 Task: Look for space in Adelanto, United States from 26th August, 2023 to 10th September, 2023 for 6 adults, 2 children in price range Rs.10000 to Rs.15000. Place can be entire place or shared room with 6 bedrooms having 6 beds and 6 bathrooms. Property type can be house, flat, guest house. Amenities needed are: wifi, TV, free parkinig on premises, gym, breakfast. Booking option can be shelf check-in. Required host language is English.
Action: Mouse moved to (500, 93)
Screenshot: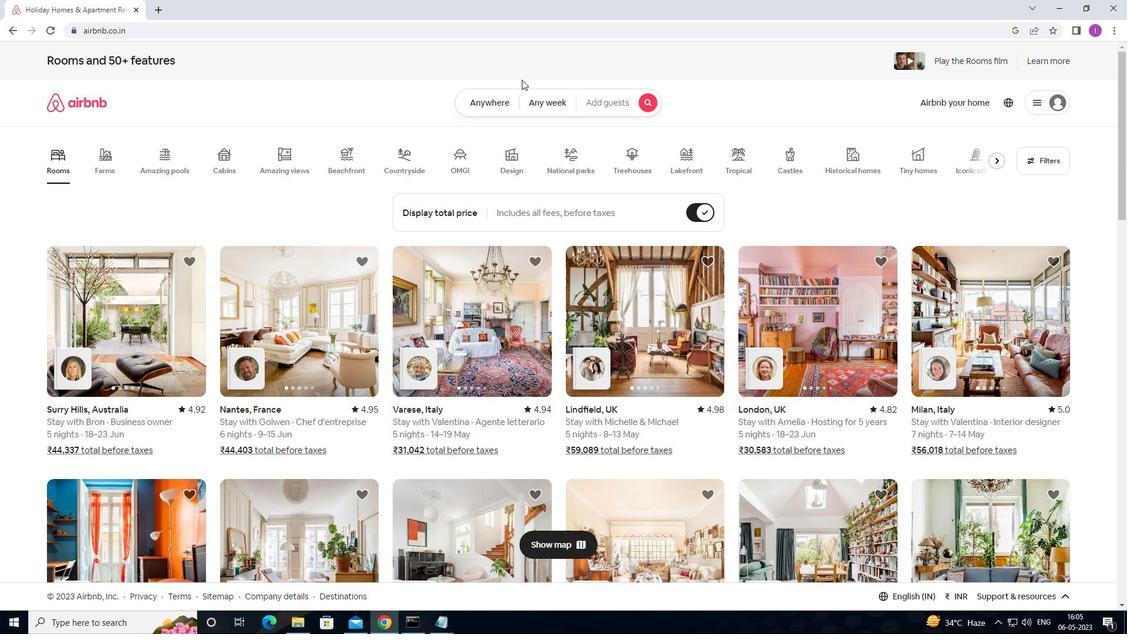 
Action: Mouse pressed left at (500, 93)
Screenshot: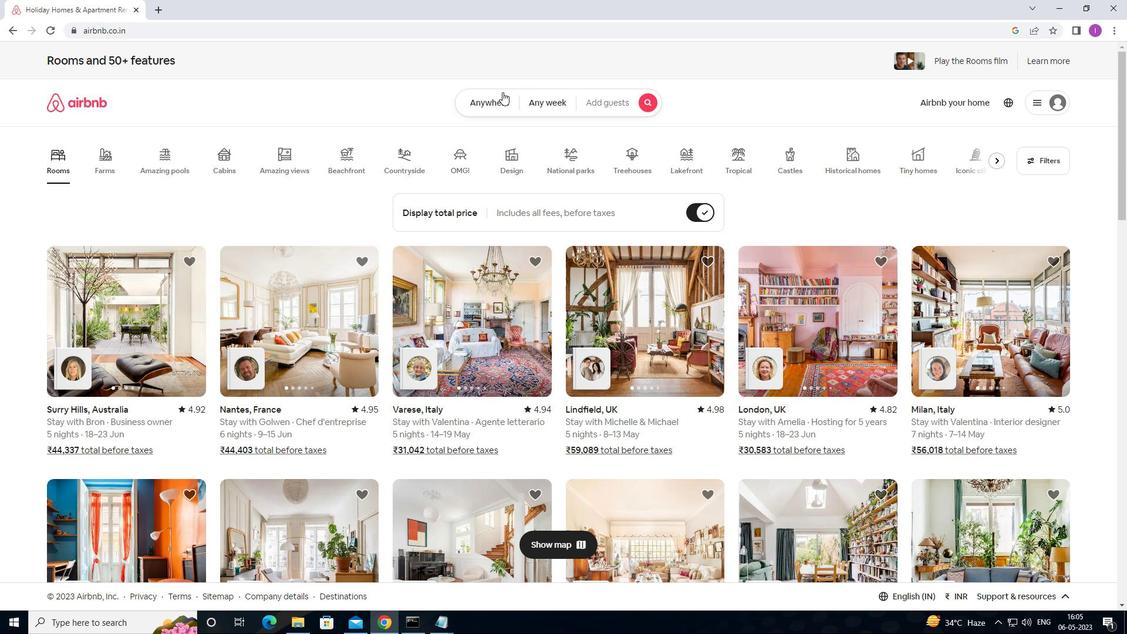 
Action: Mouse moved to (389, 153)
Screenshot: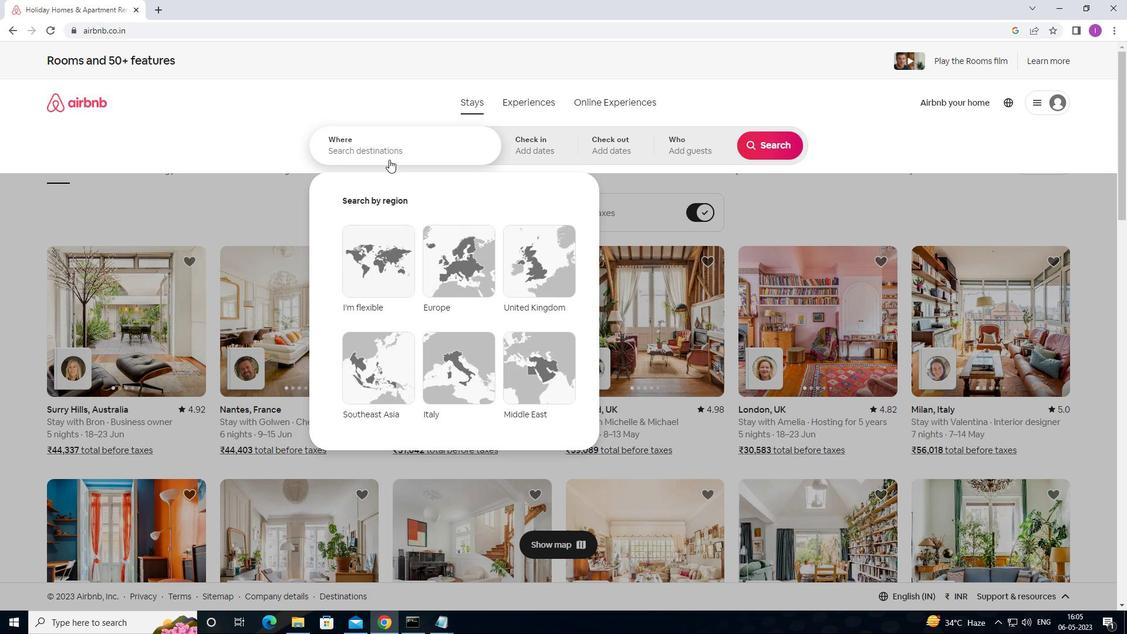 
Action: Mouse pressed left at (389, 153)
Screenshot: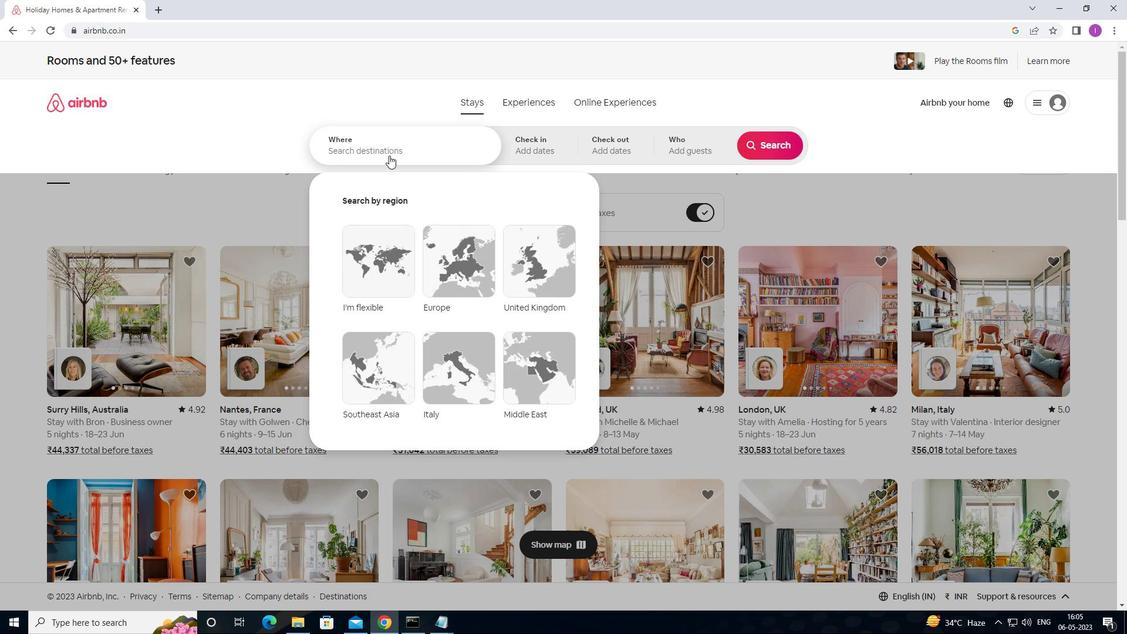 
Action: Mouse moved to (485, 143)
Screenshot: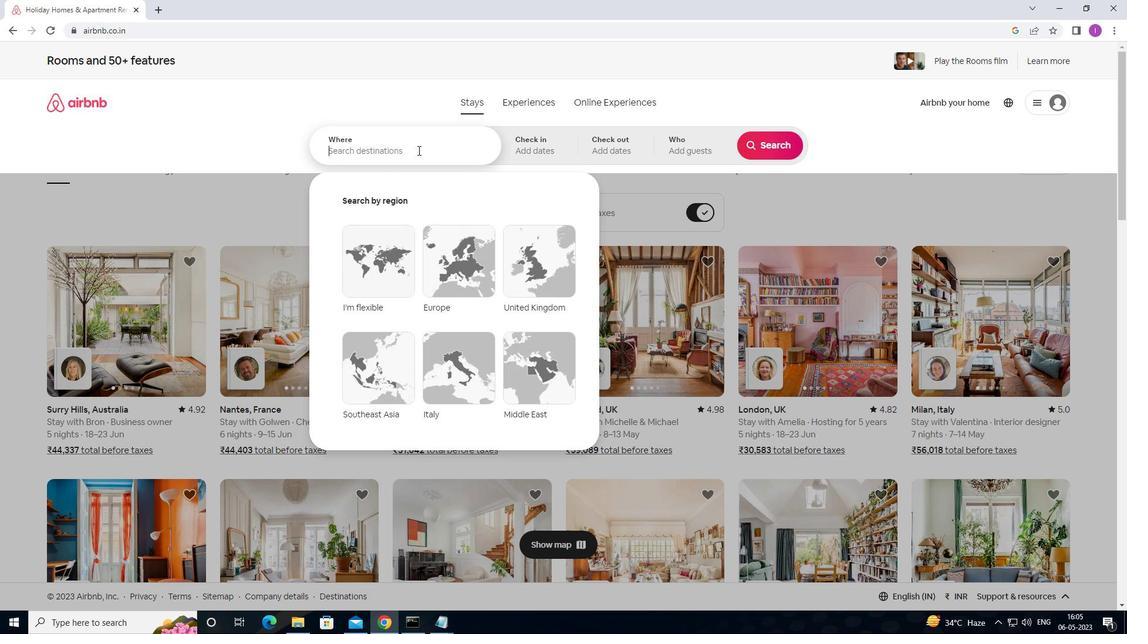 
Action: Key pressed <Key.shift>A
Screenshot: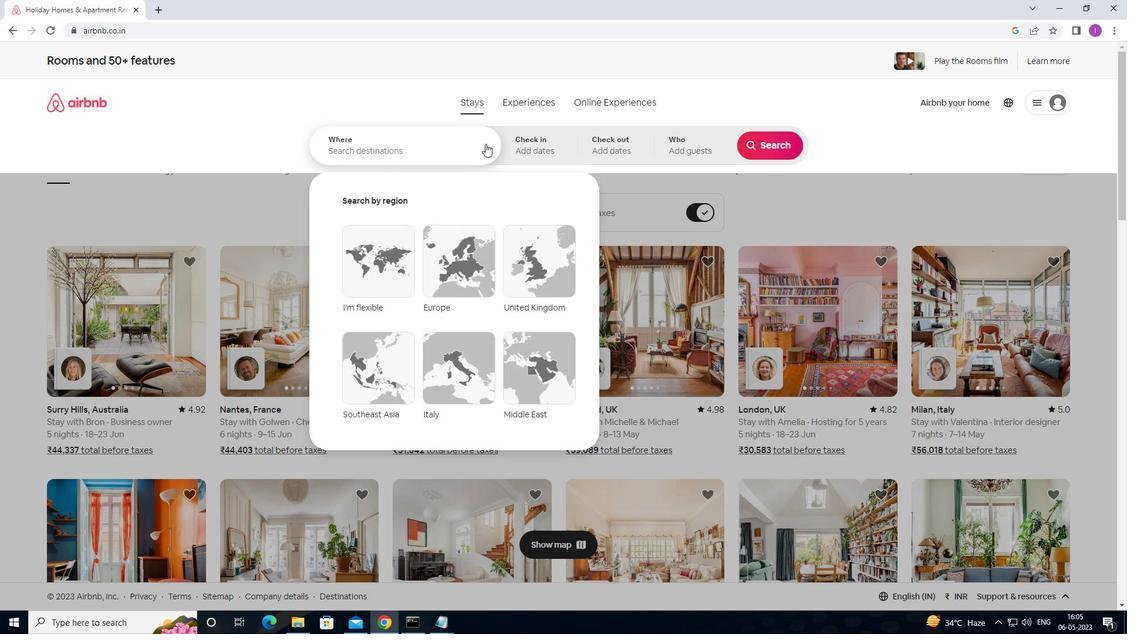 
Action: Mouse moved to (491, 145)
Screenshot: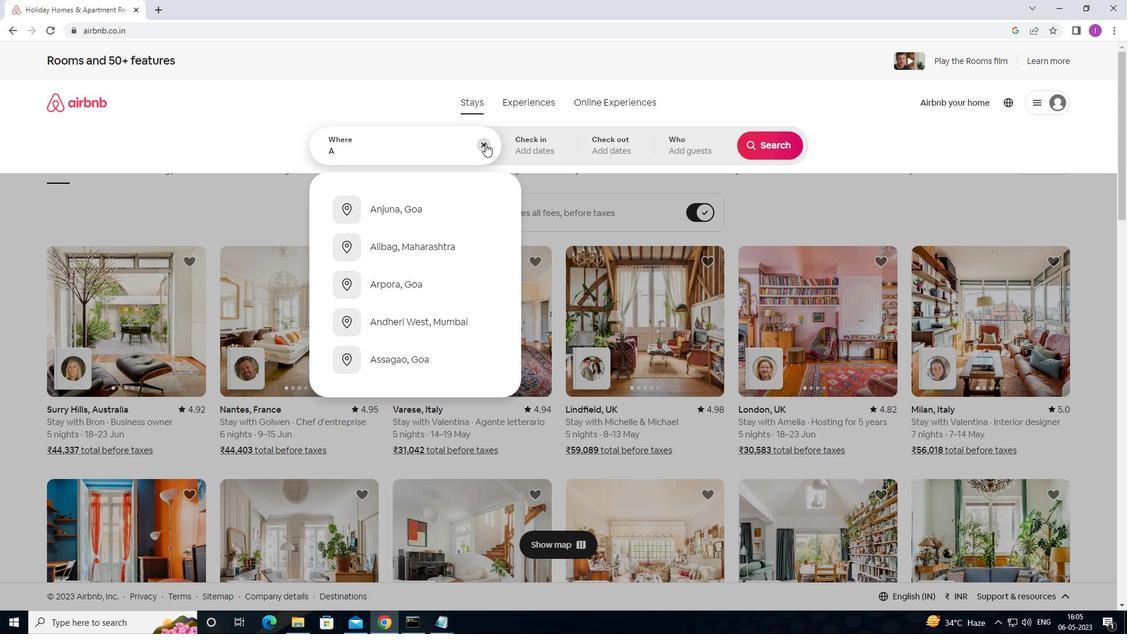 
Action: Key pressed DE
Screenshot: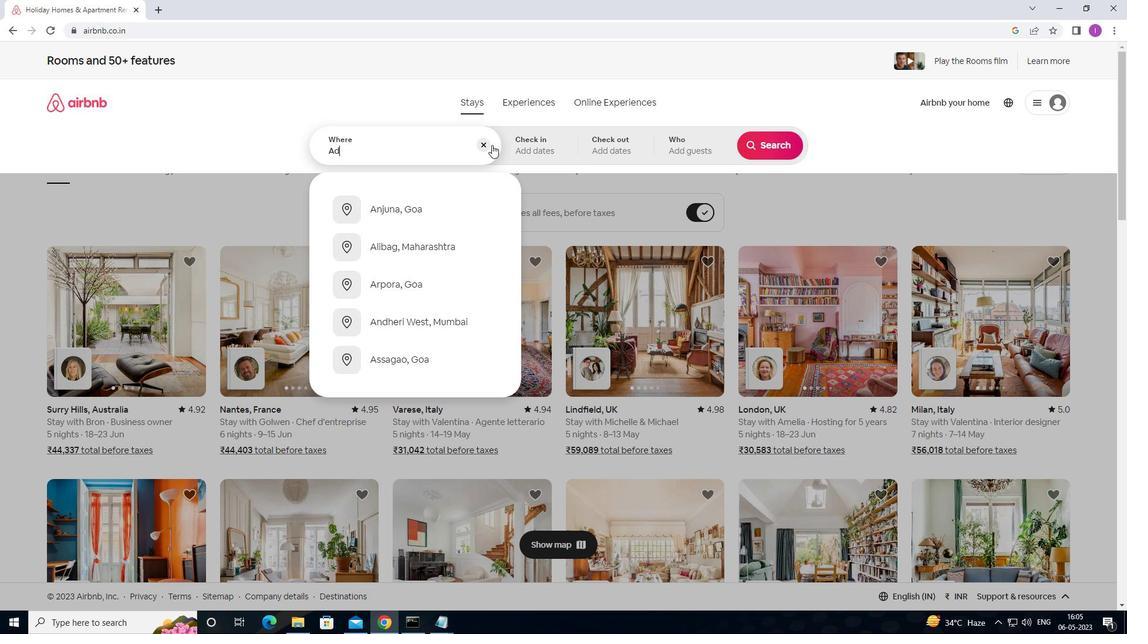 
Action: Mouse moved to (494, 145)
Screenshot: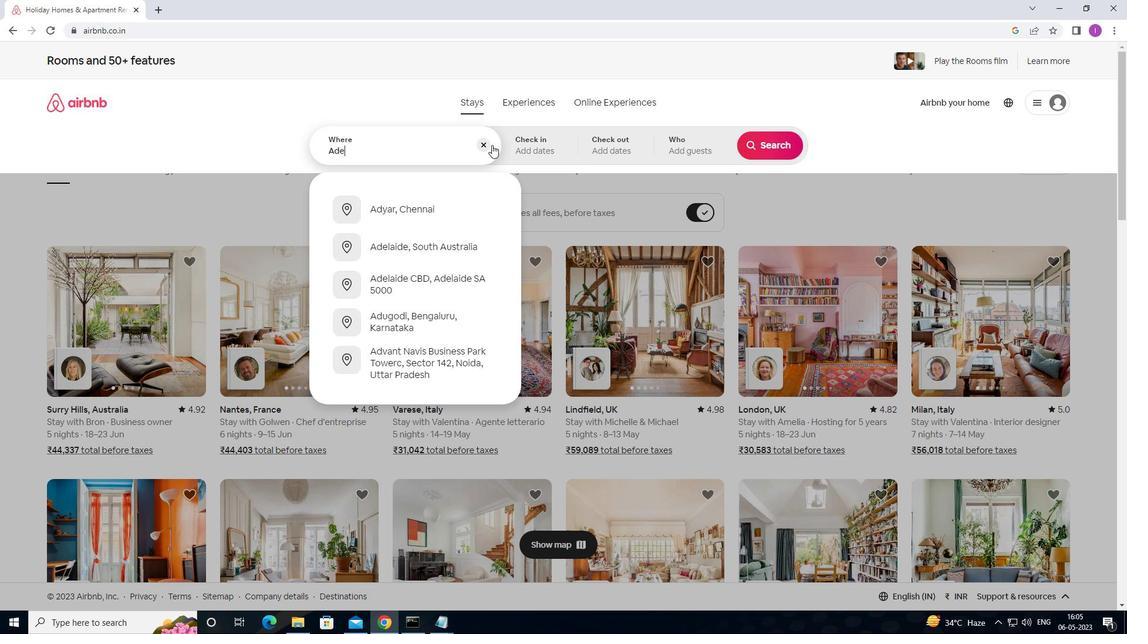 
Action: Key pressed LANTO,<Key.shift><Key.shift><Key.shift><Key.shift><Key.shift><Key.shift><Key.shift><Key.shift><Key.shift><Key.shift><Key.shift><Key.shift><Key.shift><Key.shift><Key.shift><Key.shift><Key.shift><Key.shift><Key.shift><Key.shift><Key.shift><Key.shift><Key.shift><Key.shift><Key.shift><Key.shift><Key.shift><Key.shift><Key.shift><Key.shift><Key.shift><Key.shift><Key.shift><Key.shift><Key.shift><Key.shift><Key.shift><Key.shift>UNITED<Key.space>STATES
Screenshot: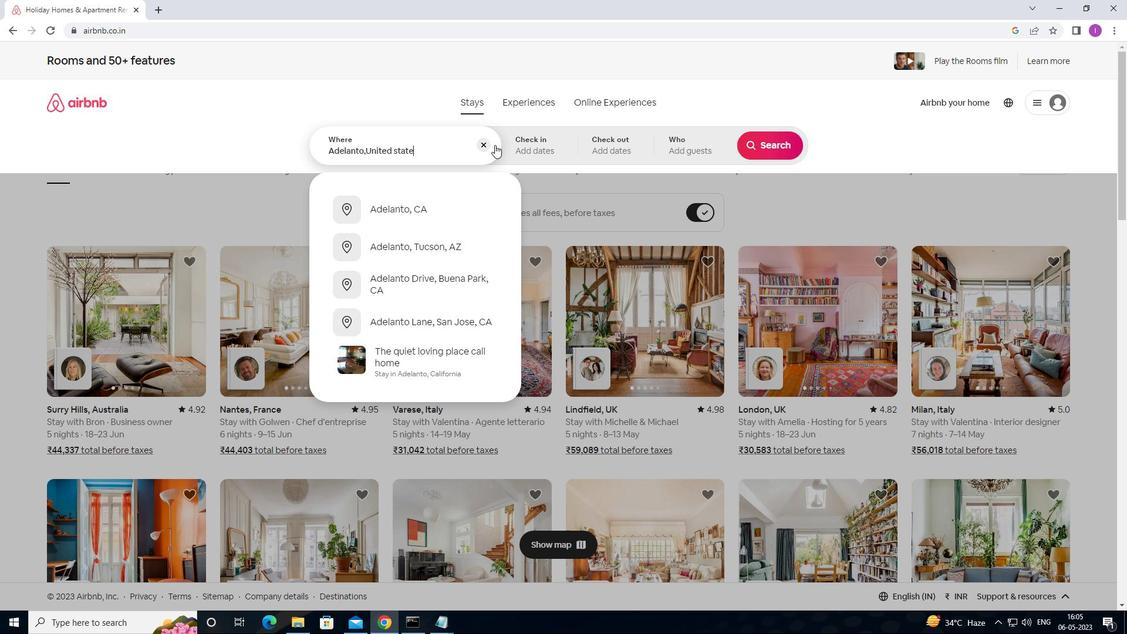 
Action: Mouse moved to (547, 152)
Screenshot: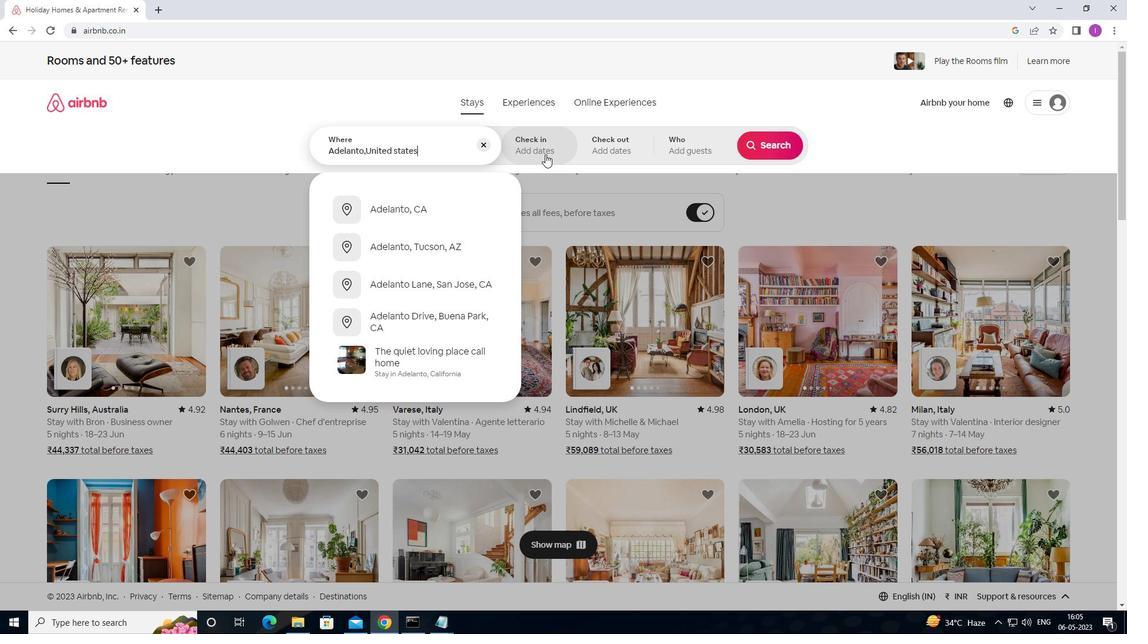 
Action: Mouse pressed left at (547, 152)
Screenshot: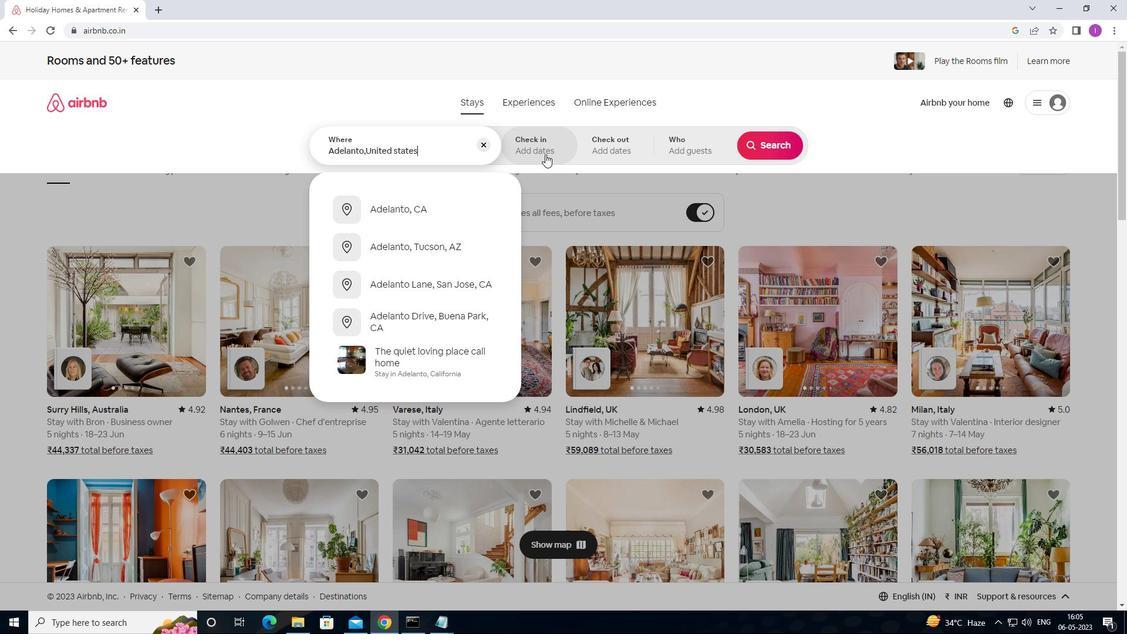 
Action: Mouse moved to (767, 236)
Screenshot: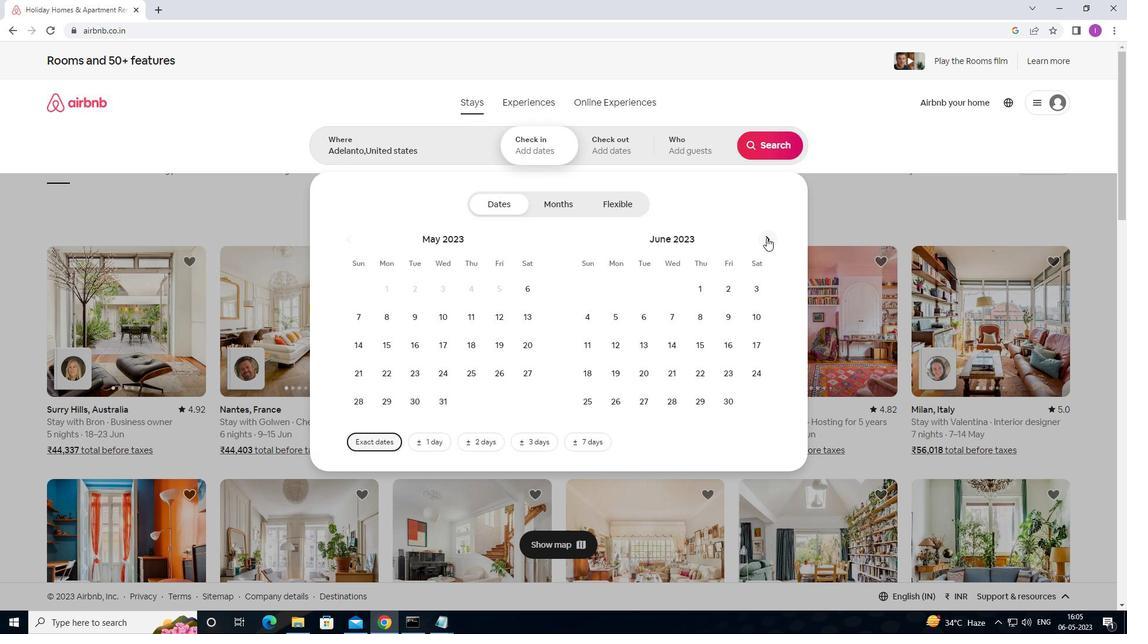 
Action: Mouse pressed left at (767, 236)
Screenshot: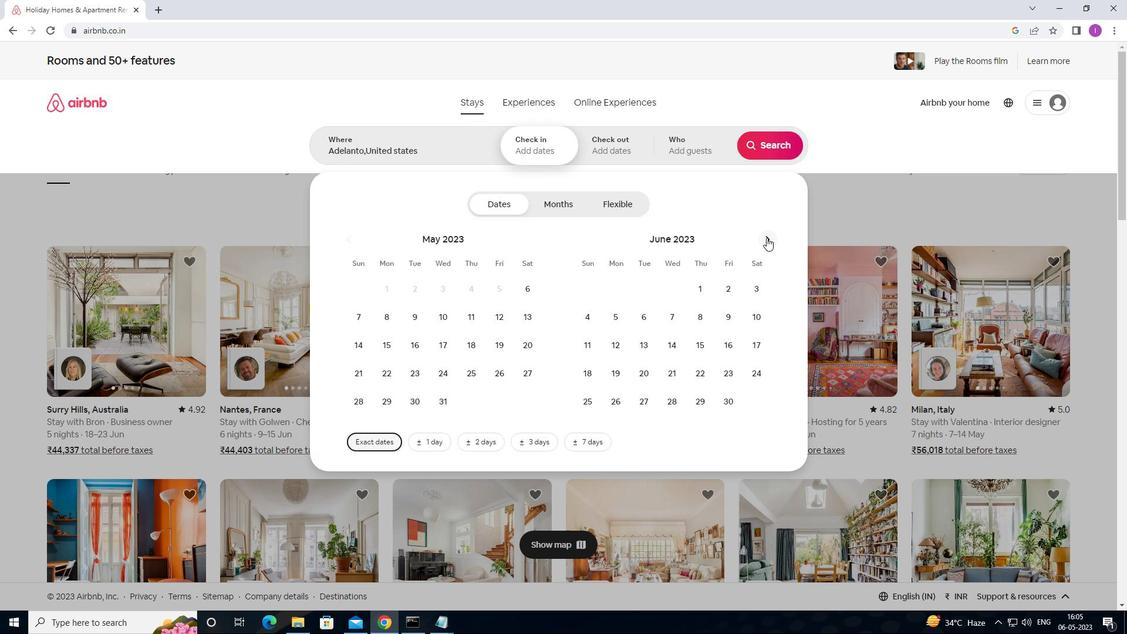
Action: Mouse moved to (760, 243)
Screenshot: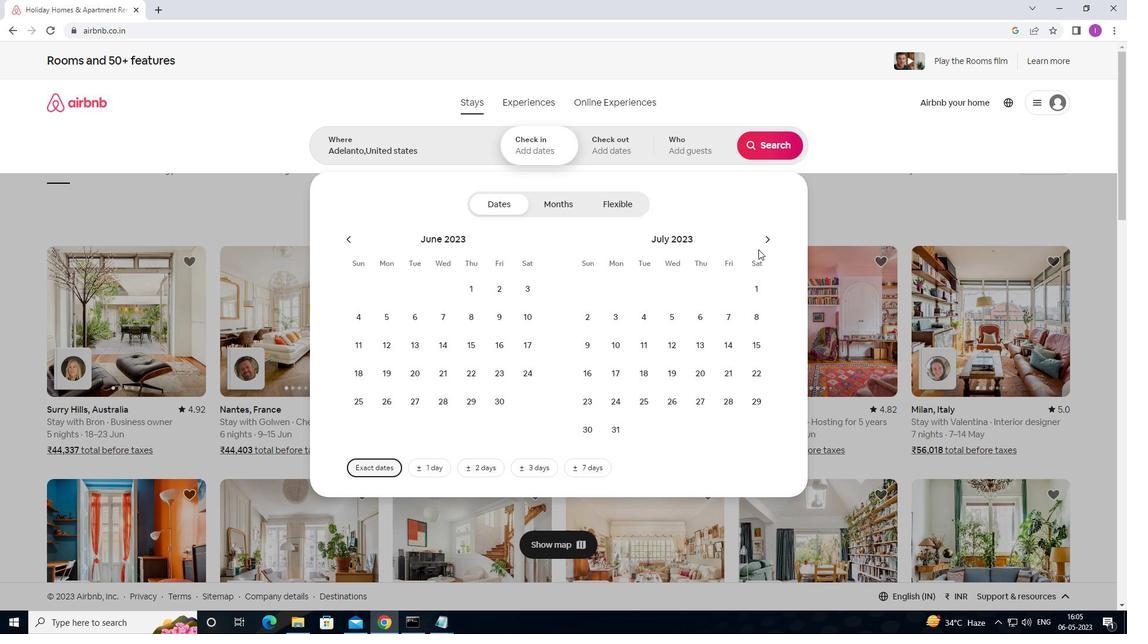 
Action: Mouse pressed left at (760, 243)
Screenshot: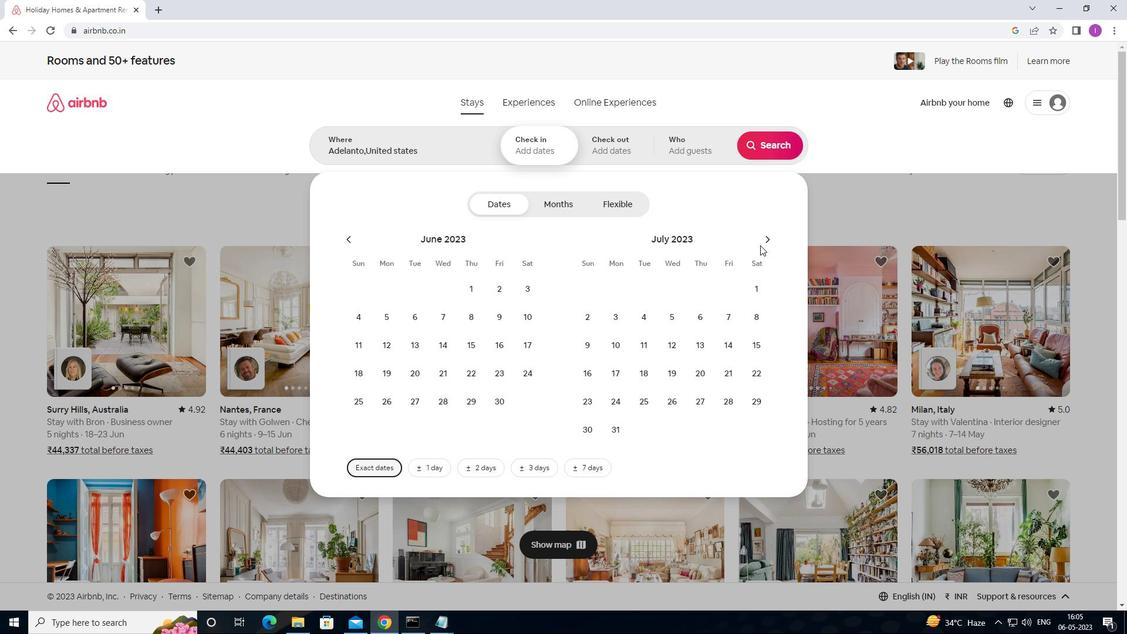 
Action: Mouse pressed left at (760, 243)
Screenshot: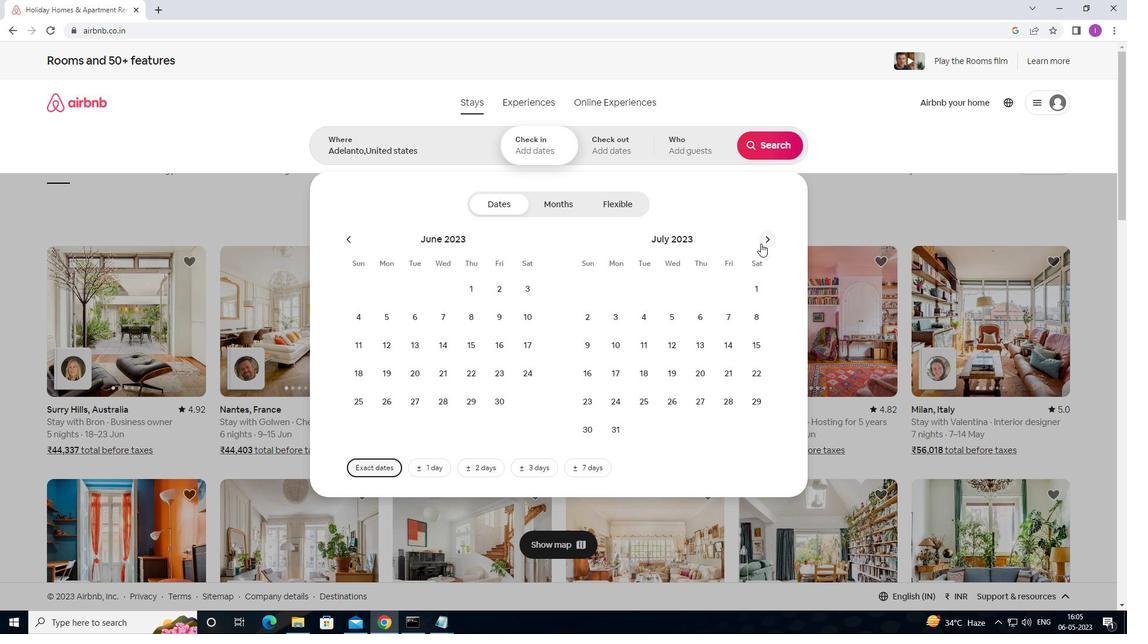 
Action: Mouse moved to (536, 370)
Screenshot: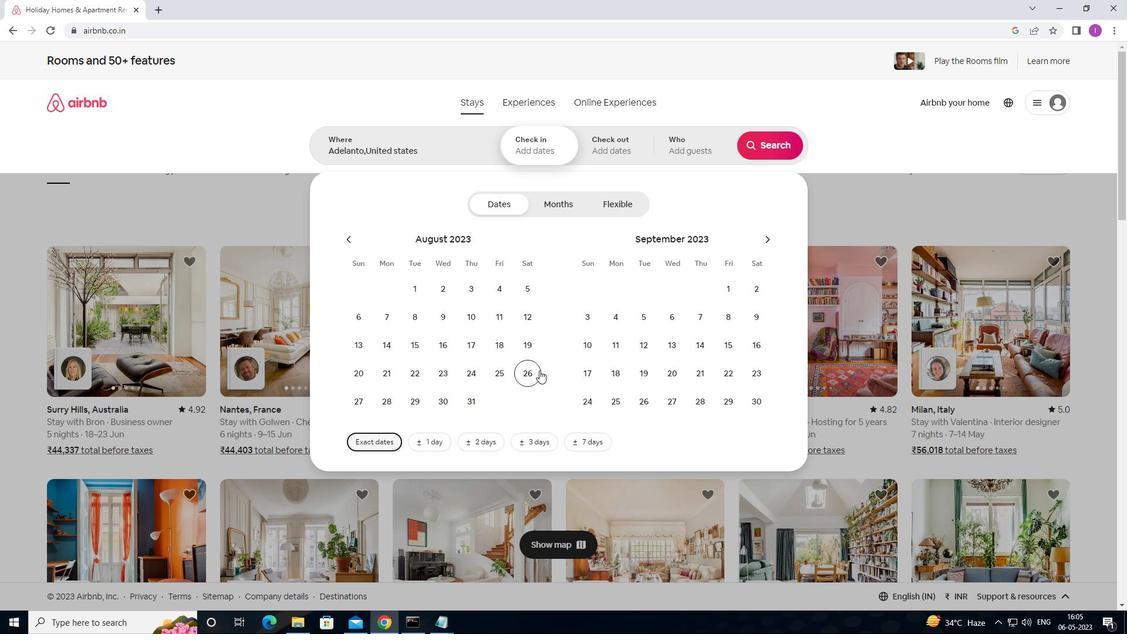 
Action: Mouse pressed left at (536, 370)
Screenshot: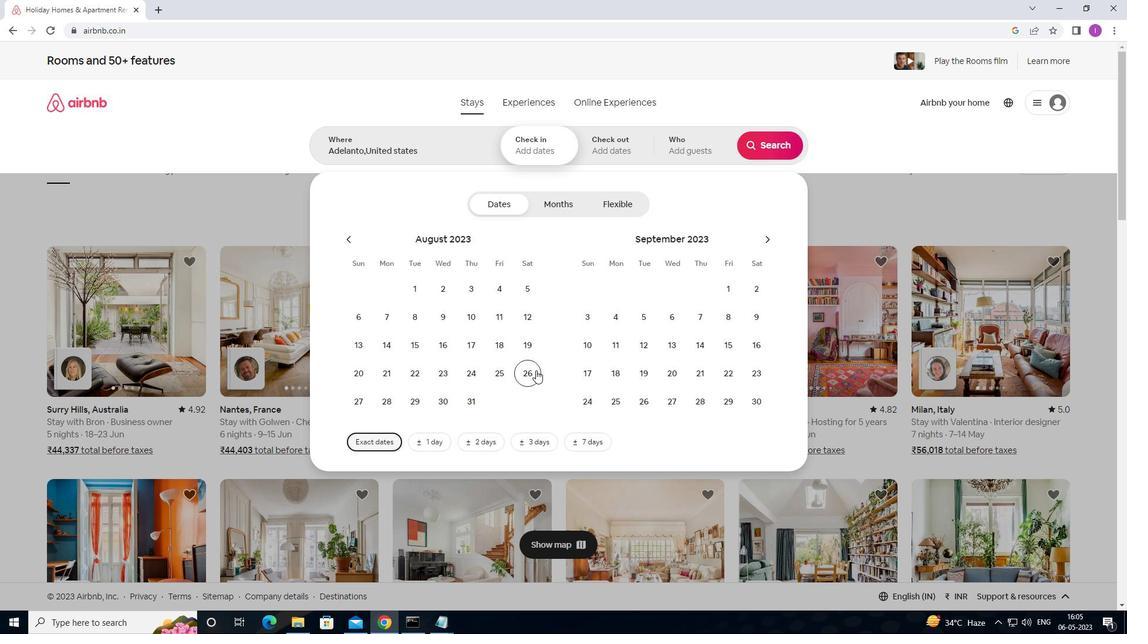
Action: Mouse moved to (585, 344)
Screenshot: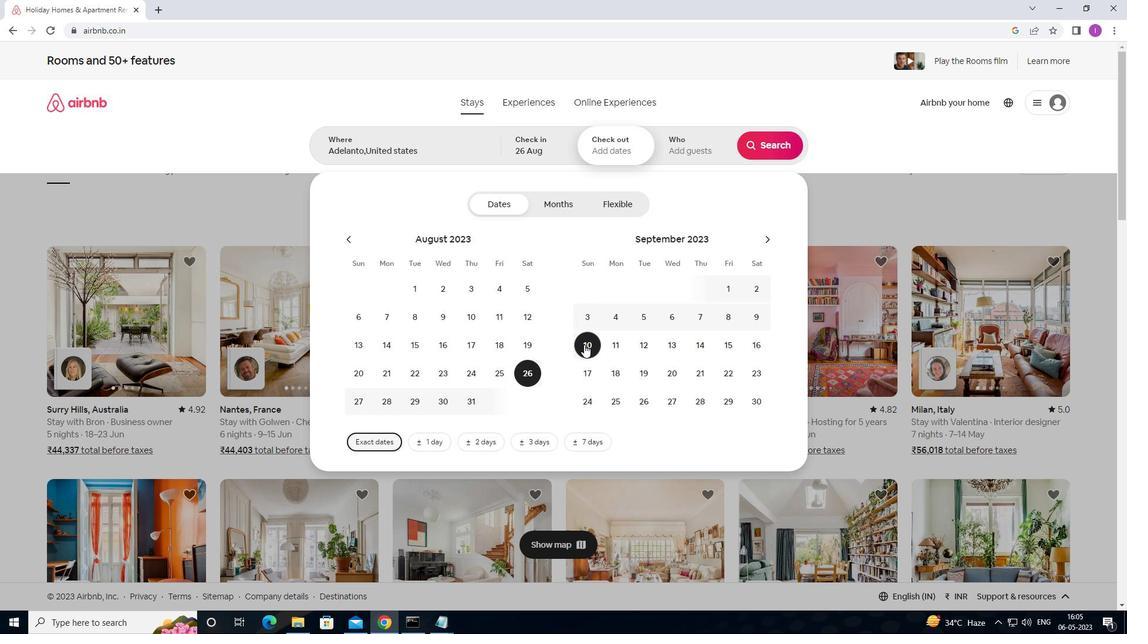 
Action: Mouse pressed left at (585, 344)
Screenshot: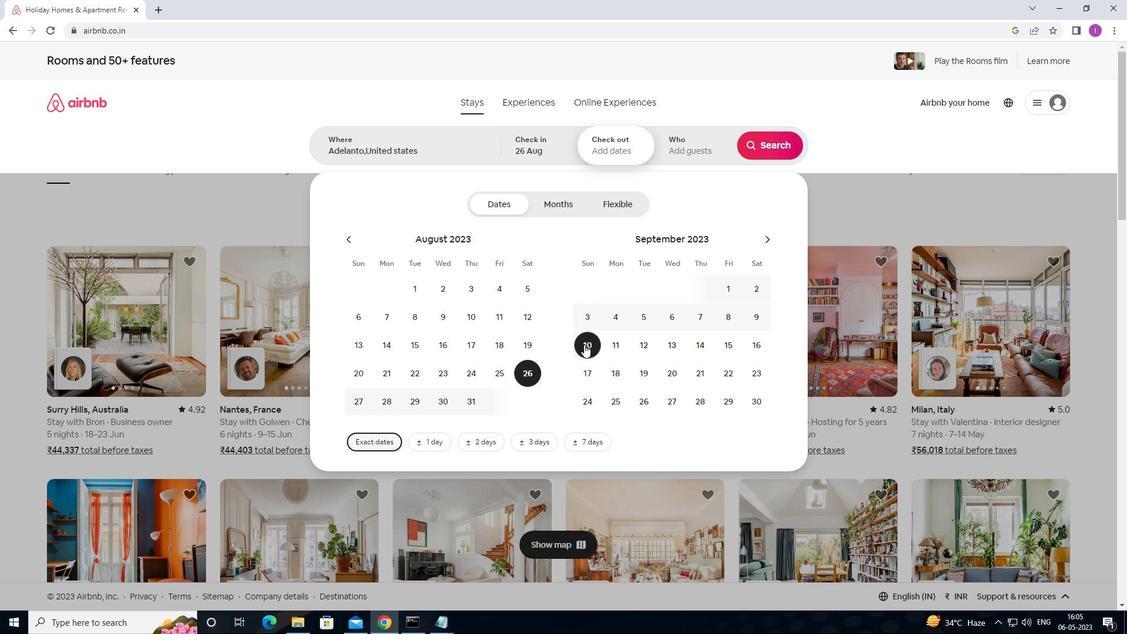 
Action: Mouse moved to (695, 146)
Screenshot: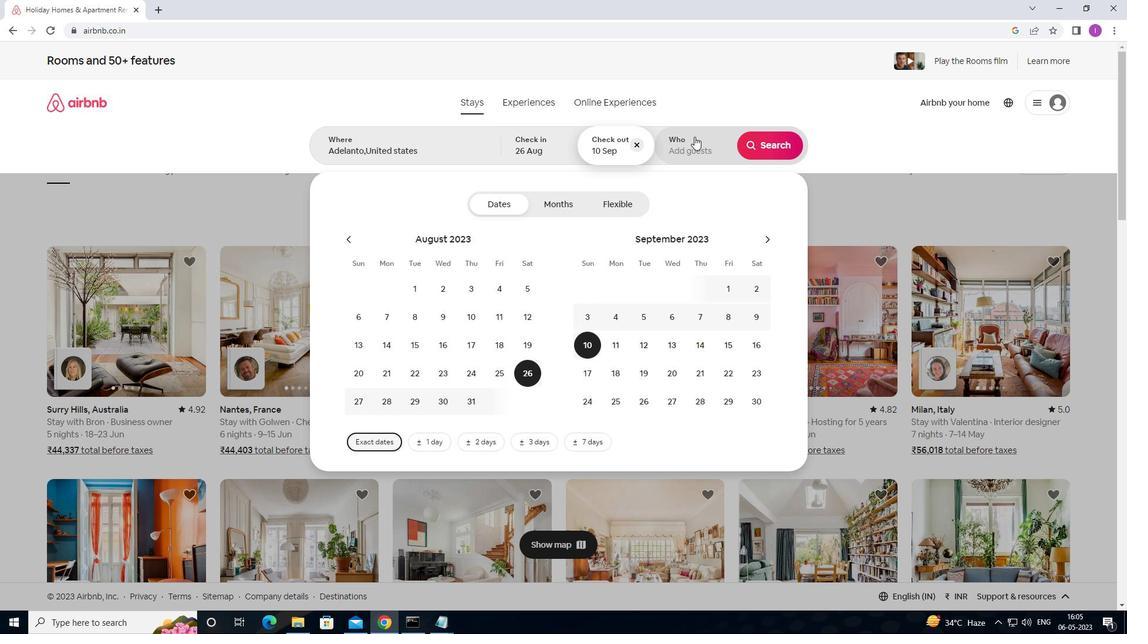 
Action: Mouse pressed left at (695, 146)
Screenshot: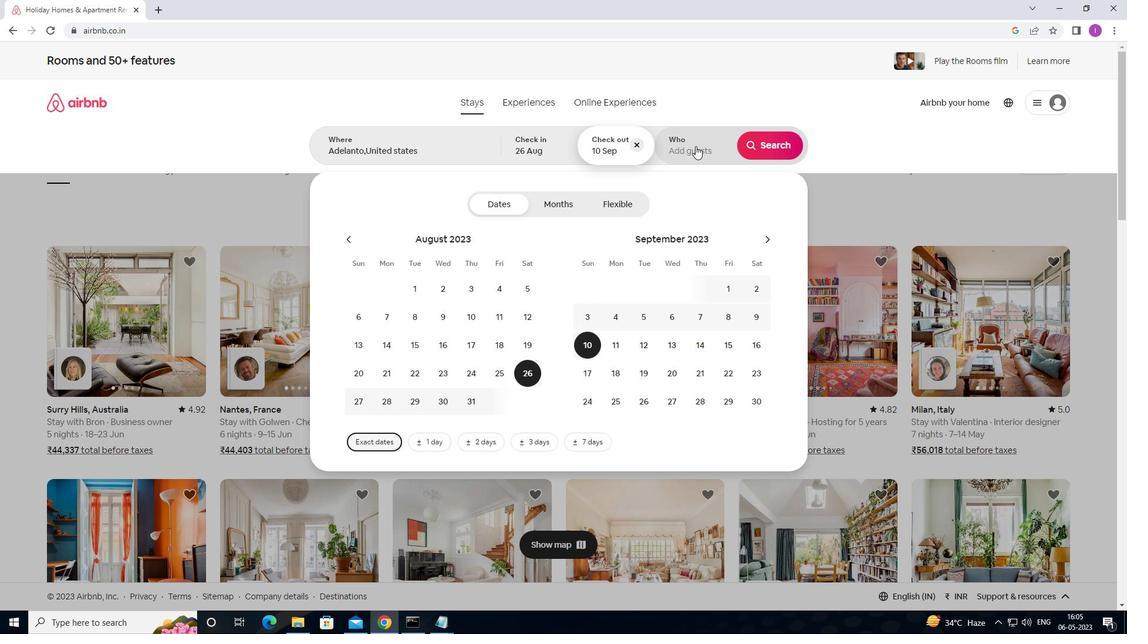 
Action: Mouse moved to (769, 206)
Screenshot: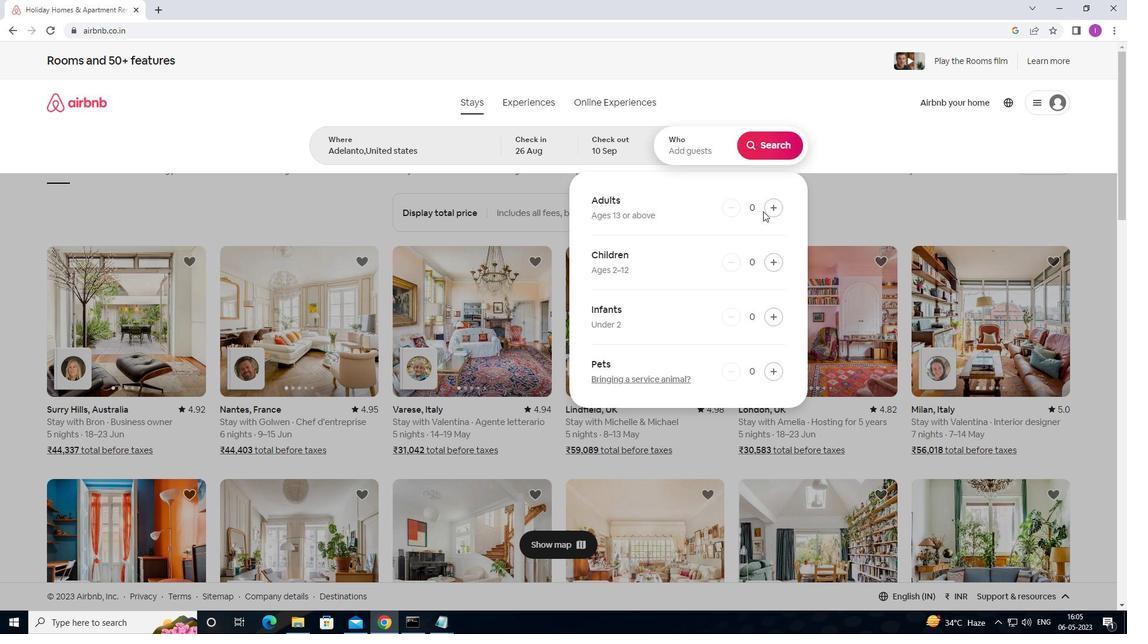 
Action: Mouse pressed left at (769, 206)
Screenshot: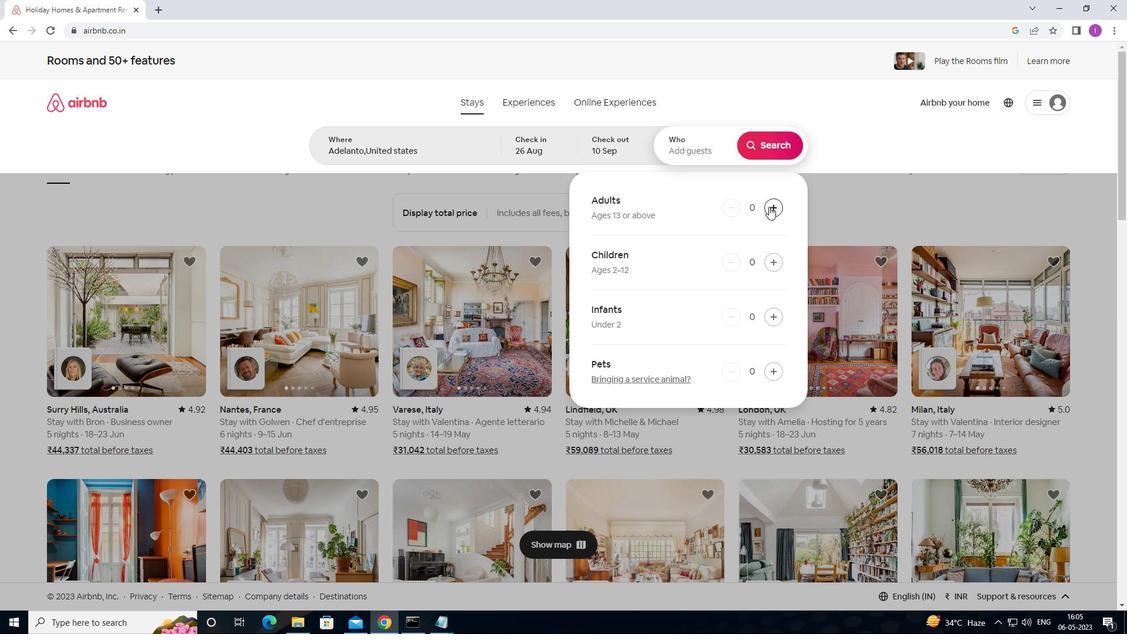
Action: Mouse moved to (769, 206)
Screenshot: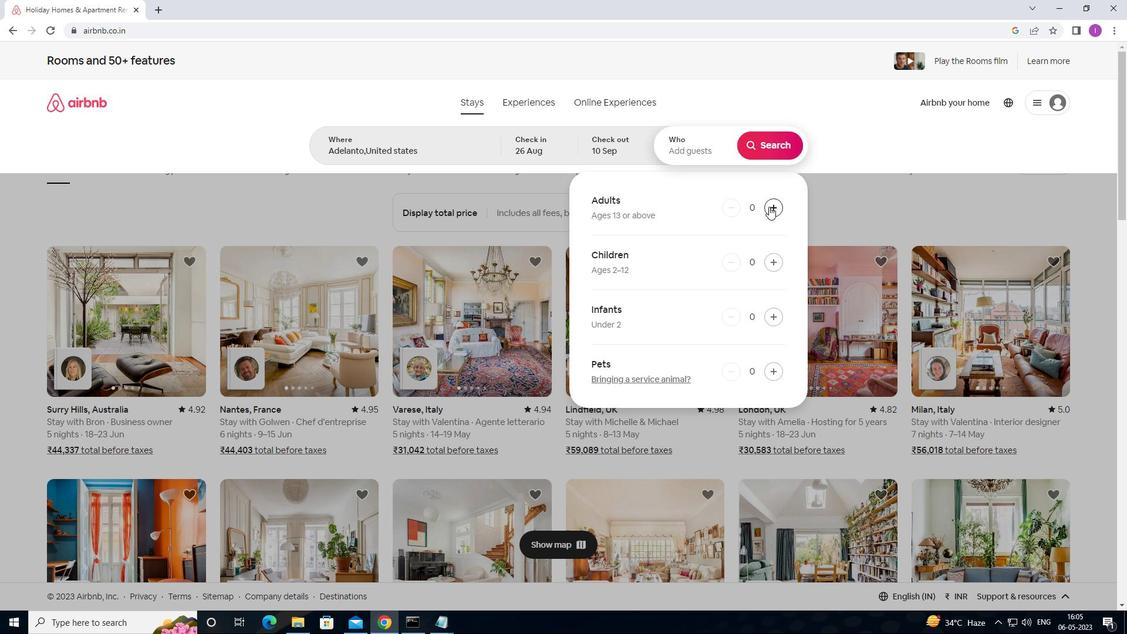 
Action: Mouse pressed left at (769, 206)
Screenshot: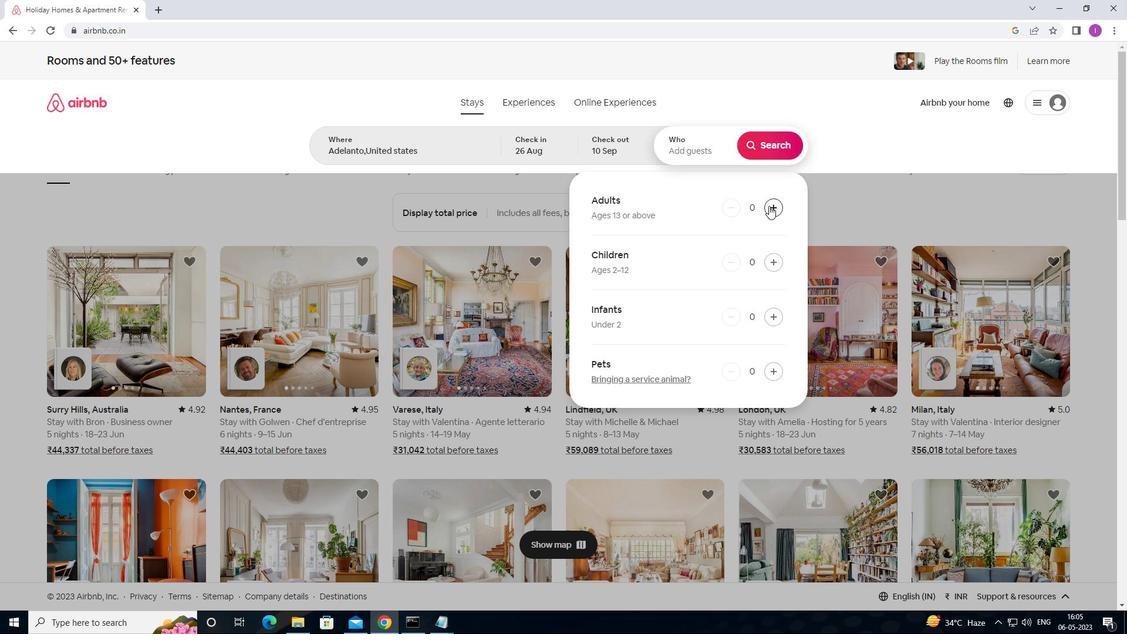 
Action: Mouse pressed left at (769, 206)
Screenshot: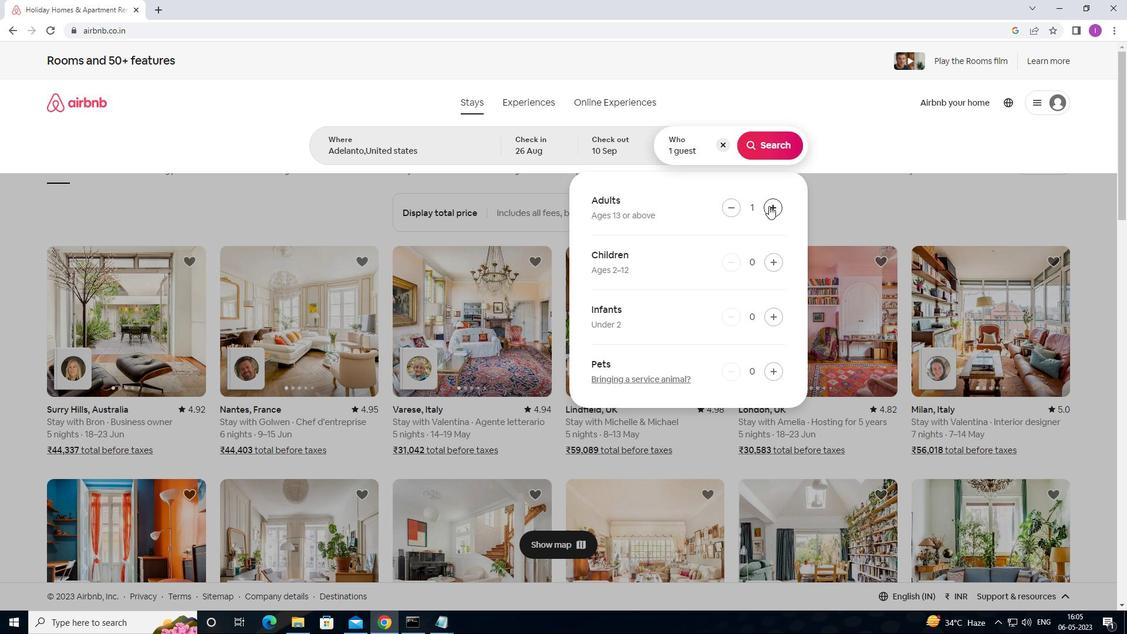 
Action: Mouse pressed left at (769, 206)
Screenshot: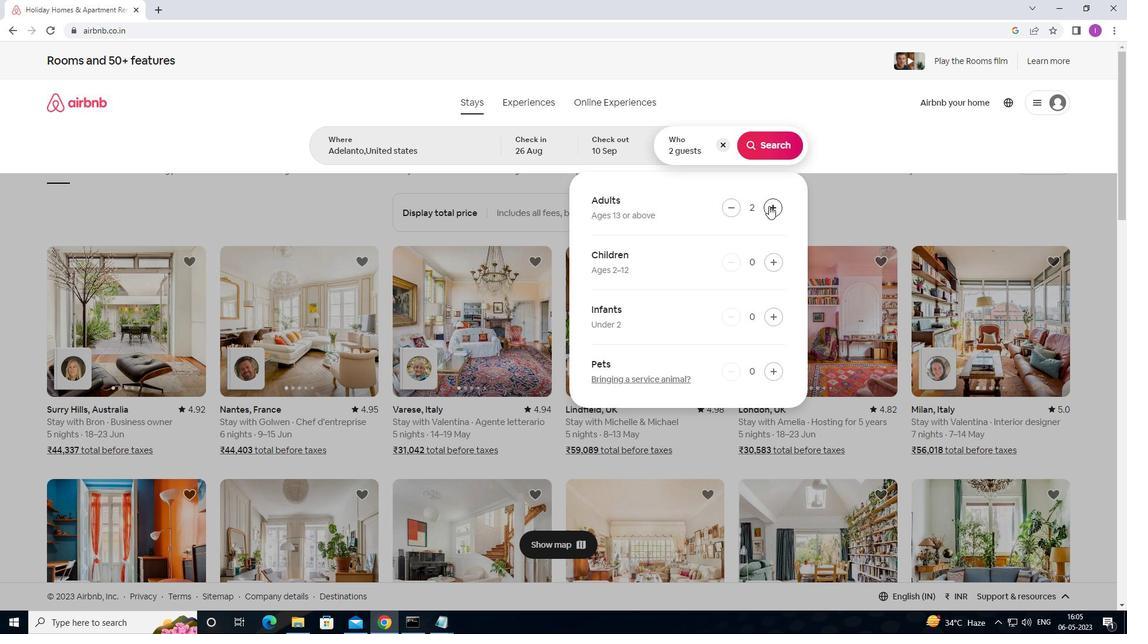 
Action: Mouse moved to (772, 207)
Screenshot: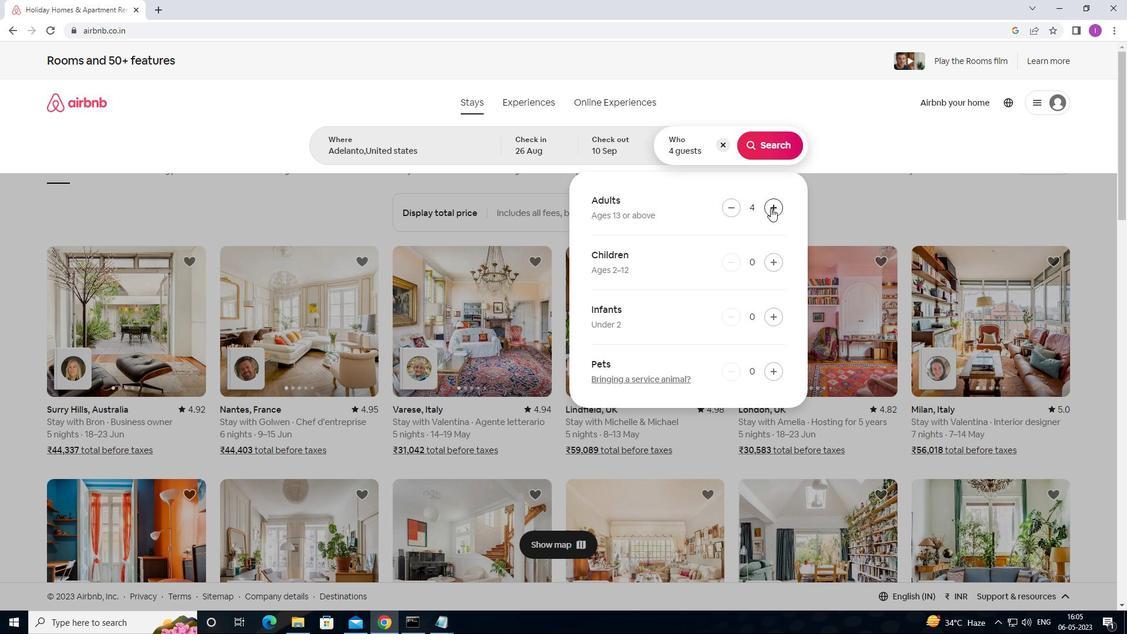 
Action: Mouse pressed left at (772, 207)
Screenshot: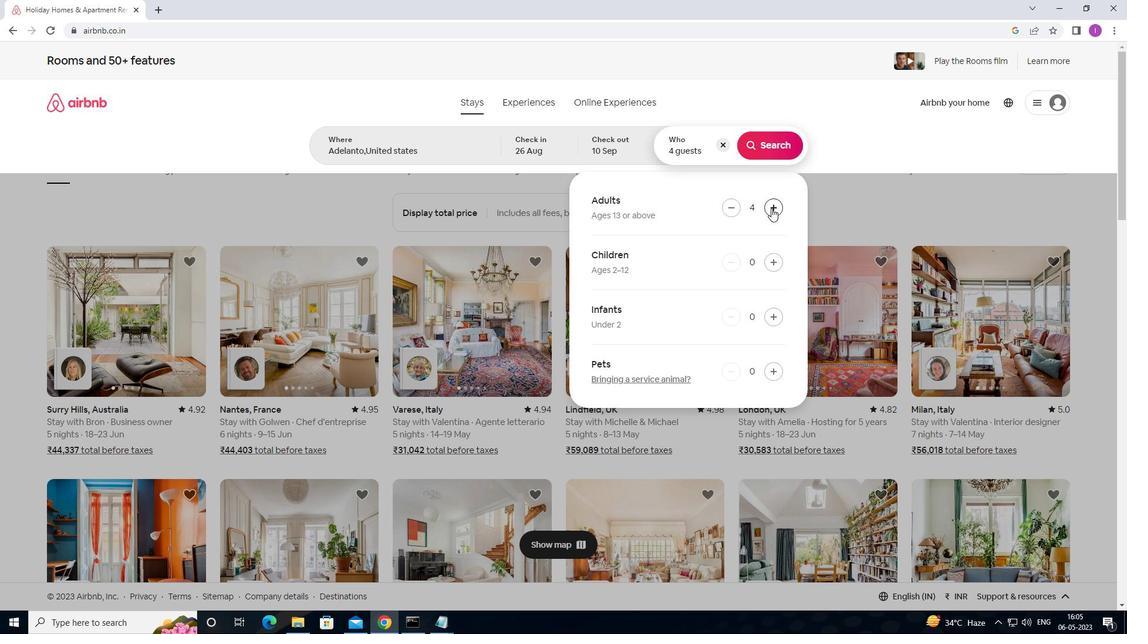 
Action: Mouse moved to (772, 207)
Screenshot: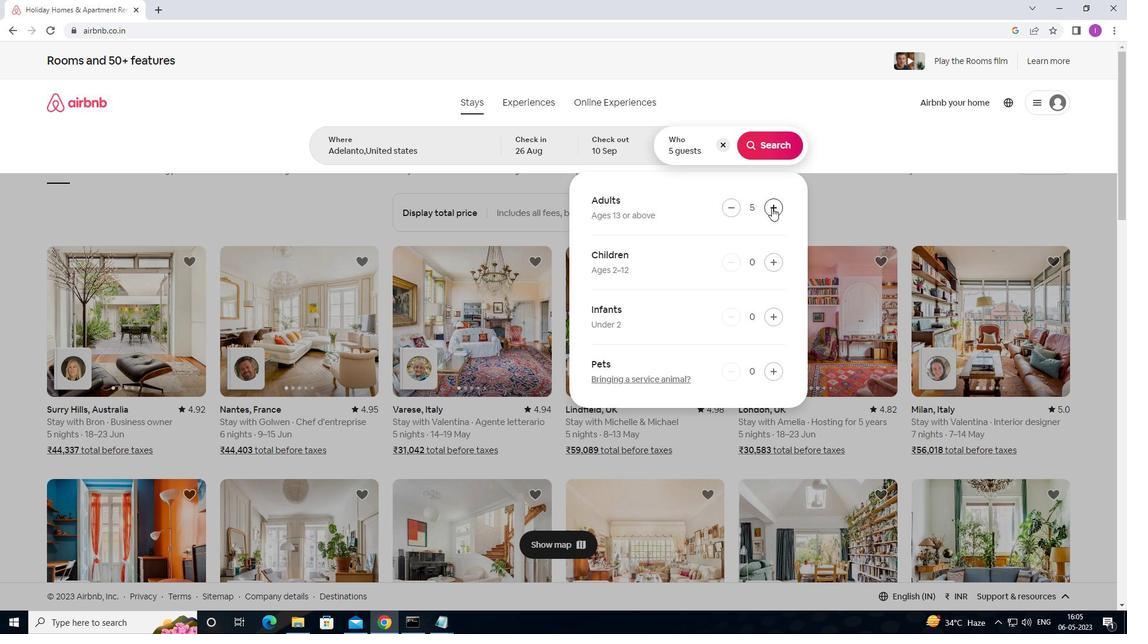 
Action: Mouse pressed left at (772, 207)
Screenshot: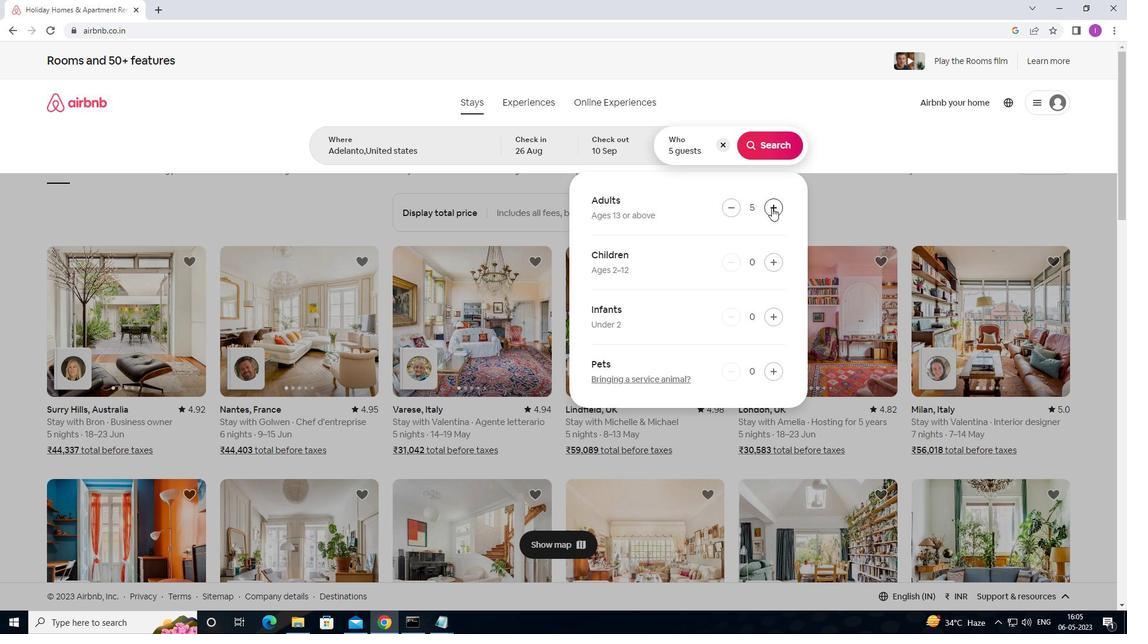 
Action: Mouse moved to (776, 257)
Screenshot: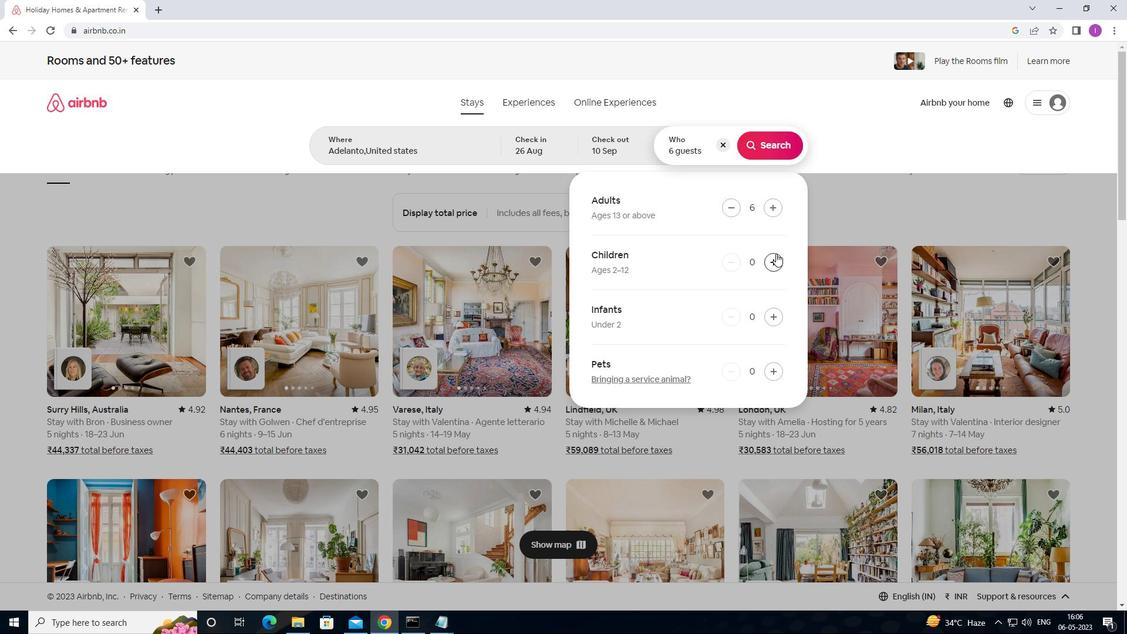 
Action: Mouse pressed left at (776, 257)
Screenshot: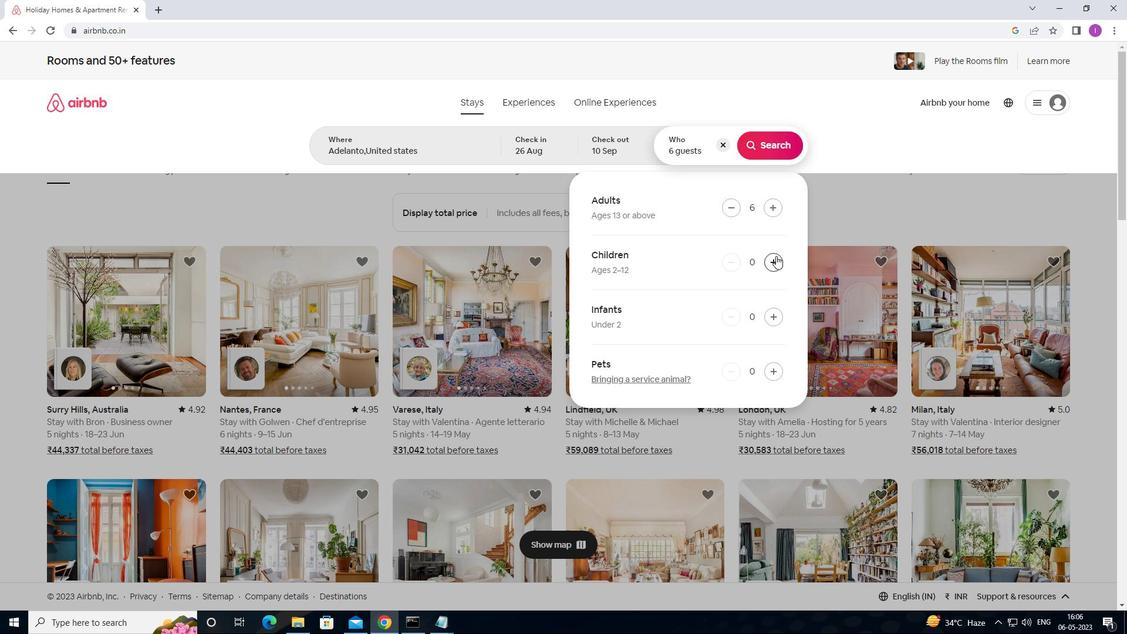 
Action: Mouse moved to (774, 256)
Screenshot: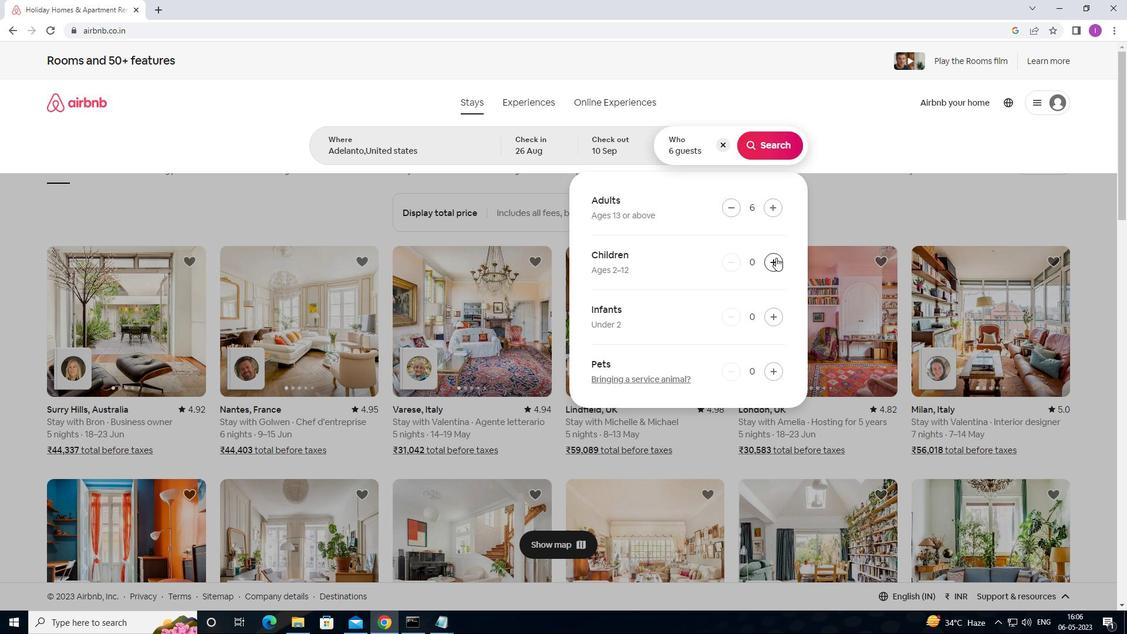 
Action: Mouse pressed left at (774, 256)
Screenshot: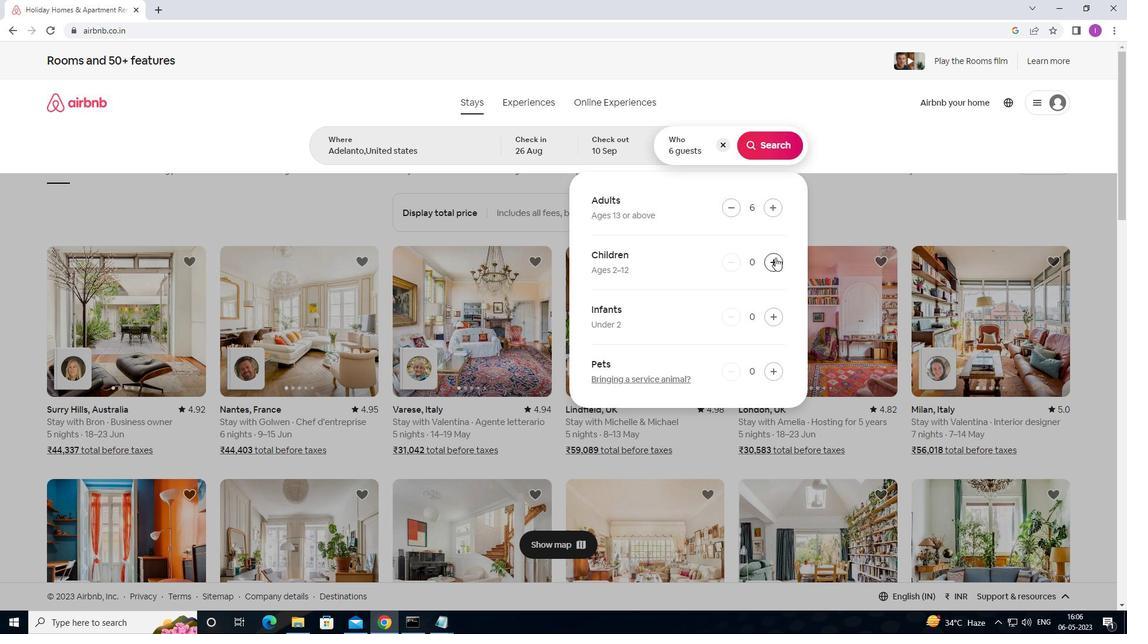 
Action: Mouse moved to (771, 152)
Screenshot: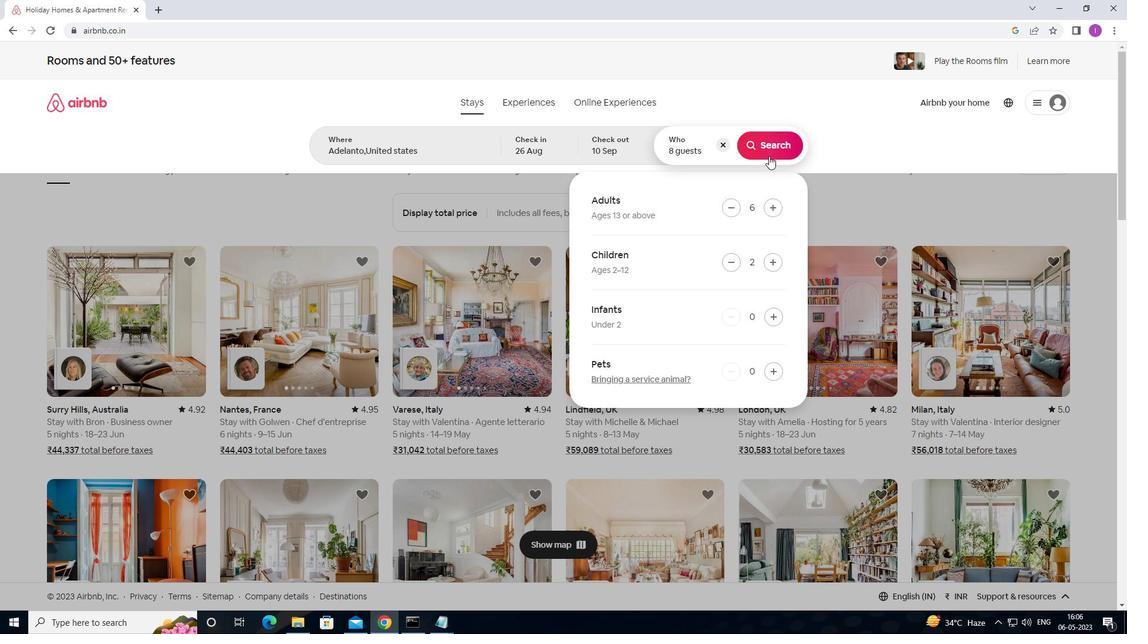
Action: Mouse pressed left at (771, 152)
Screenshot: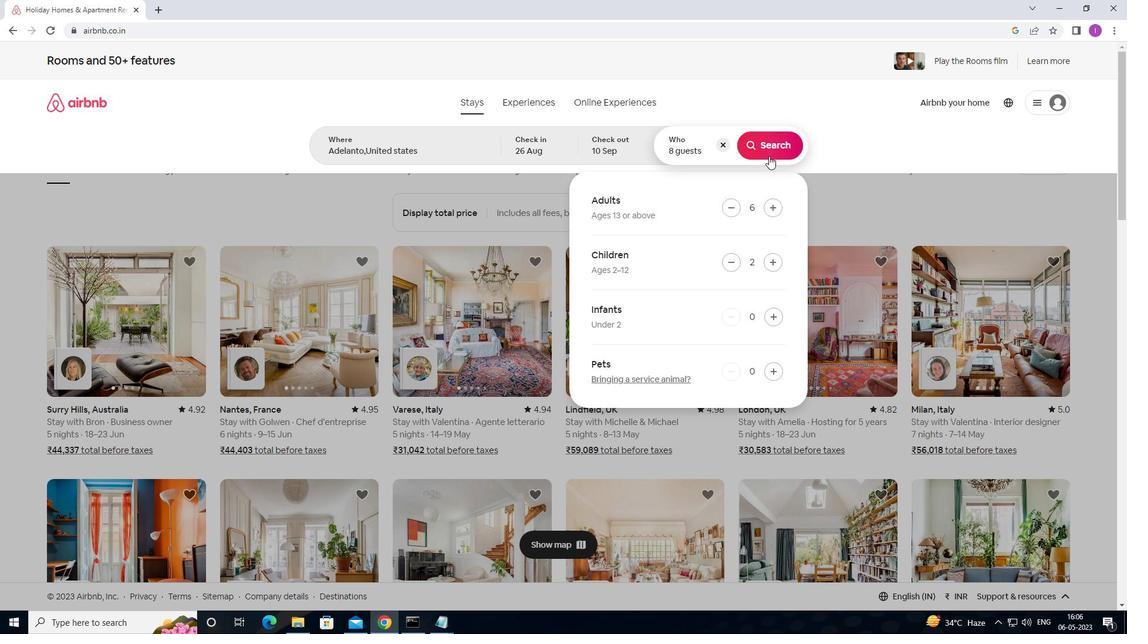 
Action: Mouse moved to (1073, 114)
Screenshot: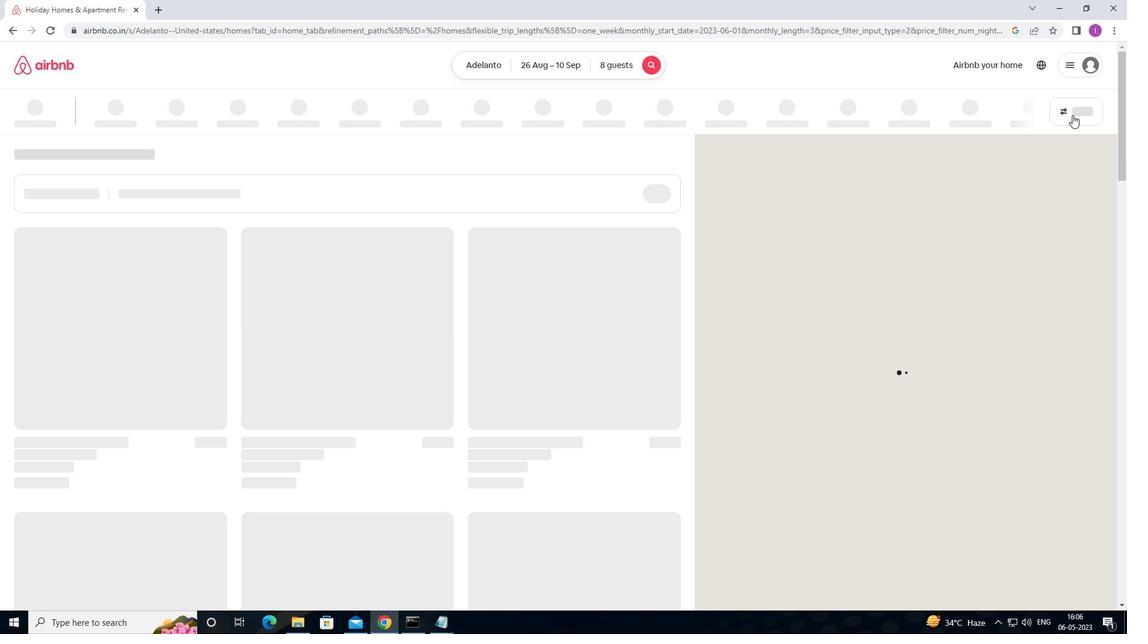 
Action: Mouse pressed left at (1073, 114)
Screenshot: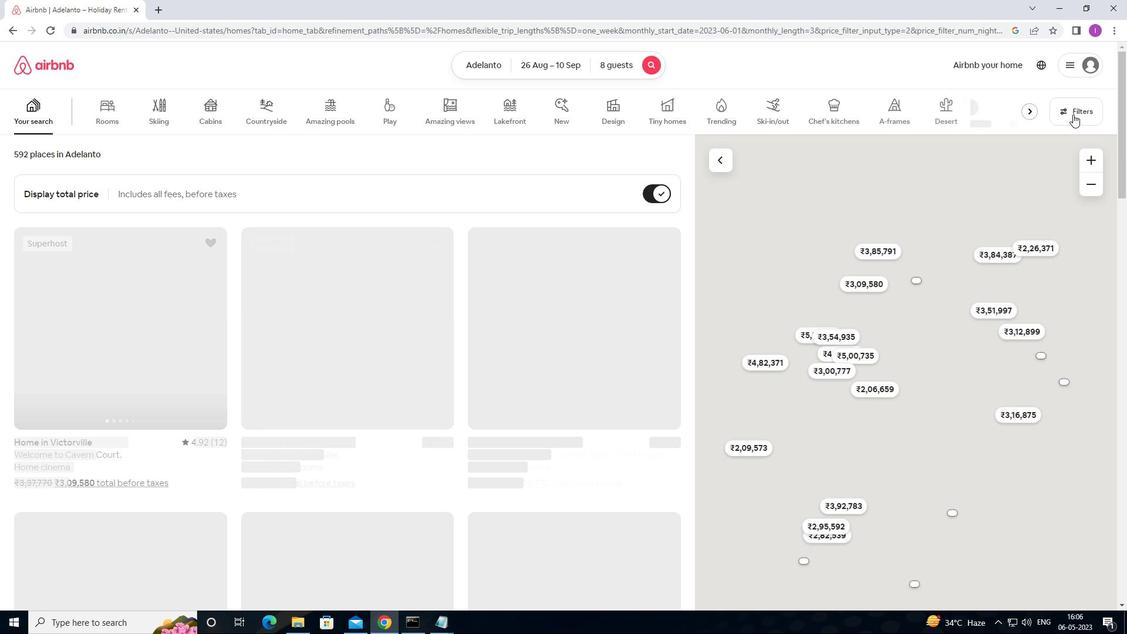 
Action: Mouse moved to (436, 398)
Screenshot: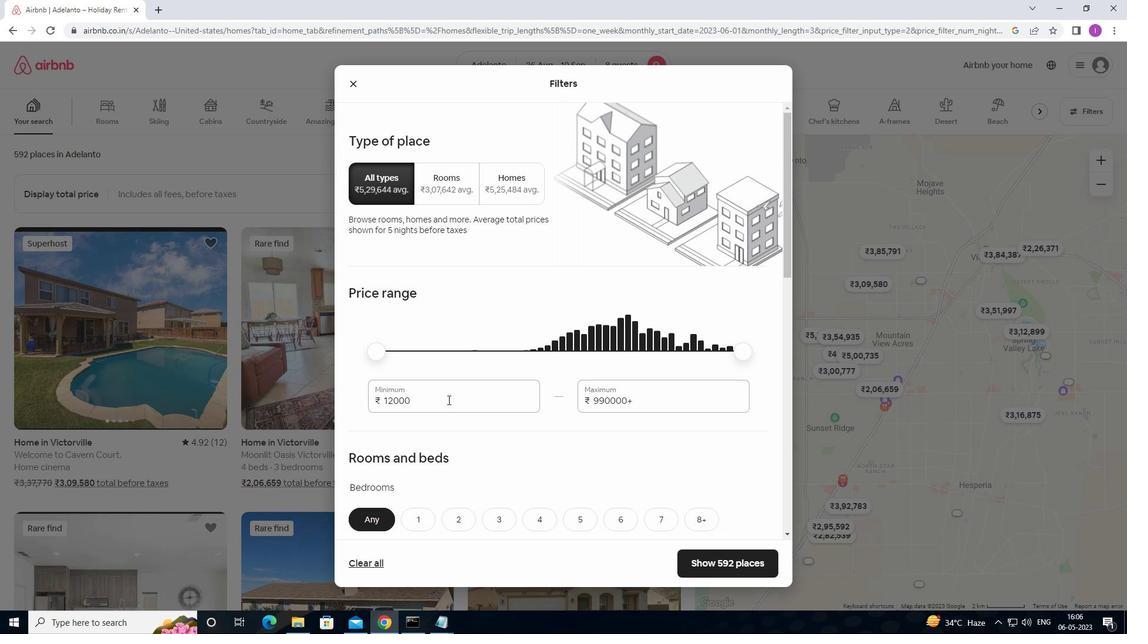 
Action: Mouse pressed left at (436, 398)
Screenshot: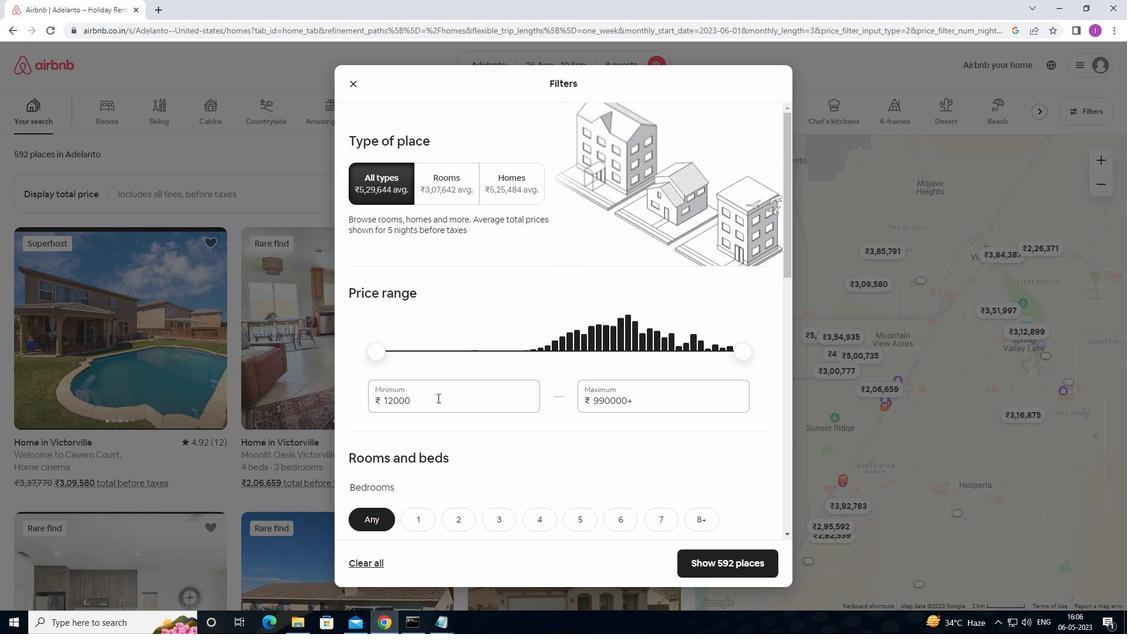 
Action: Mouse moved to (519, 389)
Screenshot: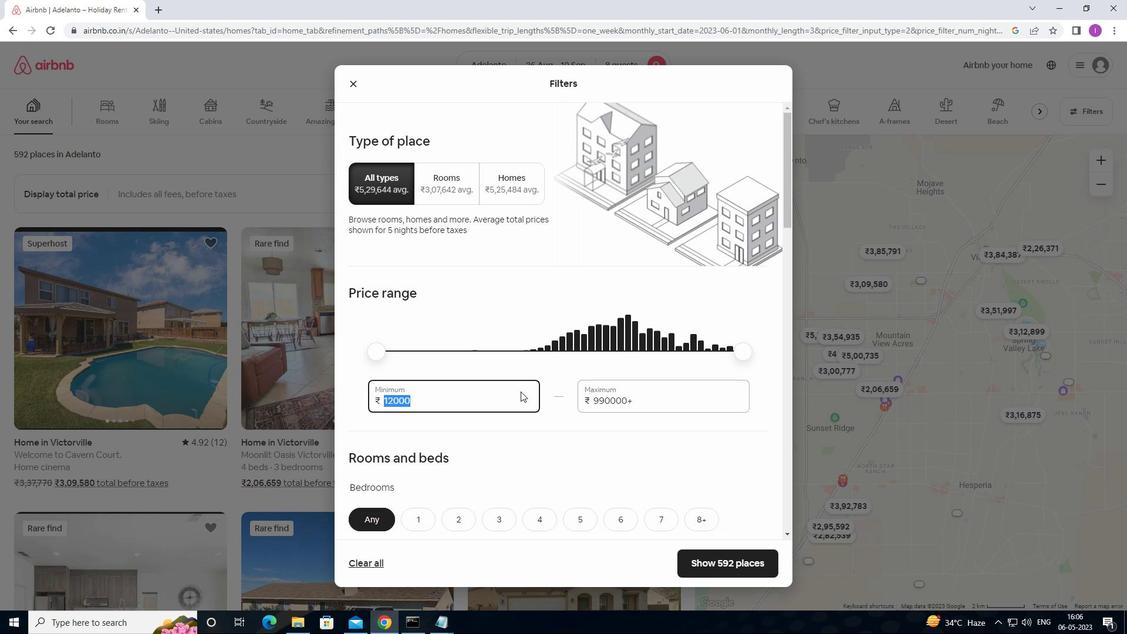 
Action: Key pressed 1
Screenshot: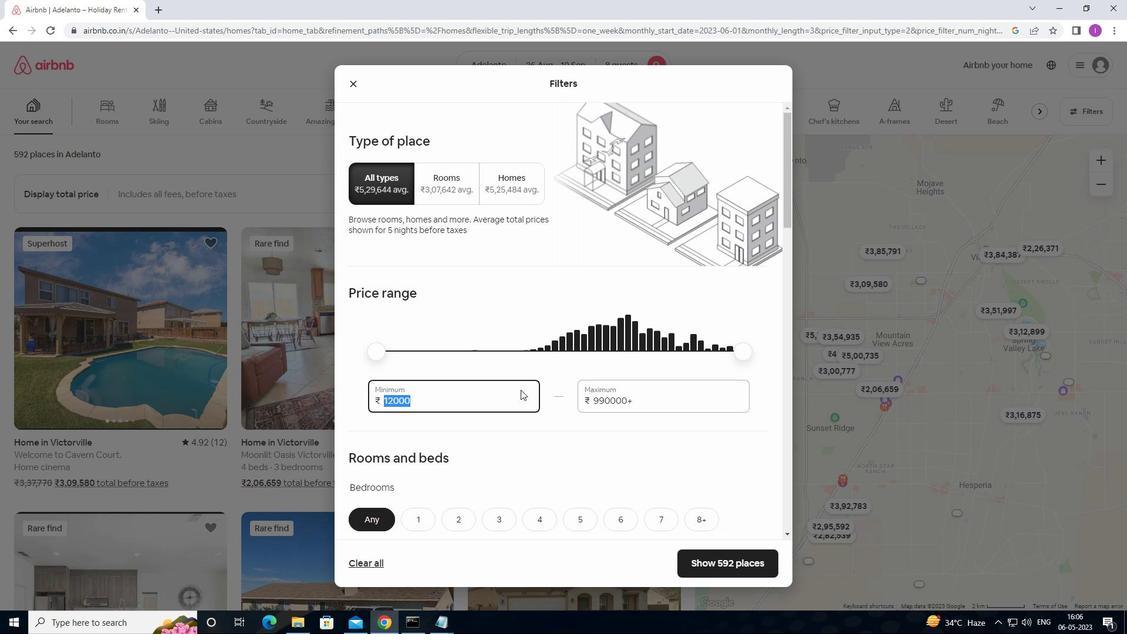 
Action: Mouse moved to (520, 387)
Screenshot: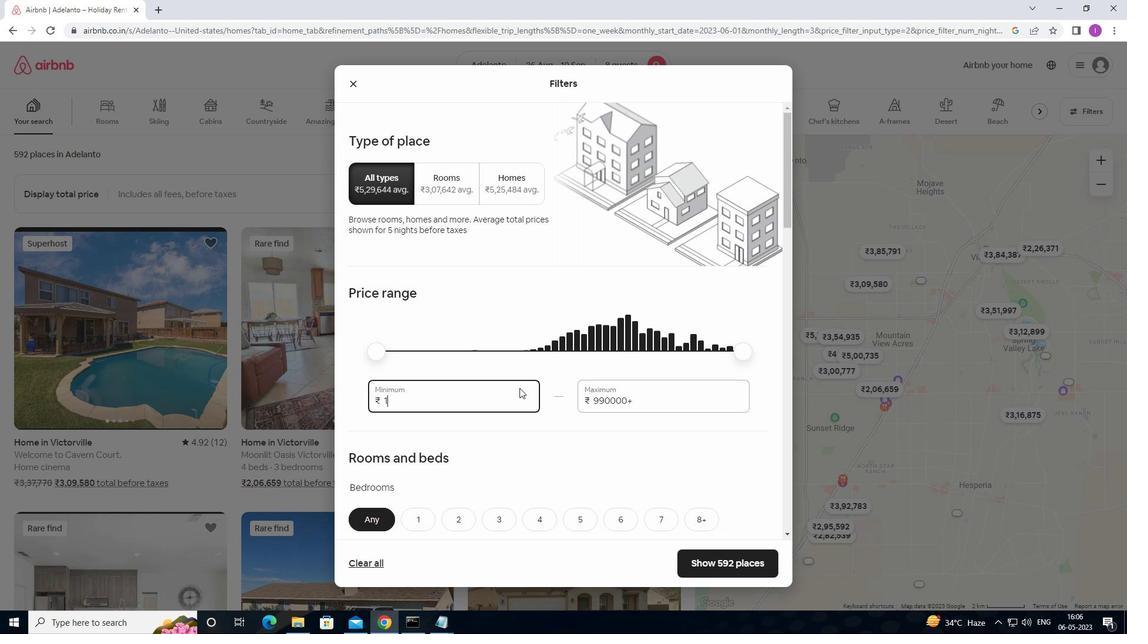 
Action: Key pressed 0
Screenshot: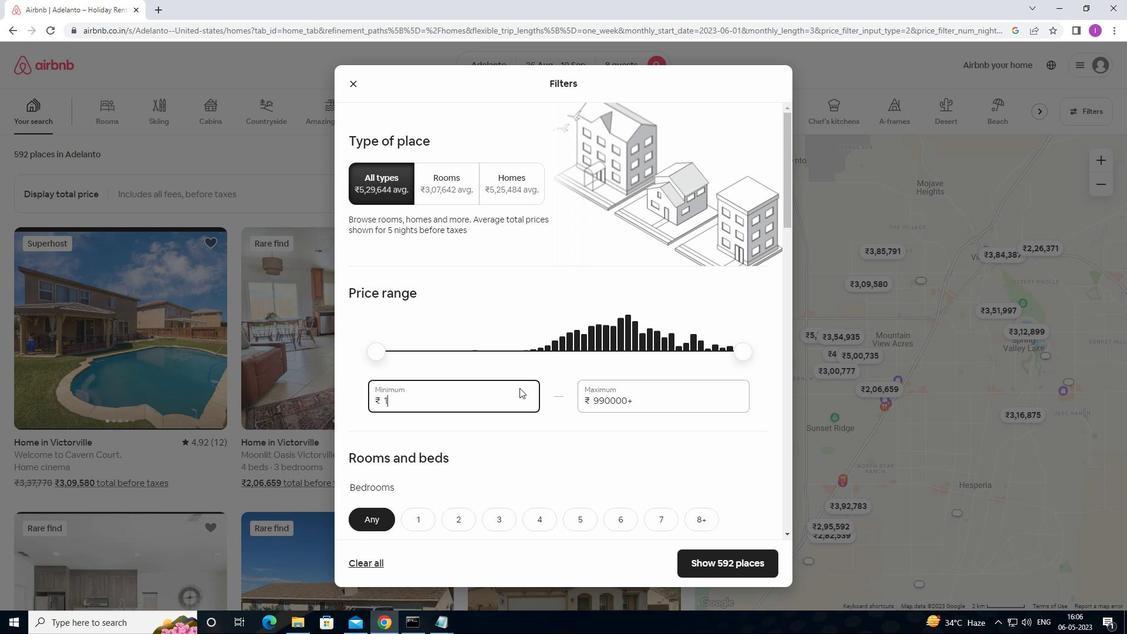 
Action: Mouse moved to (520, 385)
Screenshot: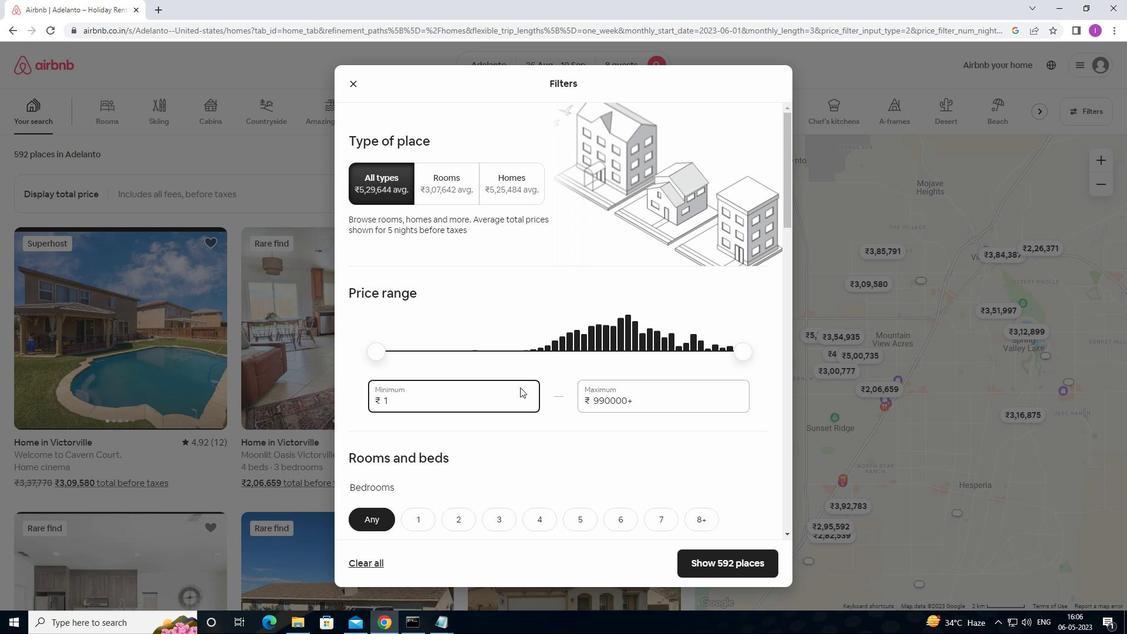 
Action: Key pressed 00
Screenshot: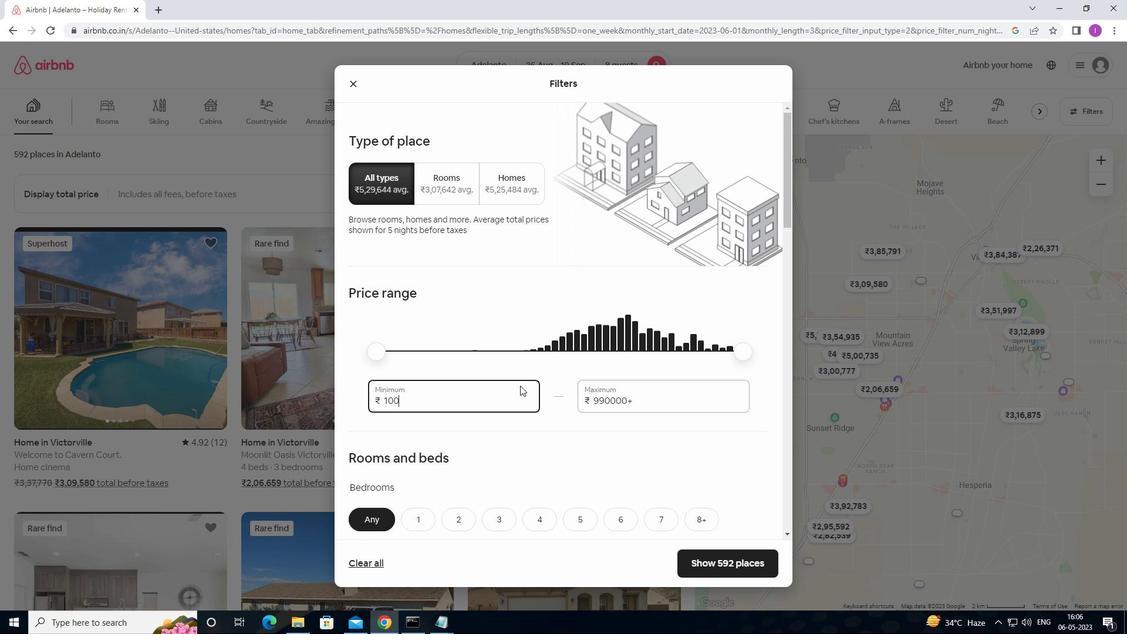 
Action: Mouse moved to (521, 384)
Screenshot: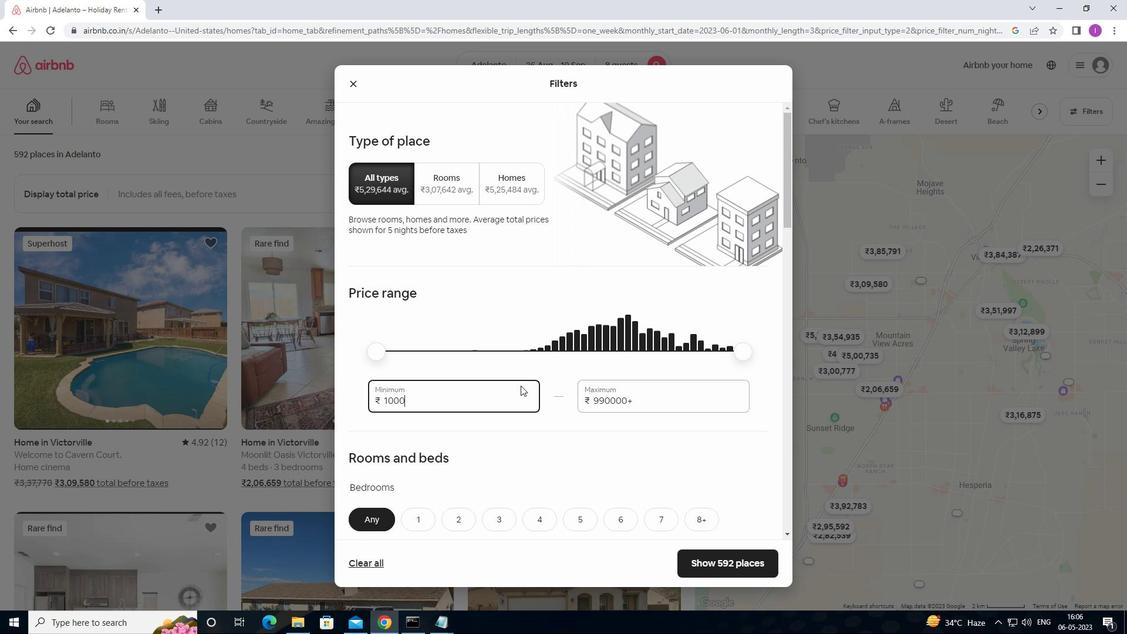 
Action: Key pressed 0
Screenshot: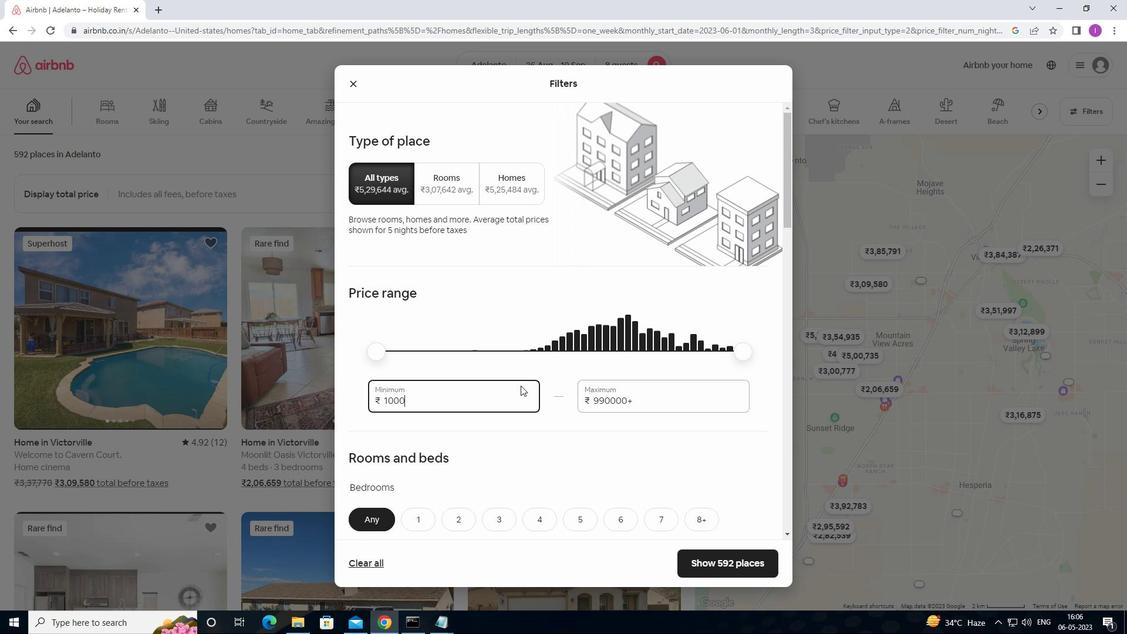 
Action: Mouse moved to (652, 398)
Screenshot: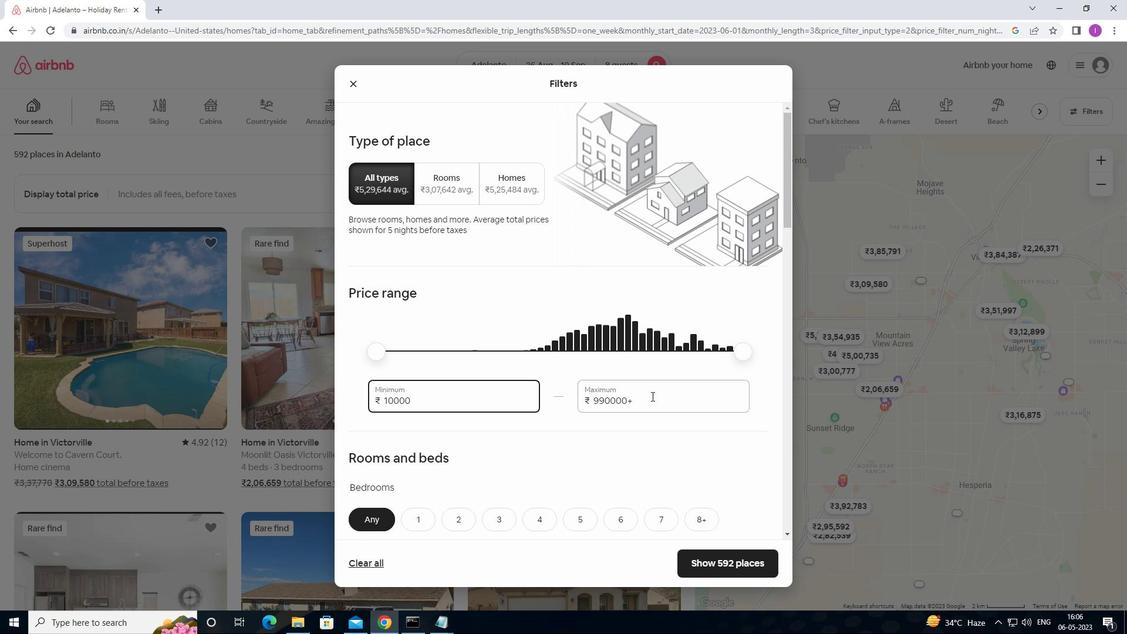 
Action: Mouse pressed left at (652, 398)
Screenshot: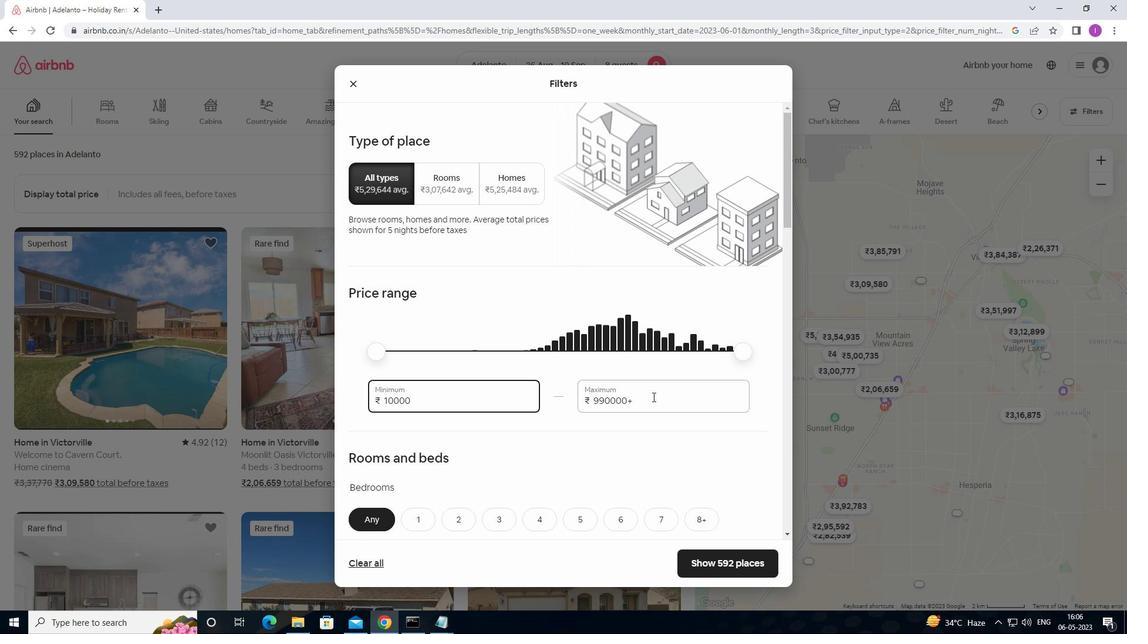 
Action: Mouse moved to (663, 389)
Screenshot: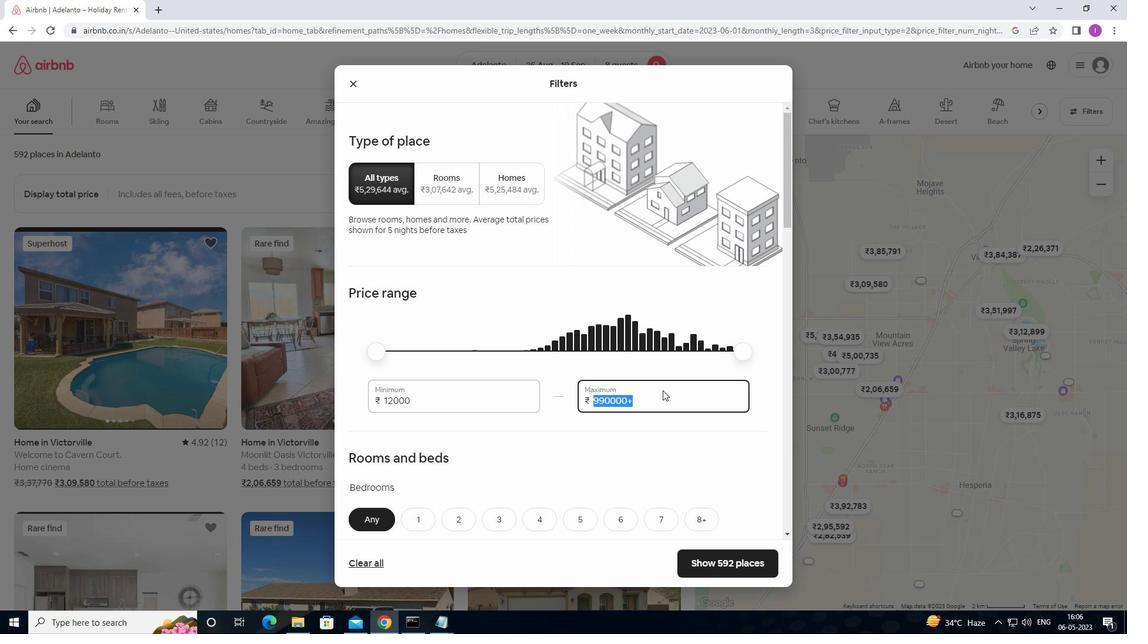 
Action: Key pressed 1
Screenshot: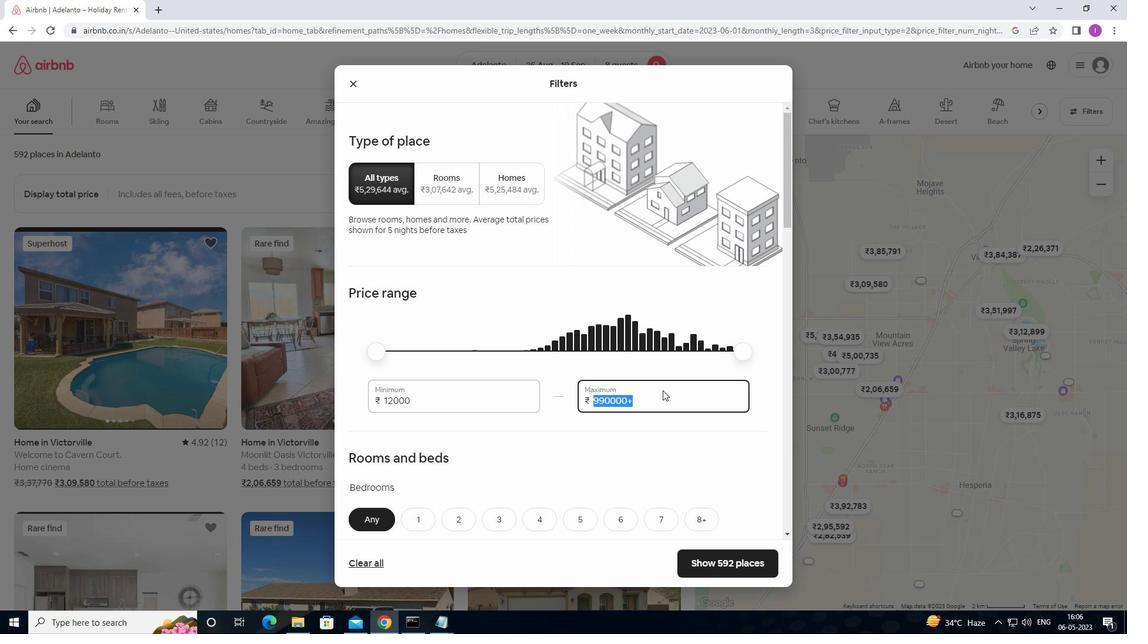 
Action: Mouse moved to (663, 388)
Screenshot: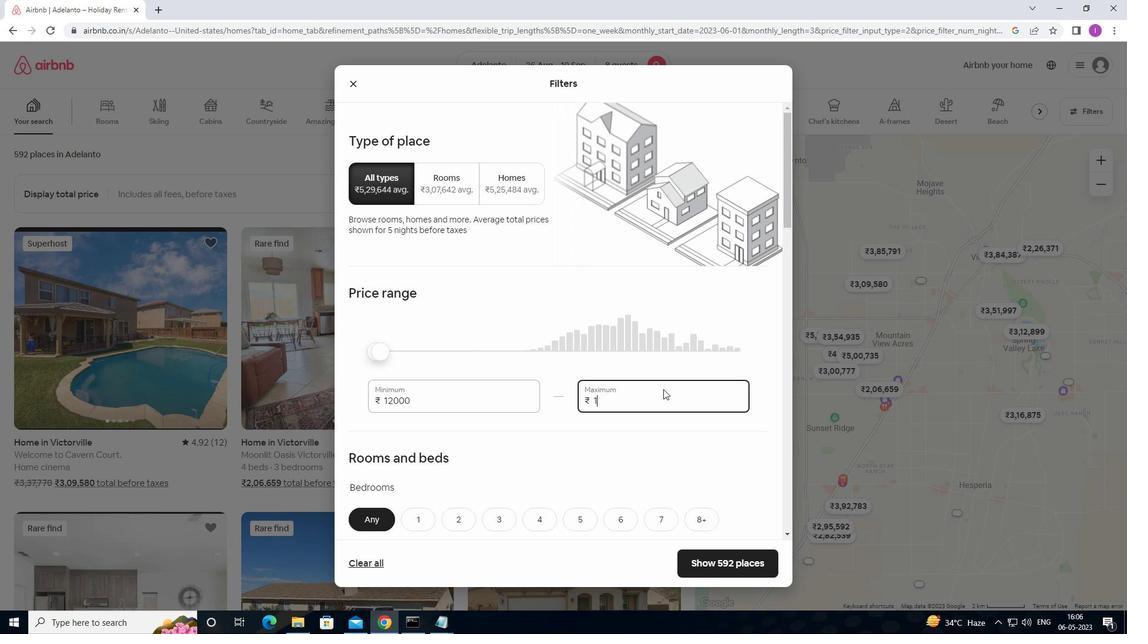 
Action: Key pressed 5
Screenshot: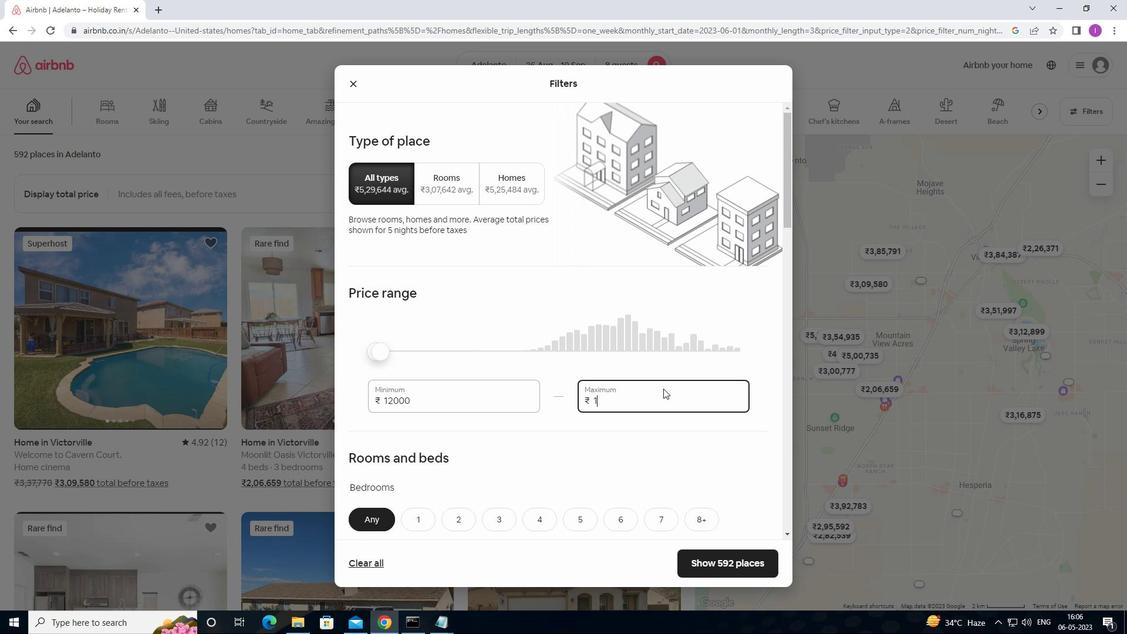 
Action: Mouse moved to (663, 388)
Screenshot: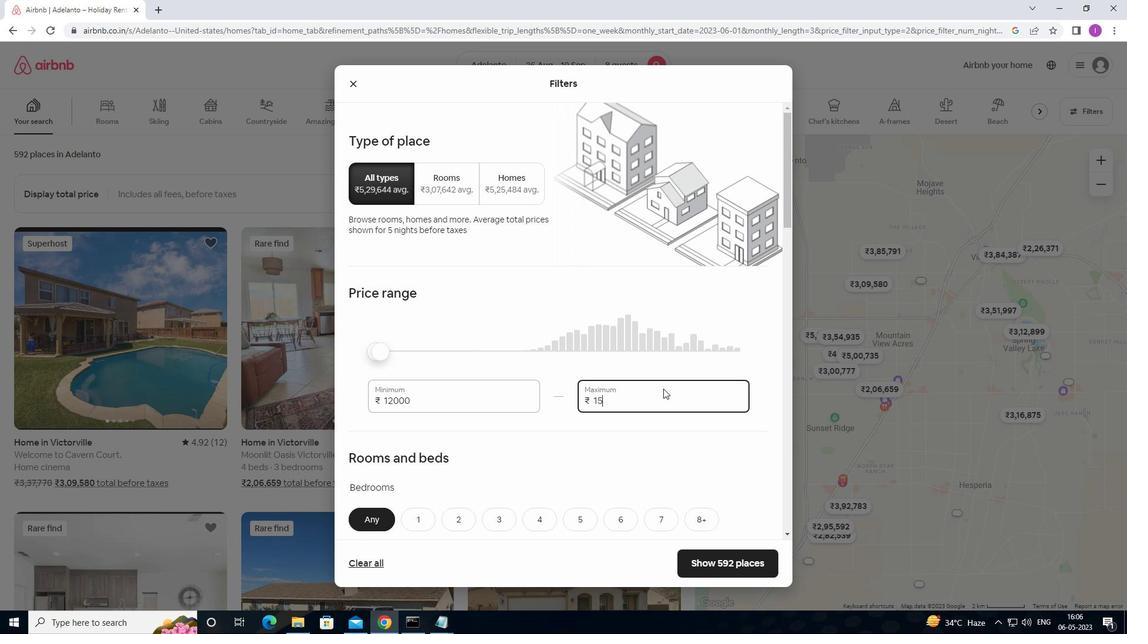 
Action: Key pressed 0
Screenshot: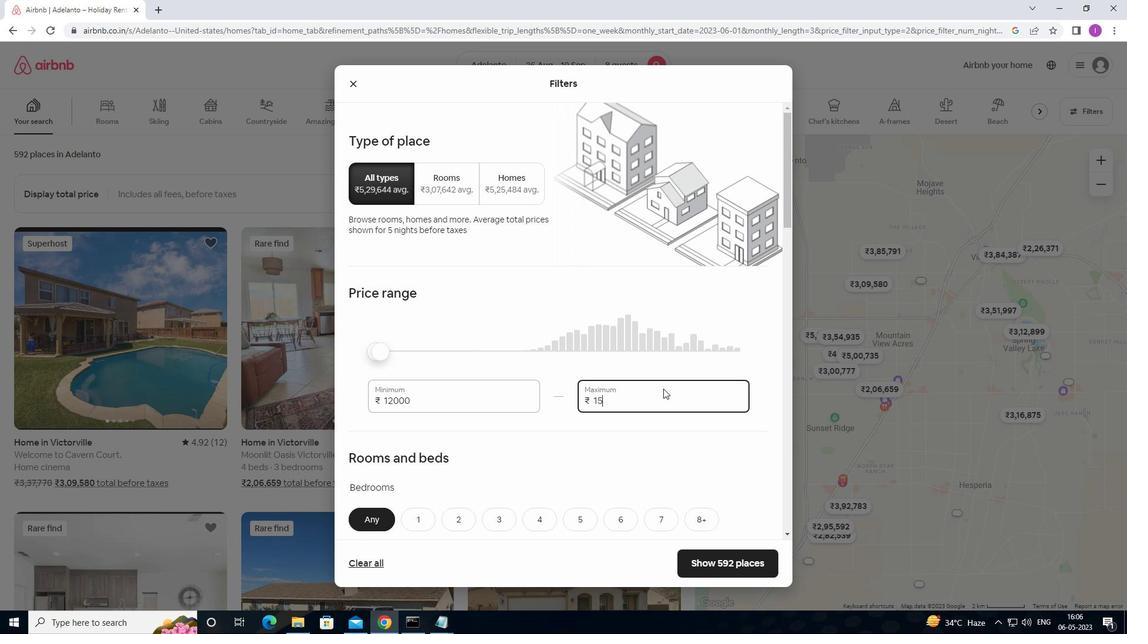 
Action: Mouse moved to (661, 388)
Screenshot: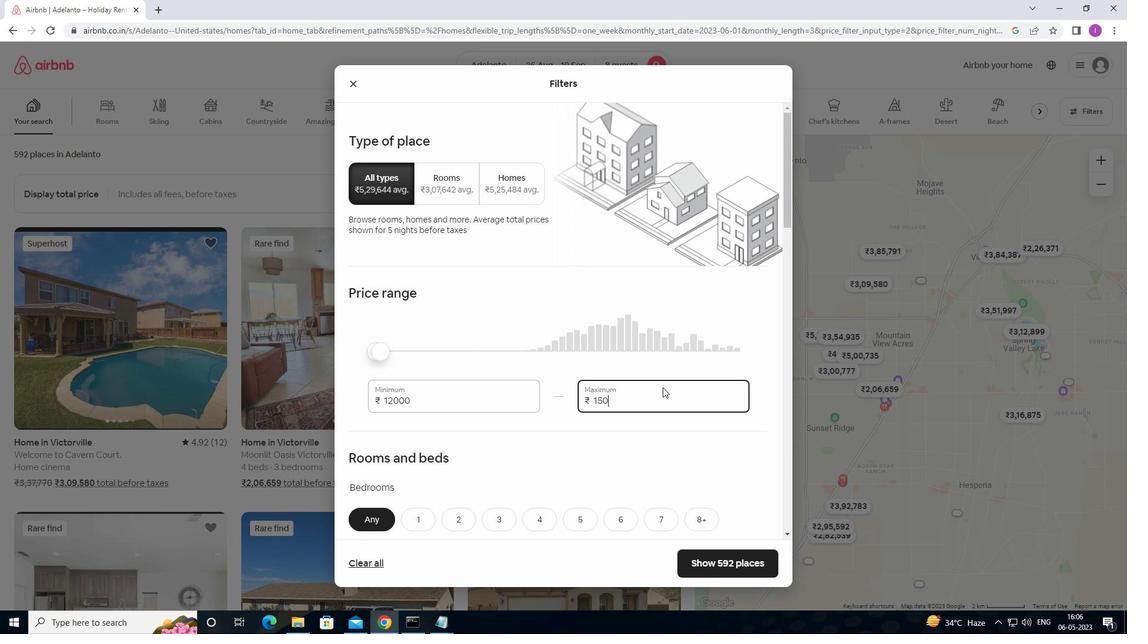 
Action: Key pressed 0
Screenshot: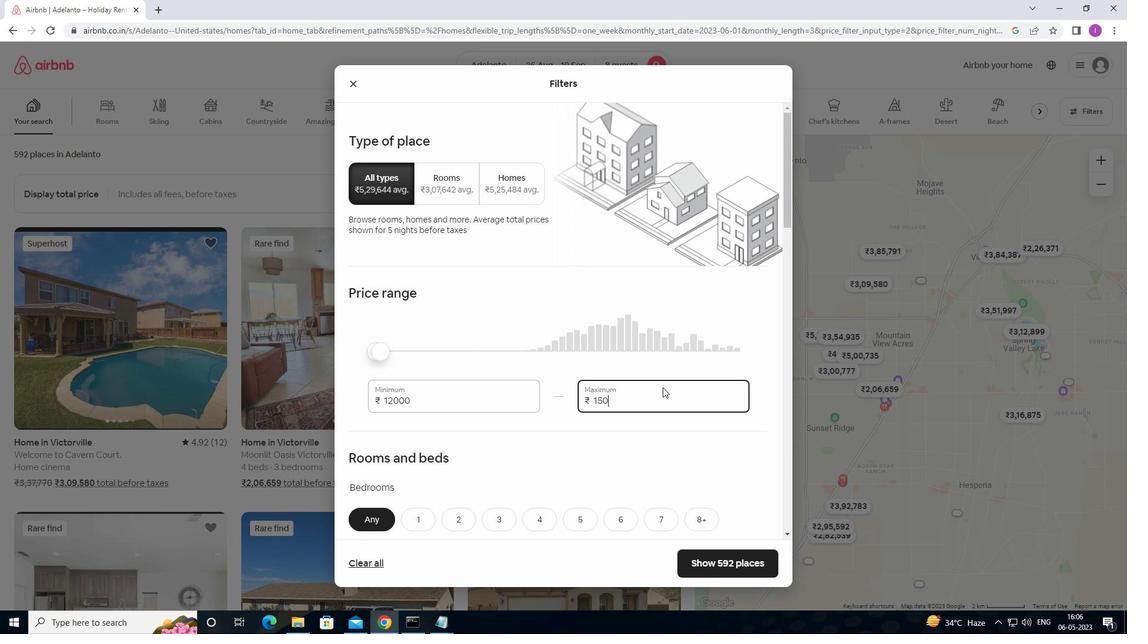 
Action: Mouse moved to (661, 388)
Screenshot: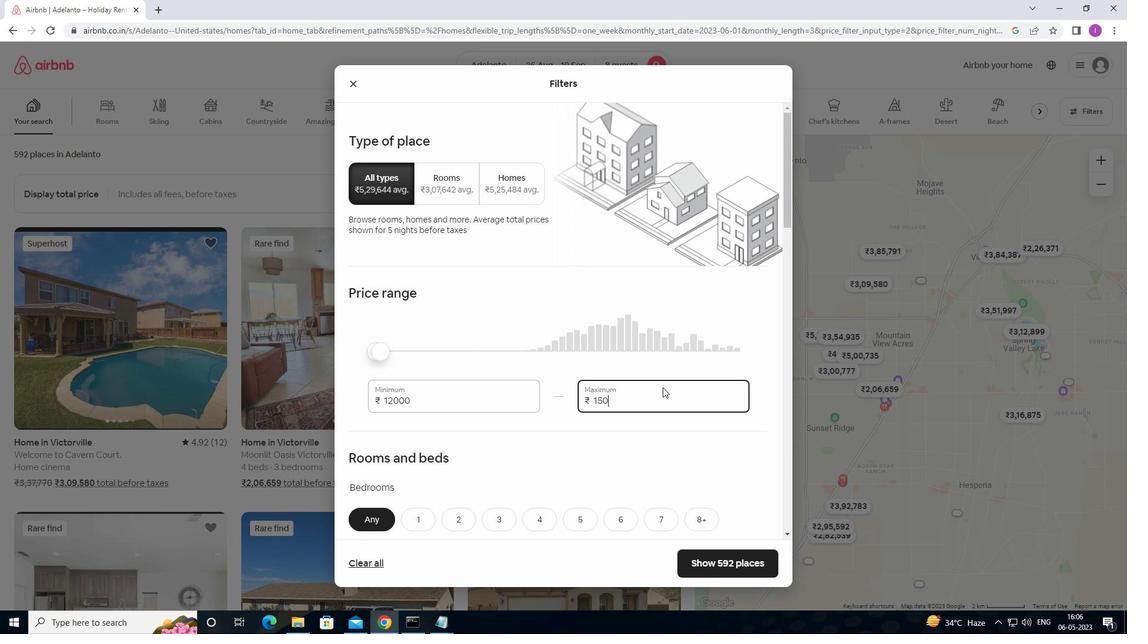 
Action: Key pressed 00
Screenshot: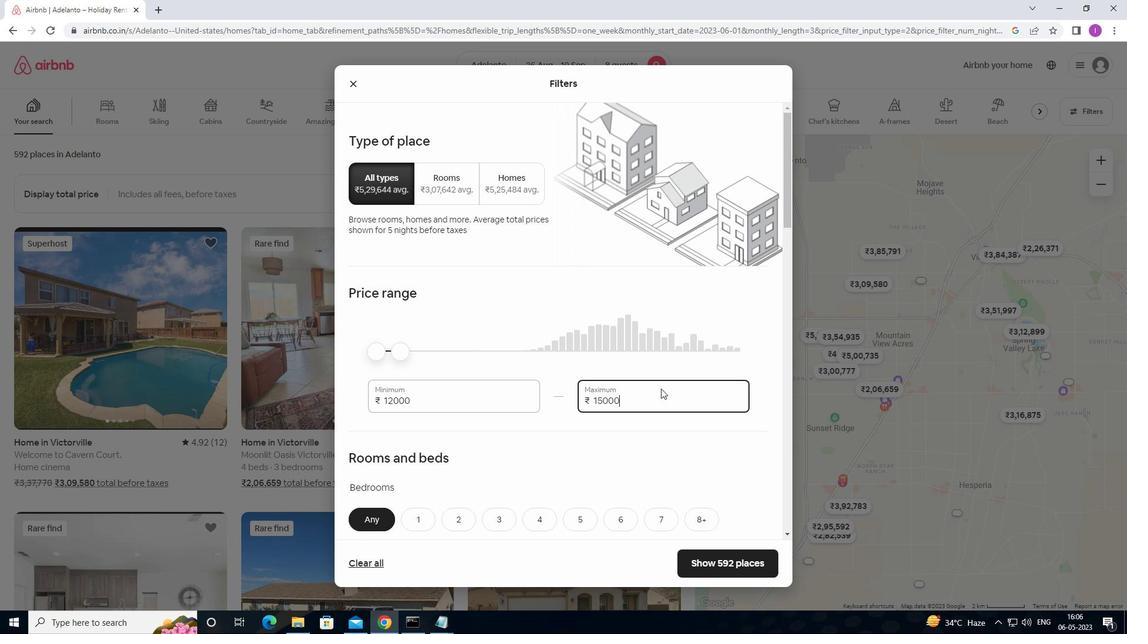 
Action: Mouse moved to (653, 401)
Screenshot: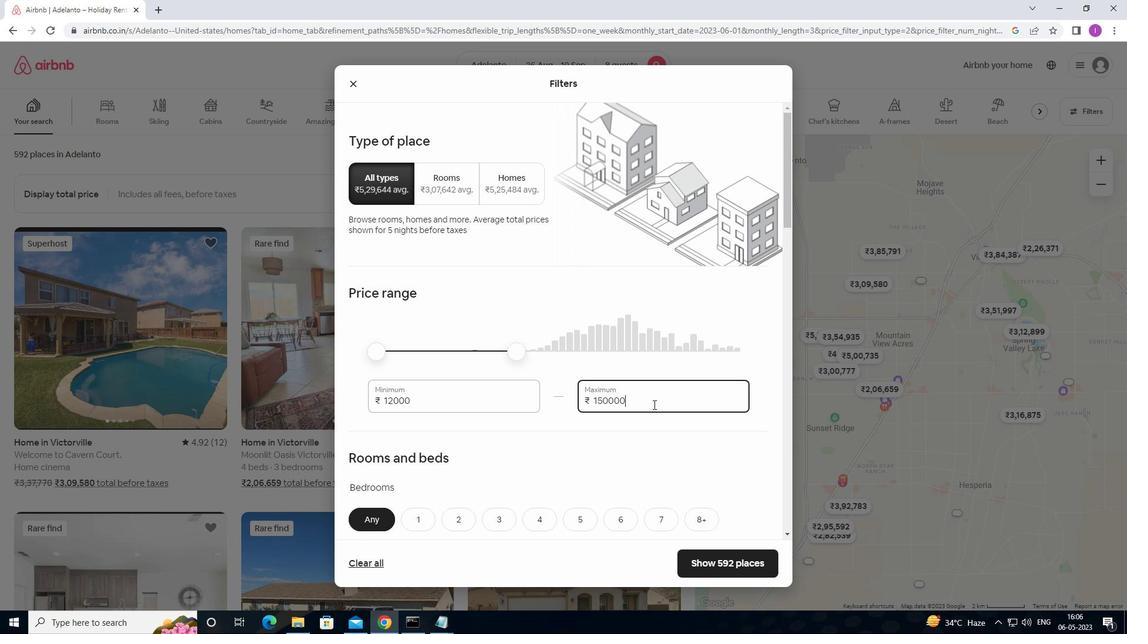 
Action: Key pressed <Key.backspace>
Screenshot: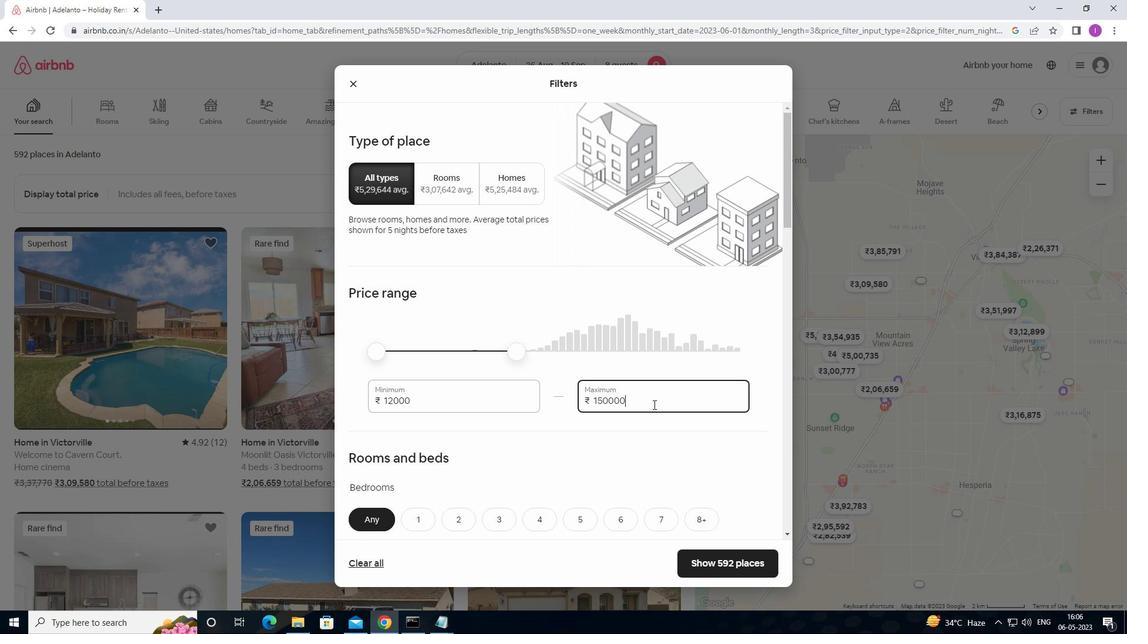 
Action: Mouse moved to (565, 474)
Screenshot: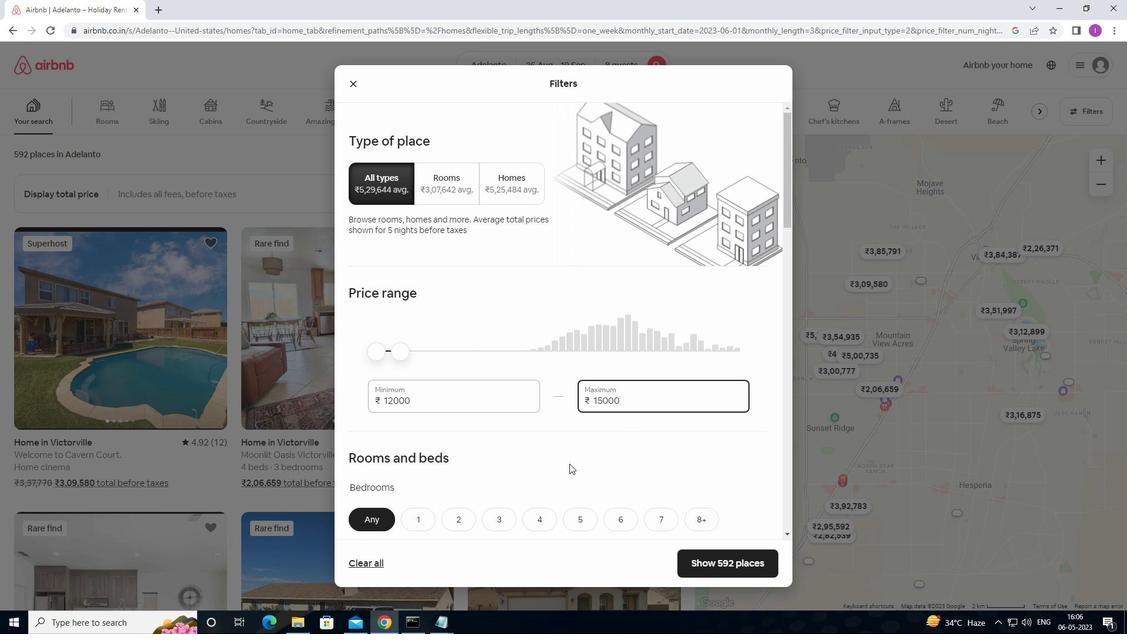 
Action: Mouse scrolled (565, 474) with delta (0, 0)
Screenshot: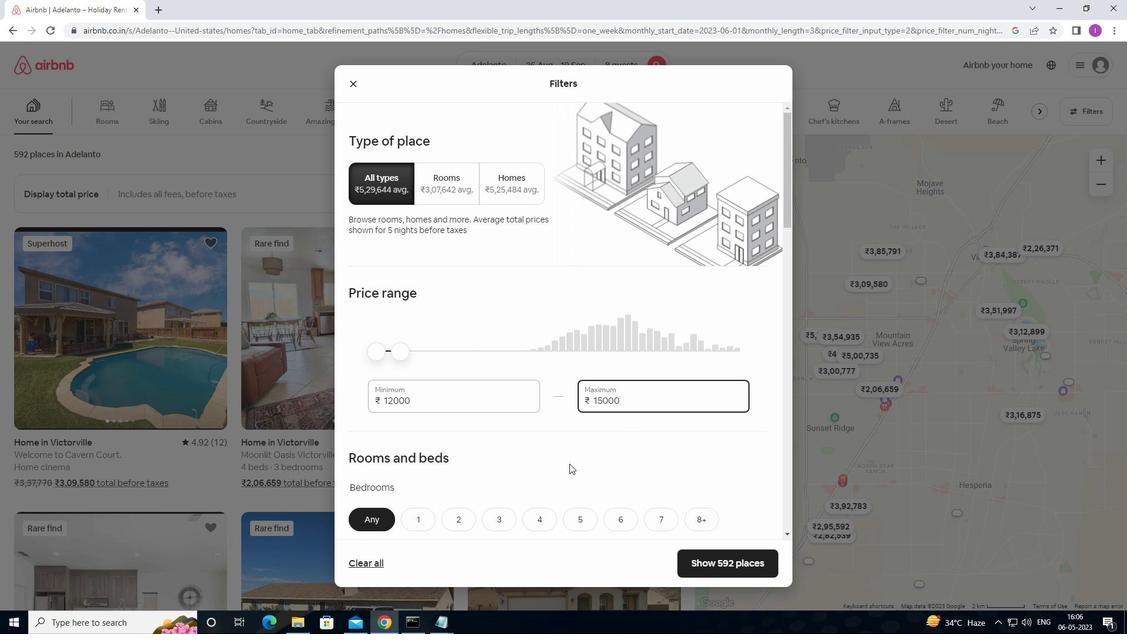 
Action: Mouse moved to (566, 476)
Screenshot: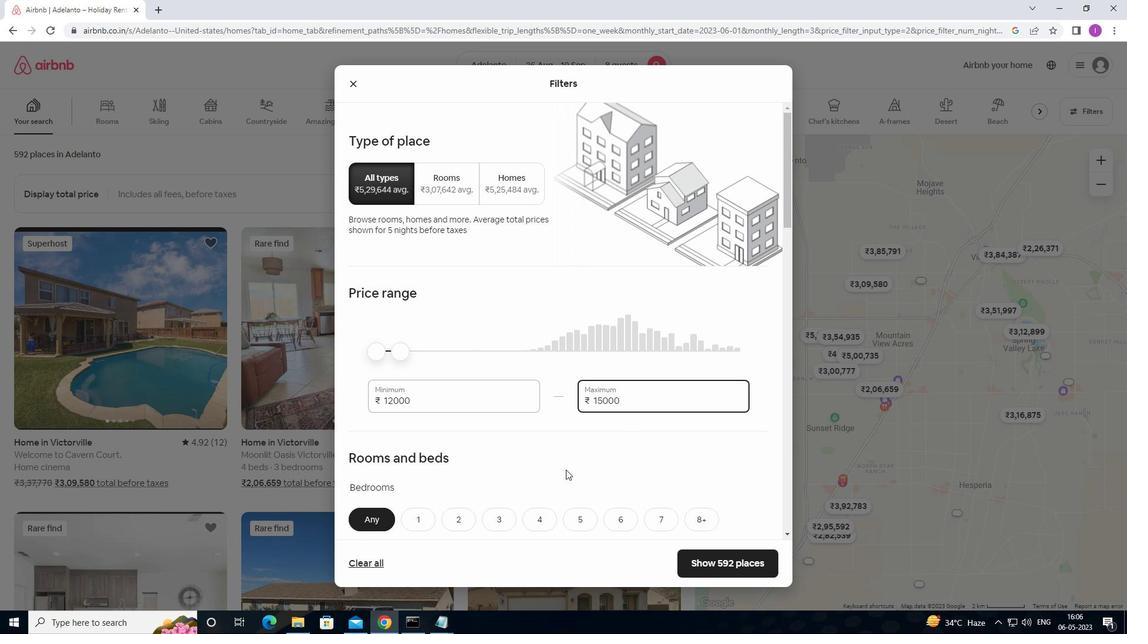 
Action: Mouse scrolled (566, 476) with delta (0, 0)
Screenshot: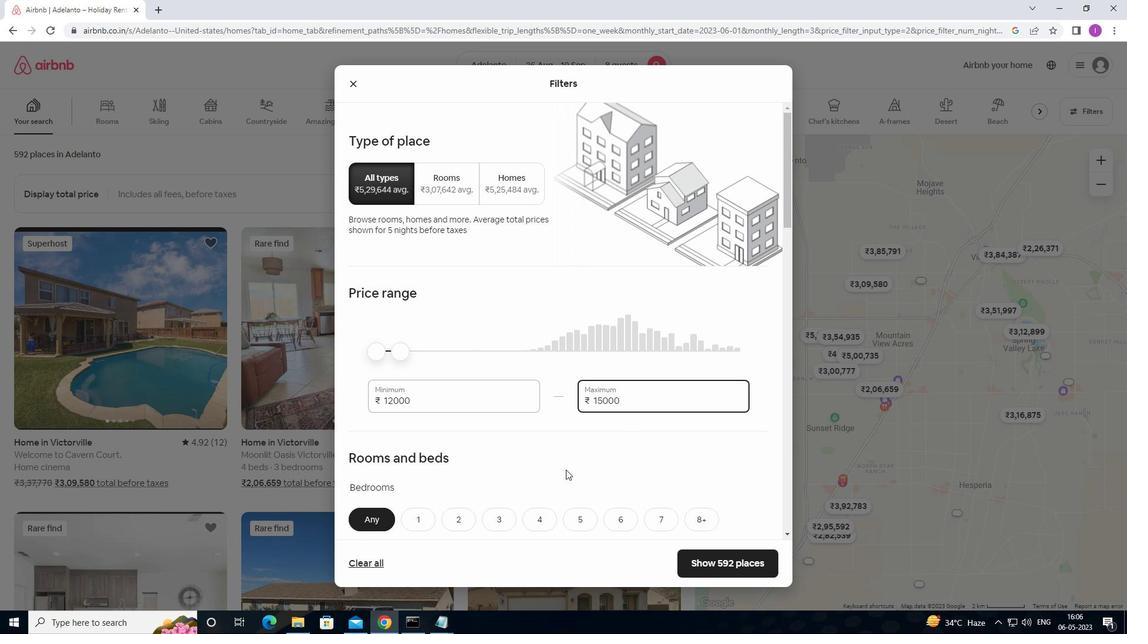 
Action: Mouse moved to (566, 477)
Screenshot: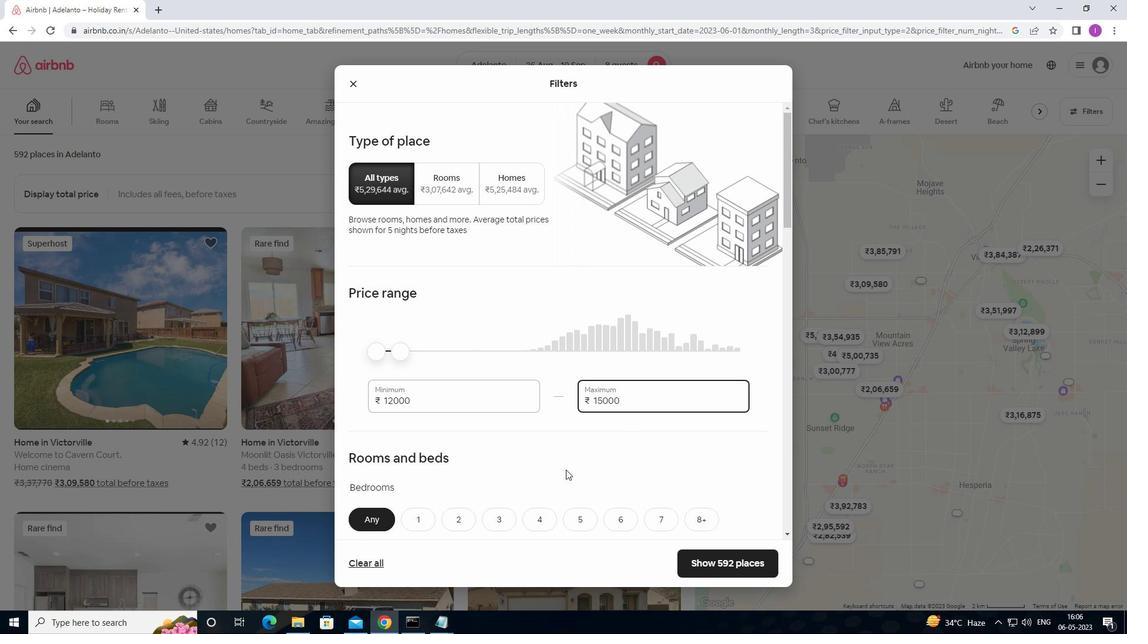 
Action: Mouse scrolled (566, 476) with delta (0, 0)
Screenshot: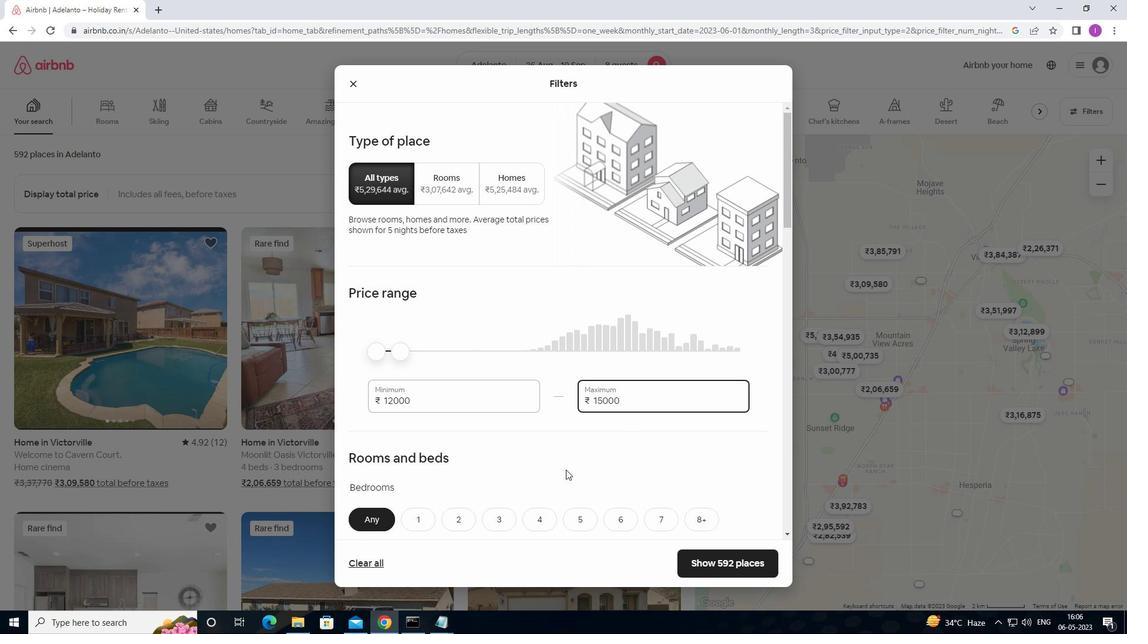 
Action: Mouse moved to (567, 473)
Screenshot: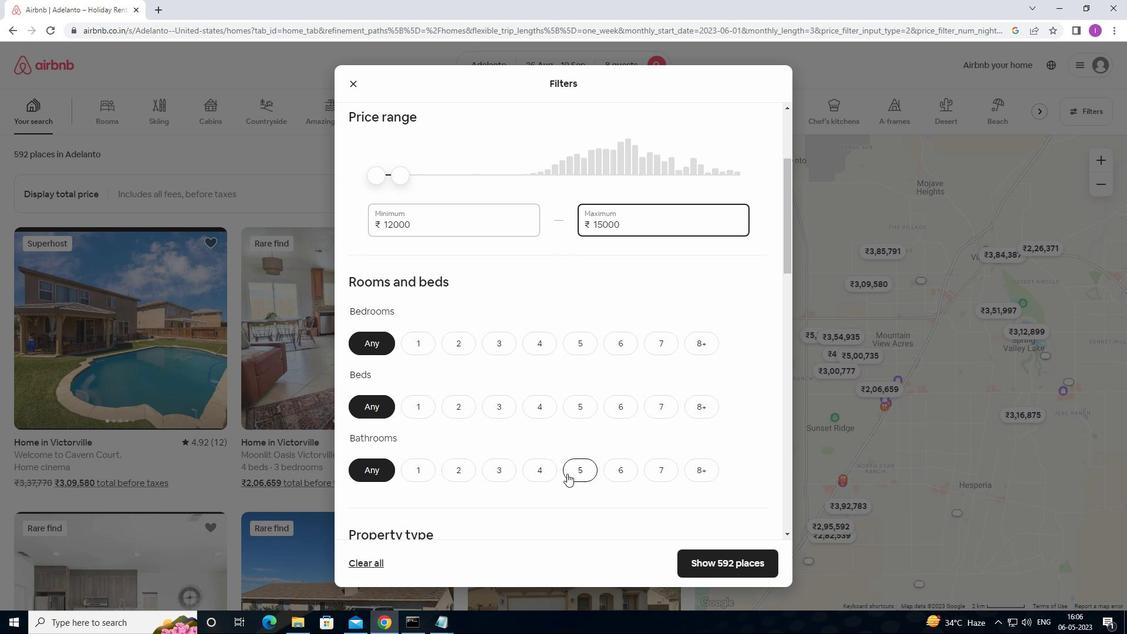 
Action: Mouse scrolled (567, 472) with delta (0, 0)
Screenshot: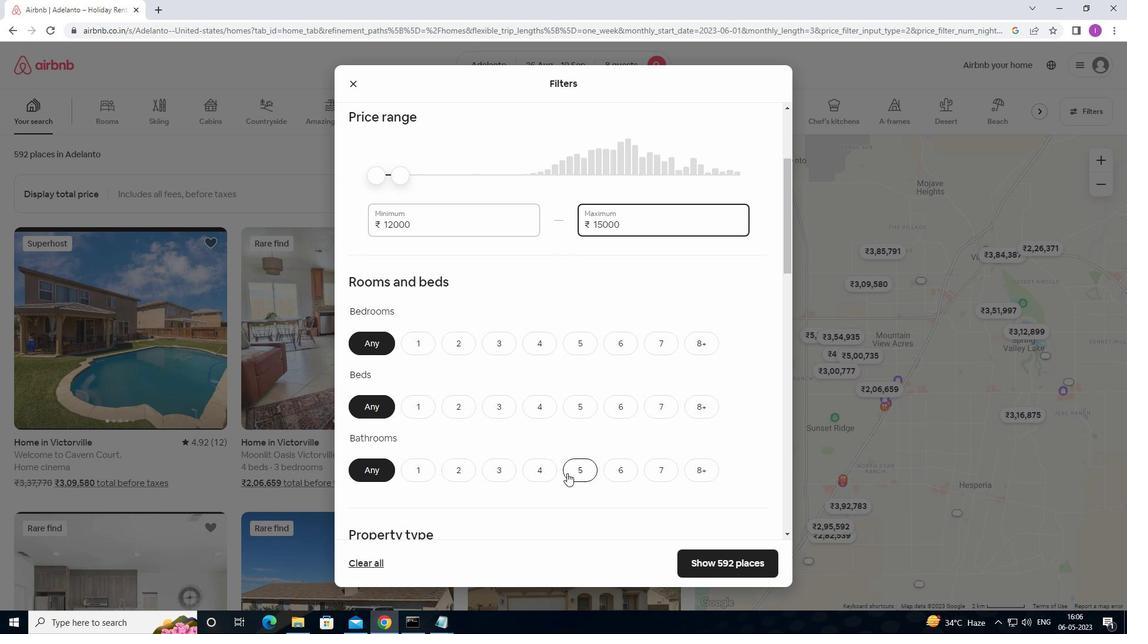 
Action: Mouse moved to (567, 471)
Screenshot: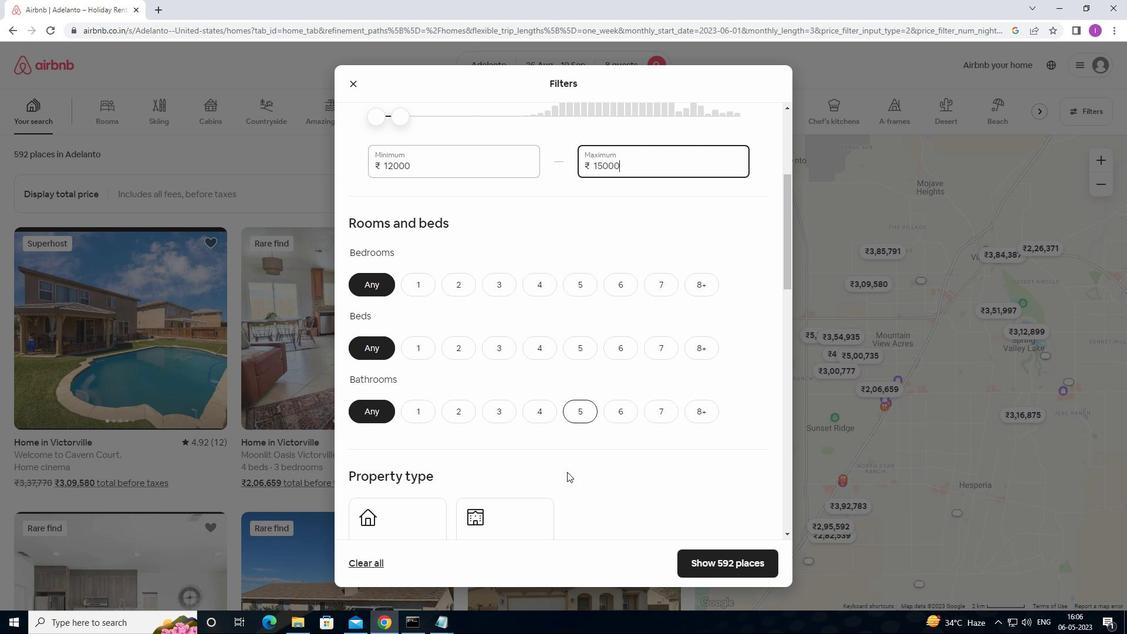 
Action: Mouse scrolled (567, 470) with delta (0, 0)
Screenshot: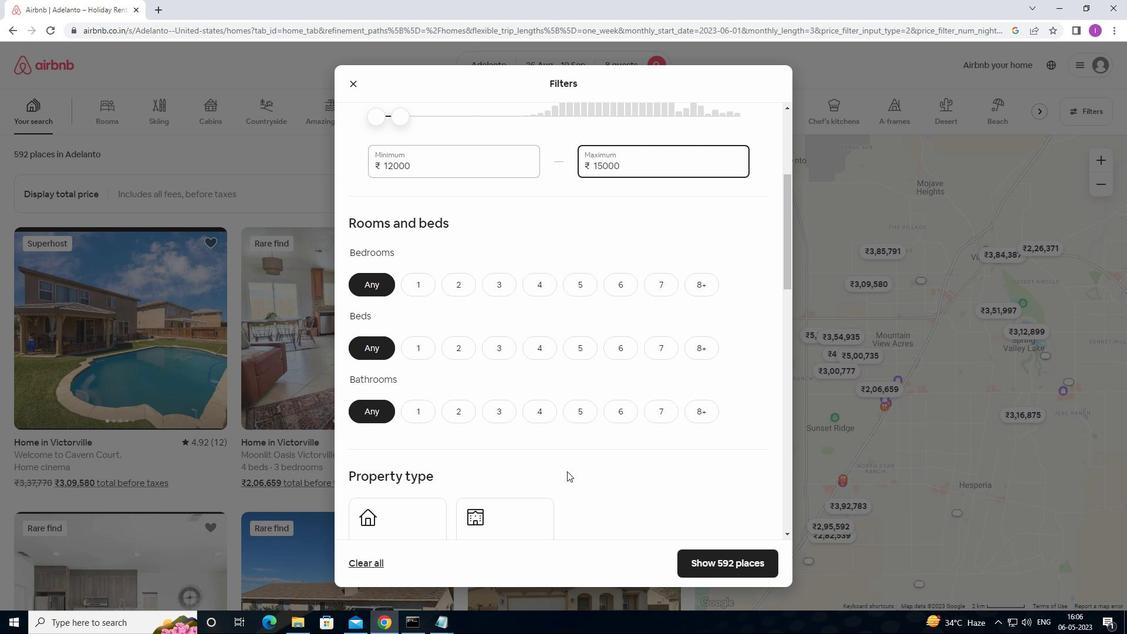 
Action: Mouse moved to (627, 224)
Screenshot: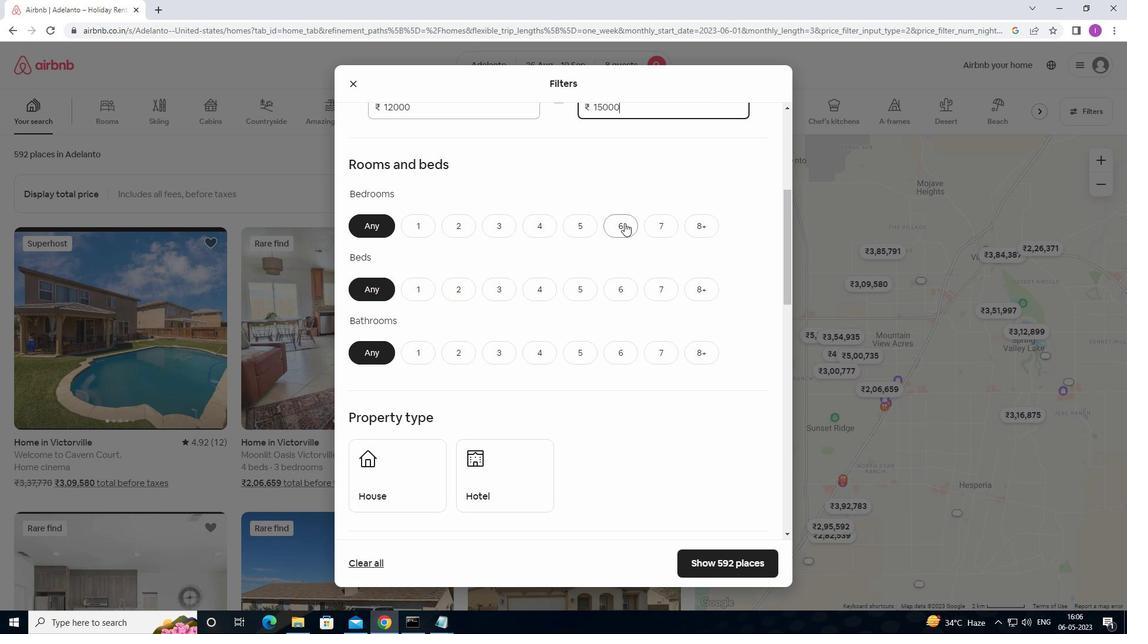 
Action: Mouse pressed left at (627, 224)
Screenshot: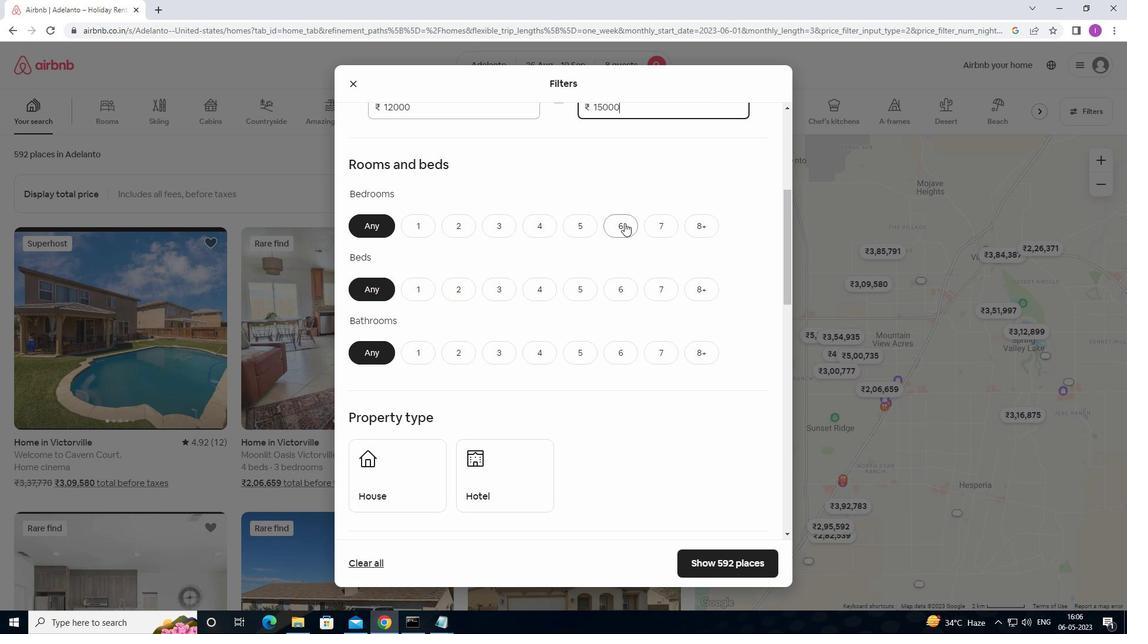 
Action: Mouse moved to (627, 288)
Screenshot: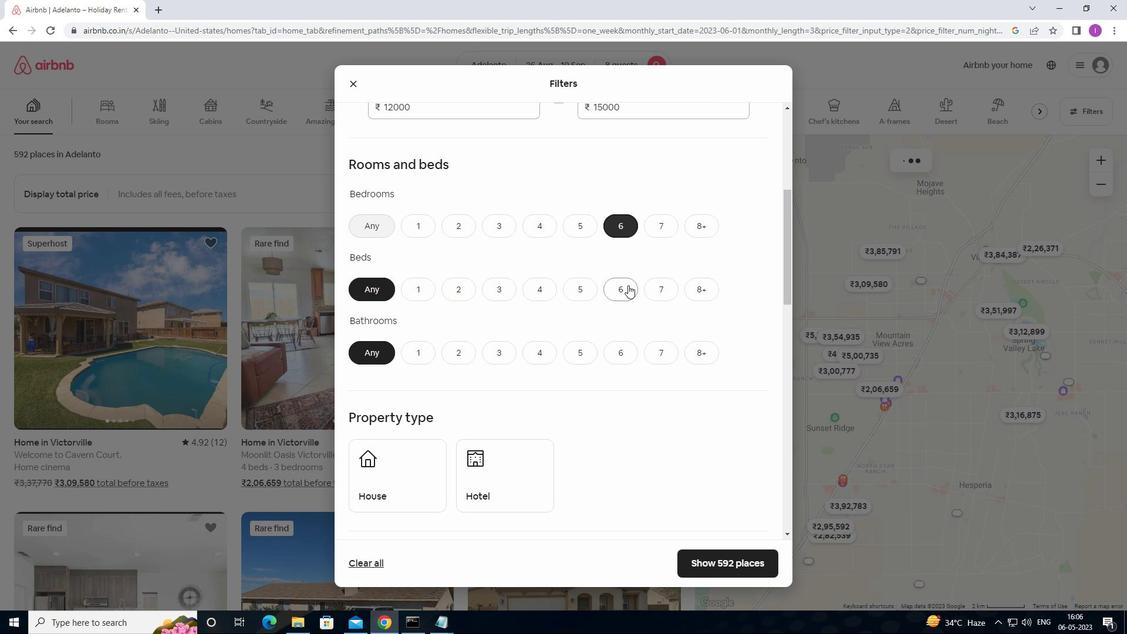
Action: Mouse pressed left at (627, 288)
Screenshot: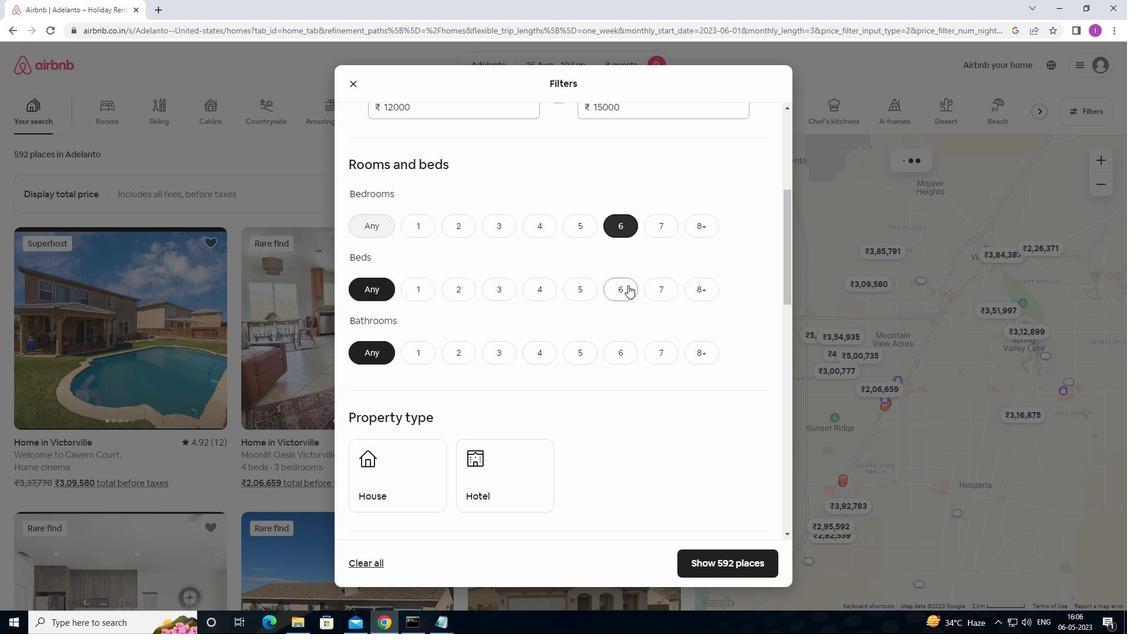 
Action: Mouse moved to (633, 349)
Screenshot: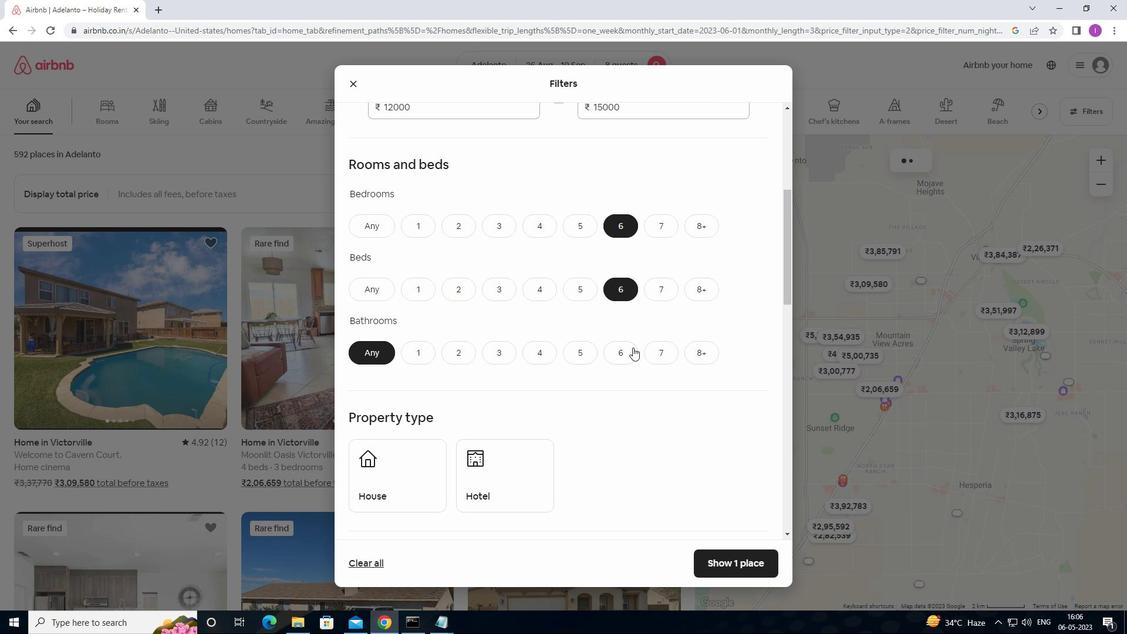
Action: Mouse pressed left at (633, 349)
Screenshot: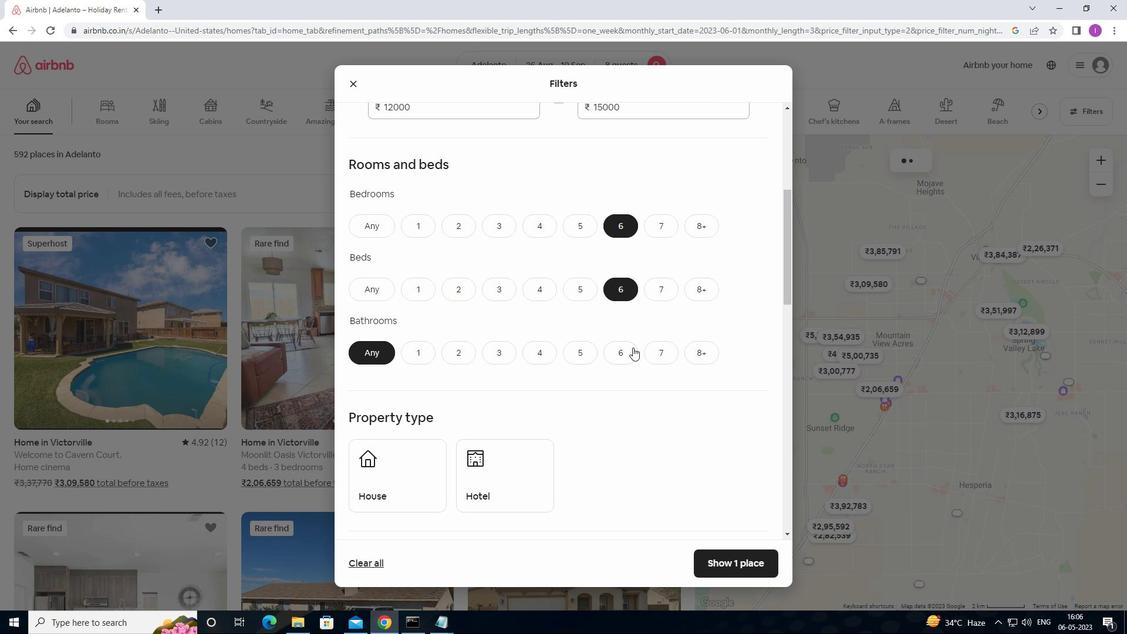 
Action: Mouse moved to (612, 372)
Screenshot: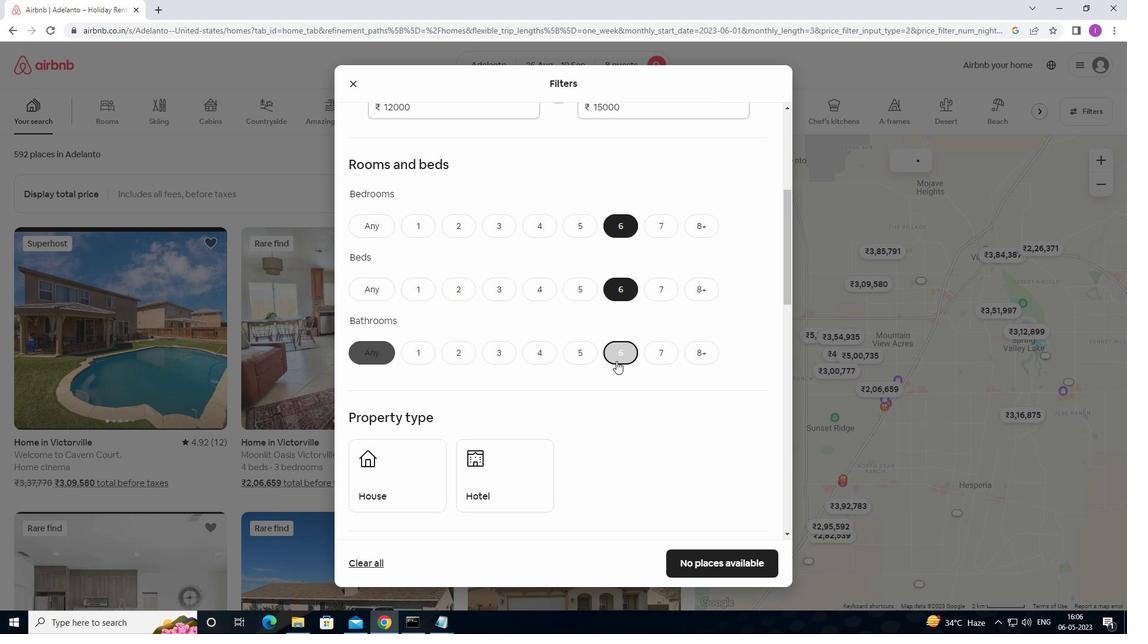 
Action: Mouse scrolled (612, 372) with delta (0, 0)
Screenshot: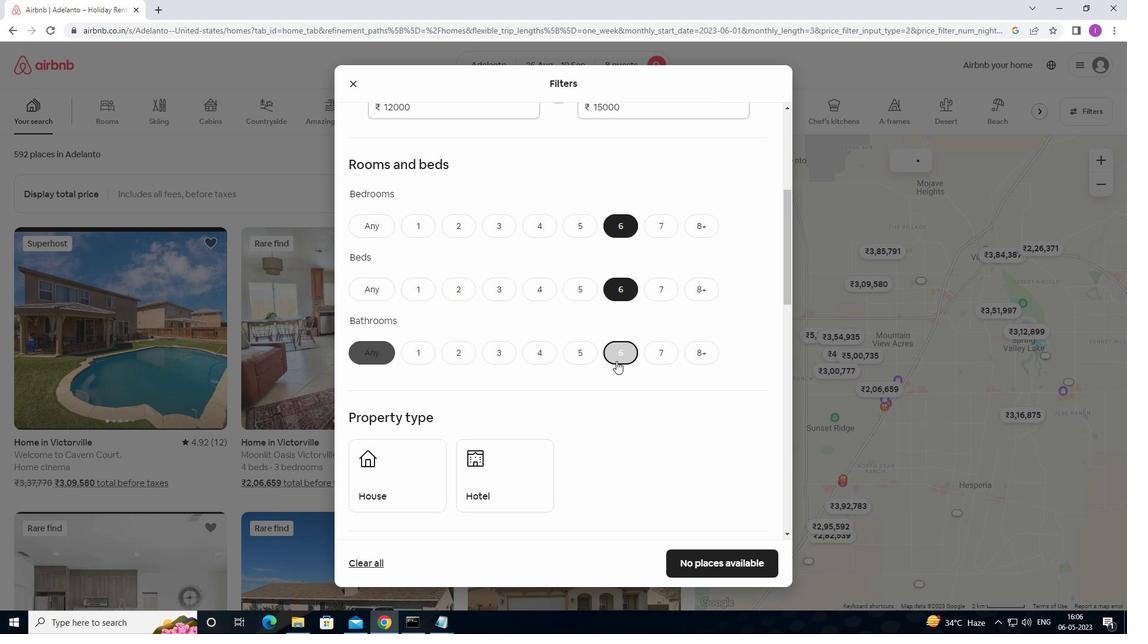 
Action: Mouse moved to (612, 374)
Screenshot: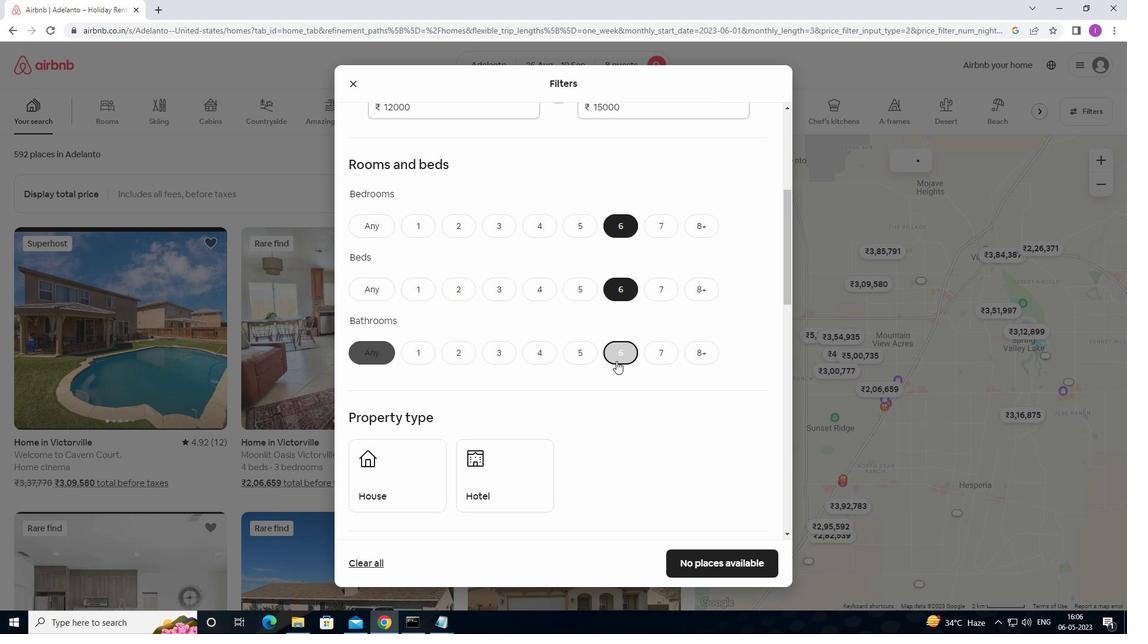 
Action: Mouse scrolled (612, 373) with delta (0, 0)
Screenshot: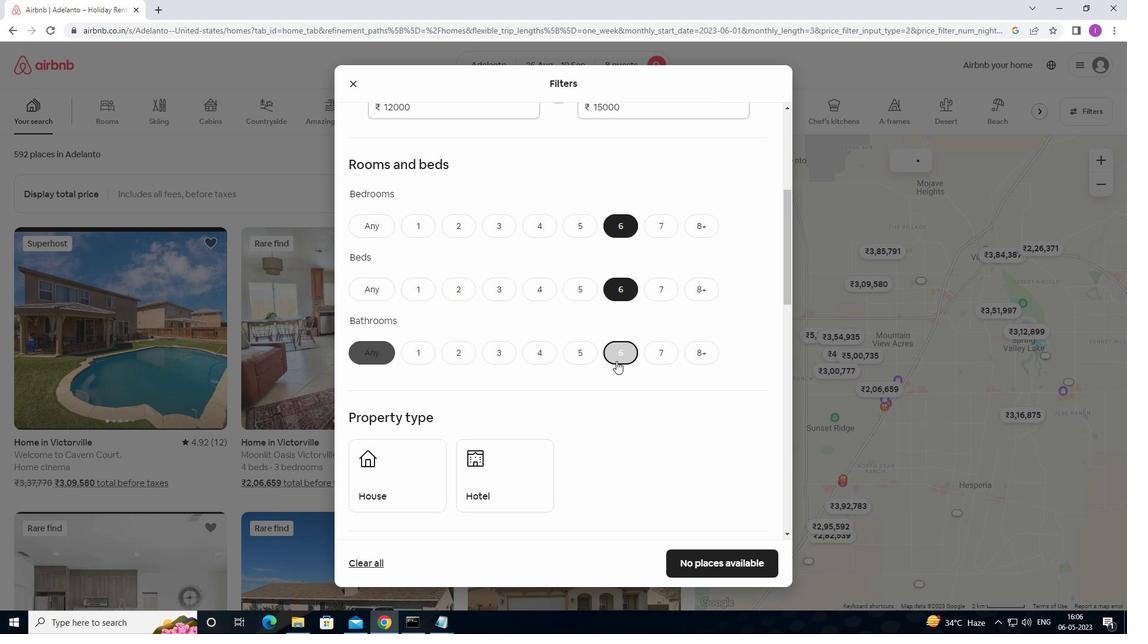 
Action: Mouse scrolled (612, 373) with delta (0, 0)
Screenshot: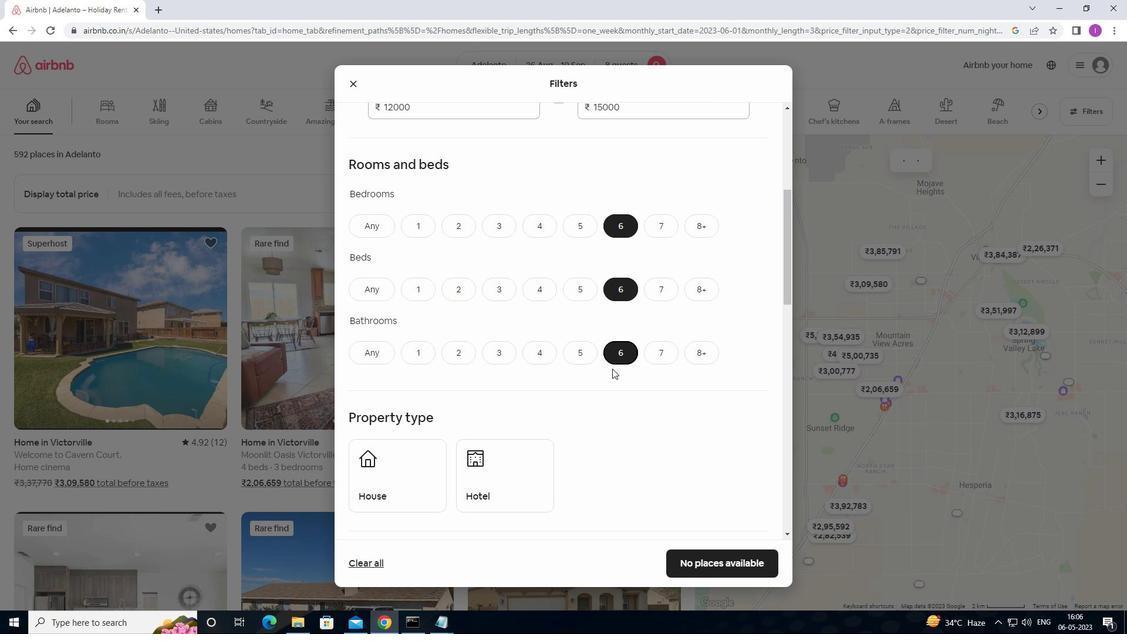 
Action: Mouse moved to (401, 323)
Screenshot: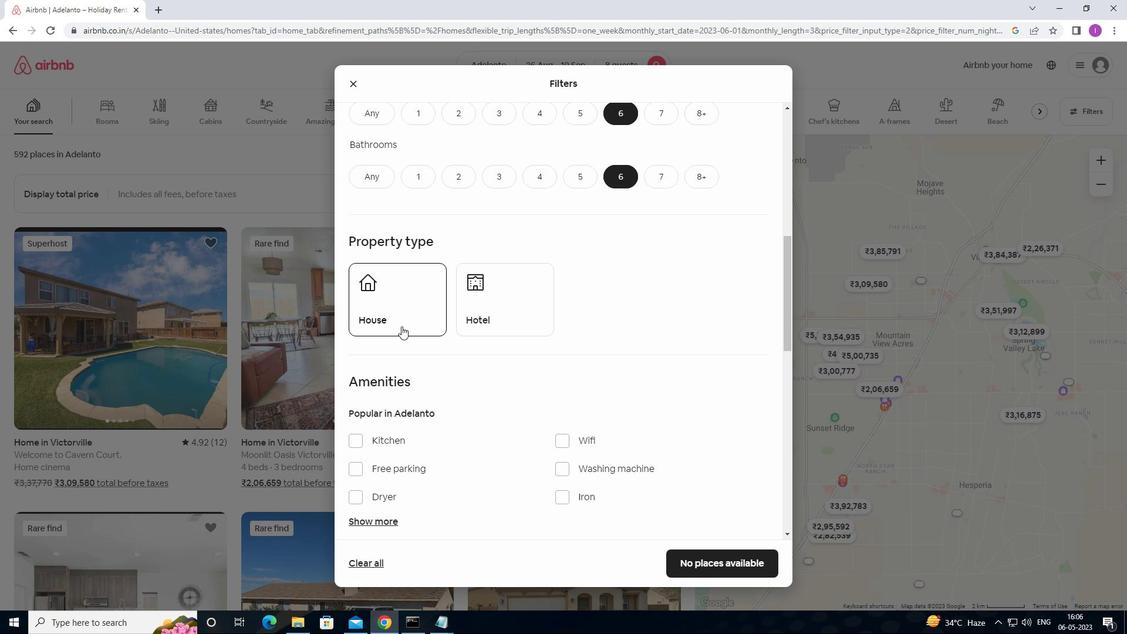 
Action: Mouse pressed left at (401, 323)
Screenshot: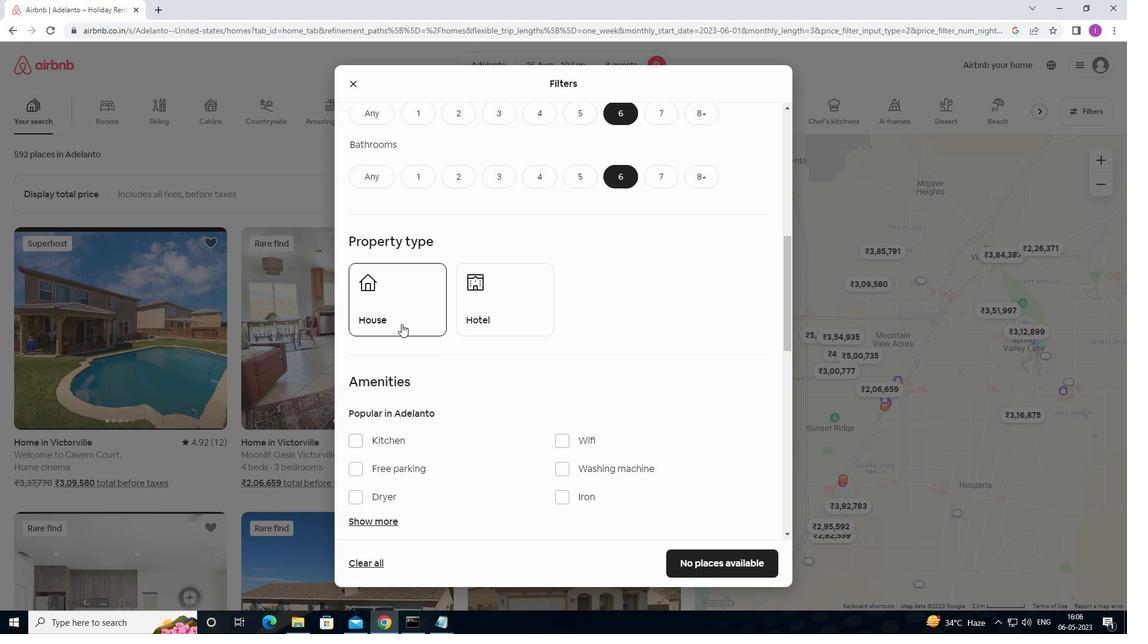 
Action: Mouse moved to (554, 321)
Screenshot: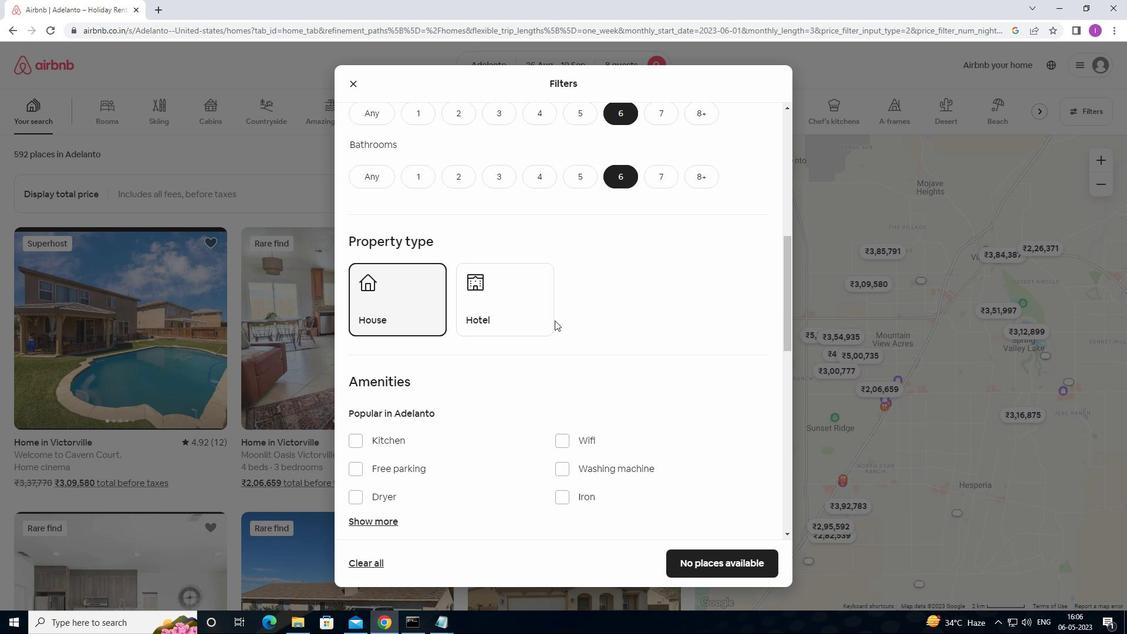 
Action: Mouse scrolled (554, 320) with delta (0, 0)
Screenshot: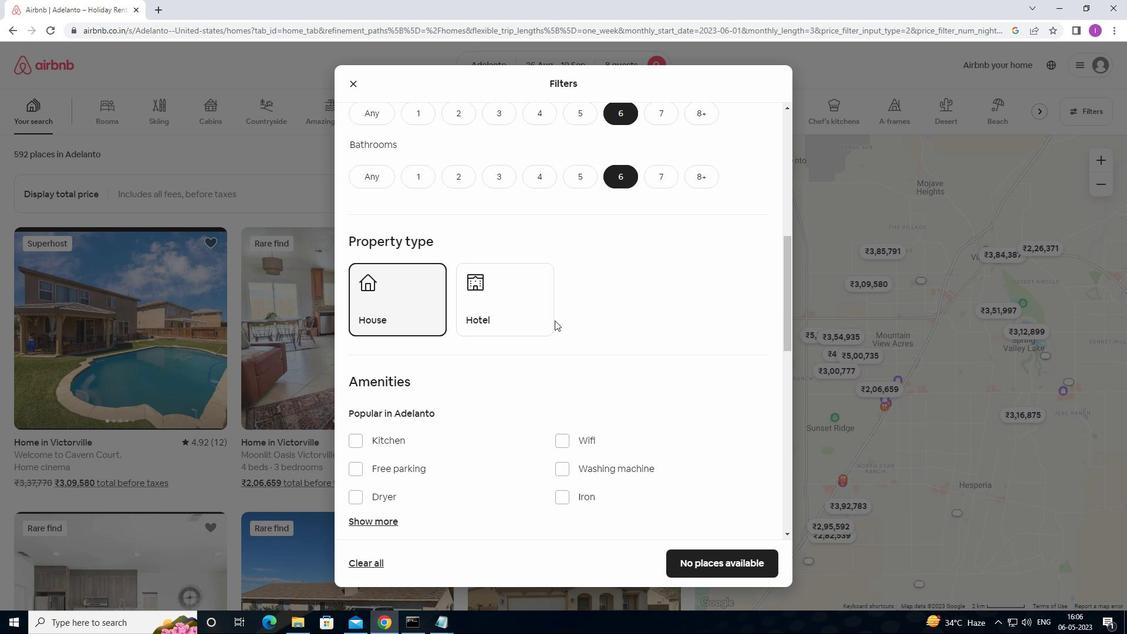 
Action: Mouse moved to (571, 379)
Screenshot: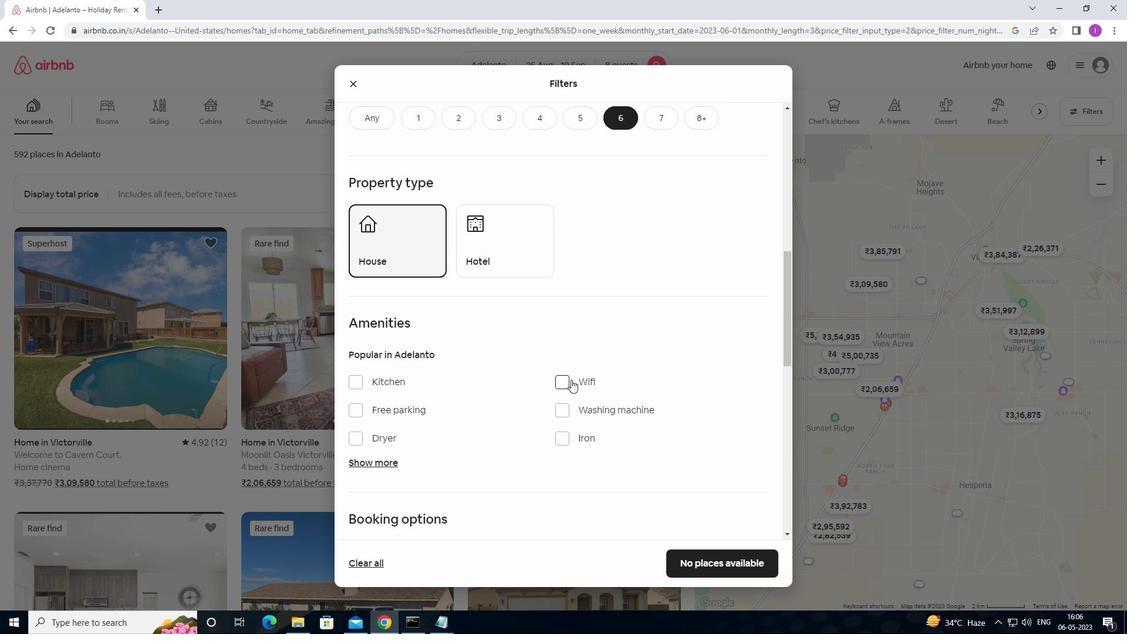 
Action: Mouse pressed left at (571, 379)
Screenshot: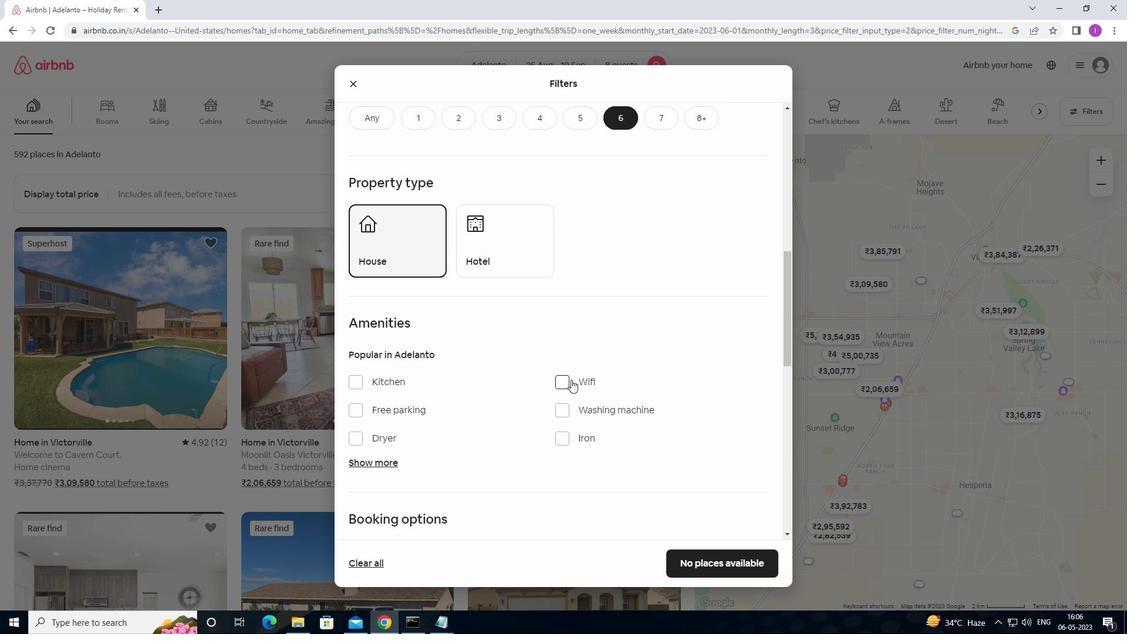 
Action: Mouse moved to (633, 395)
Screenshot: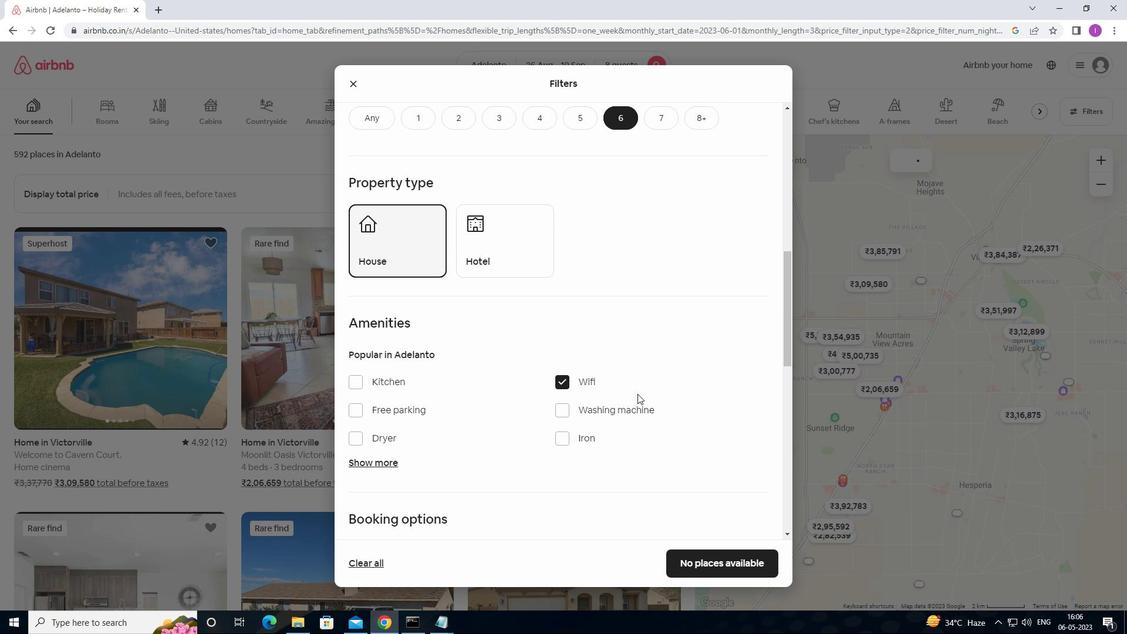 
Action: Mouse scrolled (633, 394) with delta (0, 0)
Screenshot: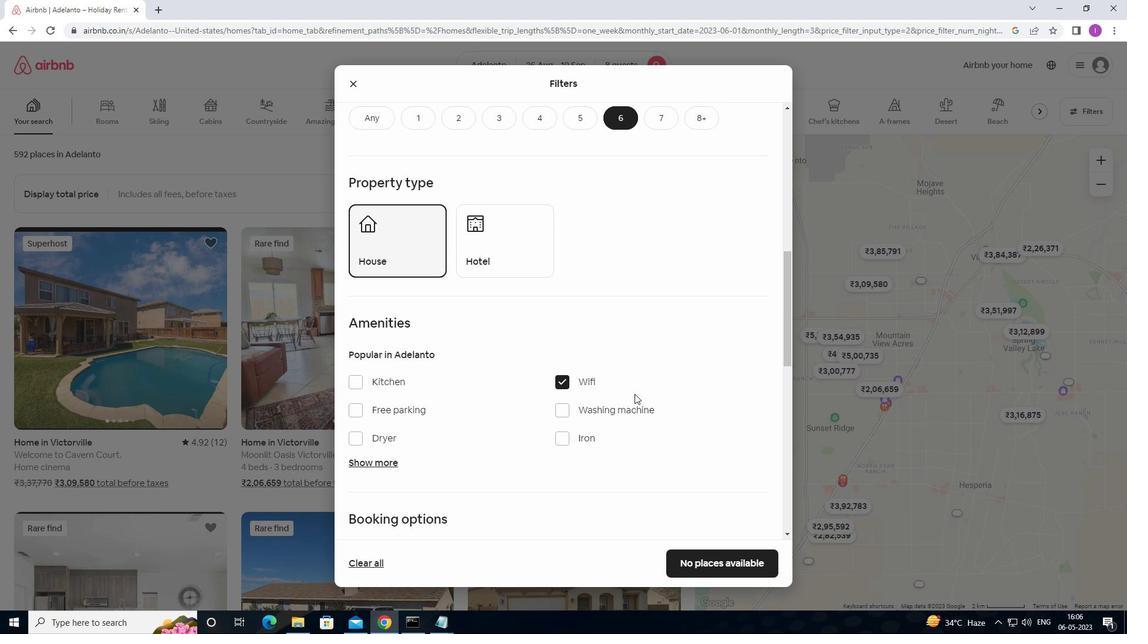 
Action: Mouse moved to (356, 354)
Screenshot: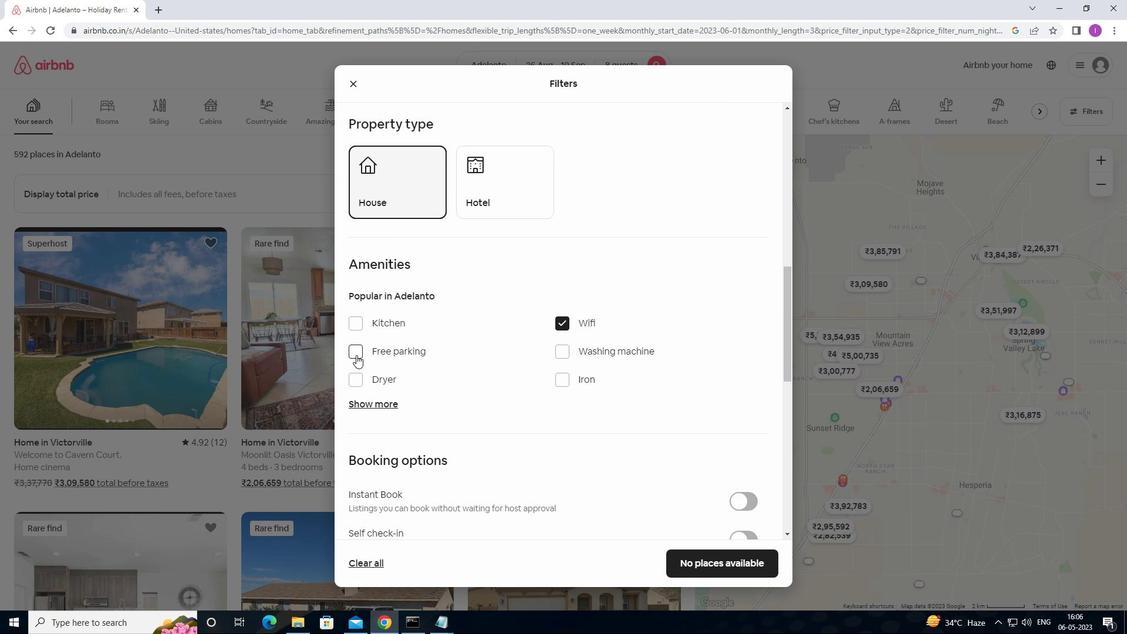 
Action: Mouse pressed left at (356, 354)
Screenshot: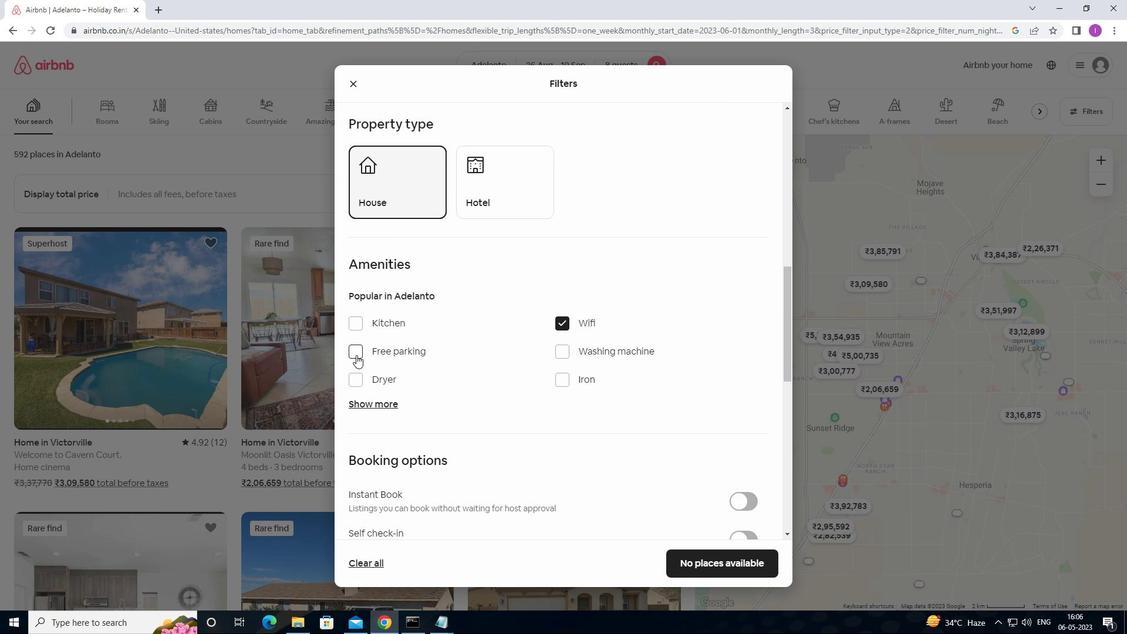 
Action: Mouse moved to (481, 379)
Screenshot: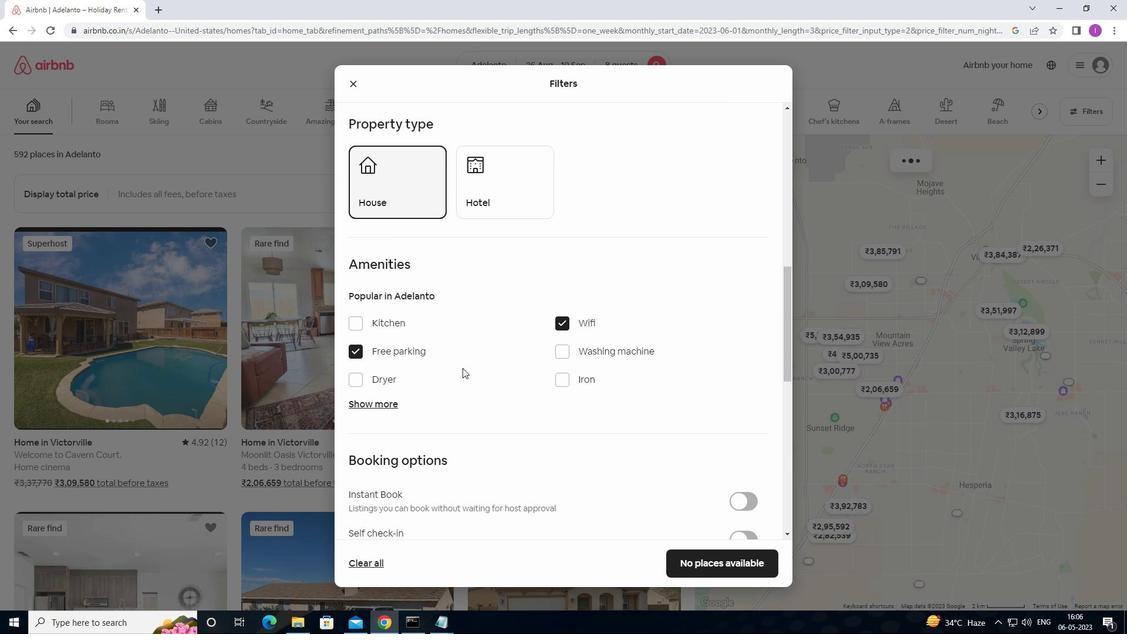 
Action: Mouse scrolled (481, 378) with delta (0, 0)
Screenshot: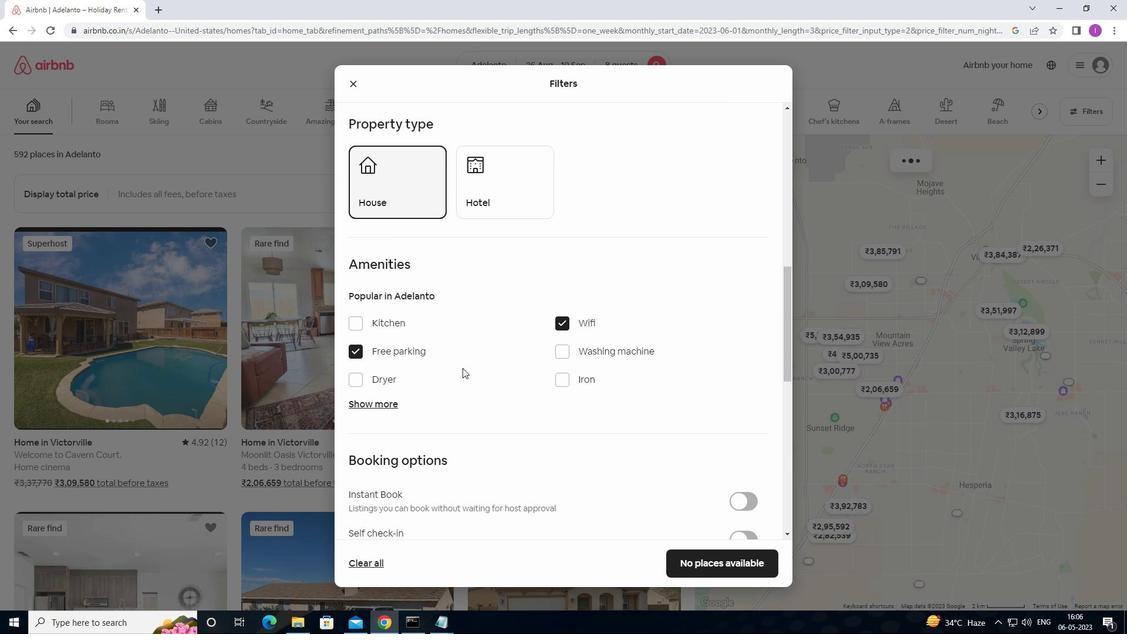 
Action: Mouse moved to (486, 381)
Screenshot: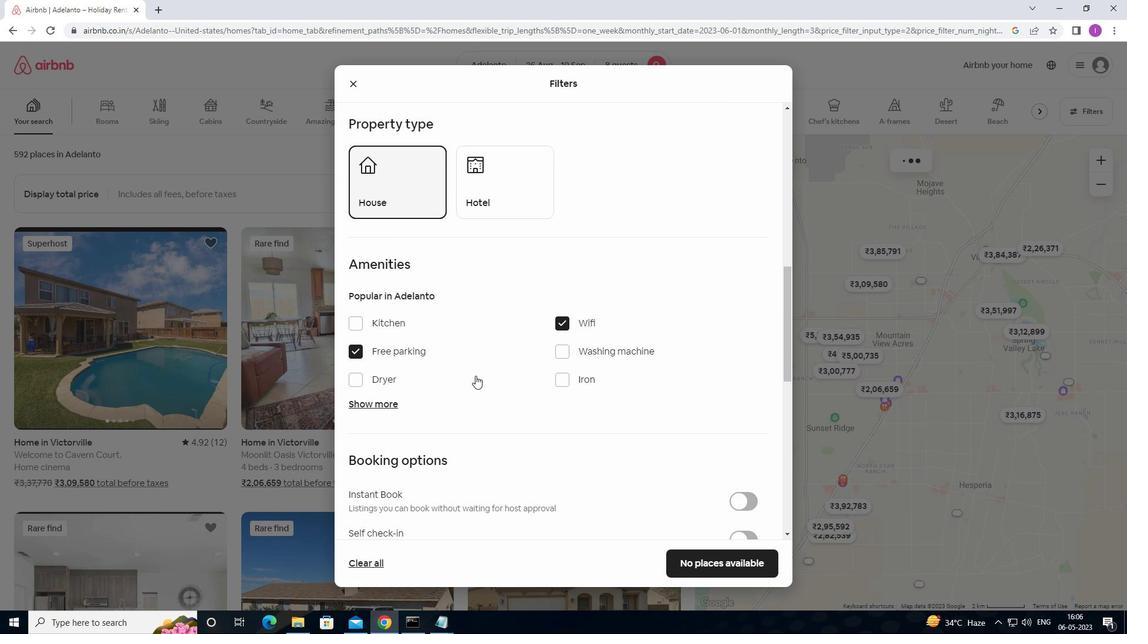 
Action: Mouse scrolled (486, 380) with delta (0, 0)
Screenshot: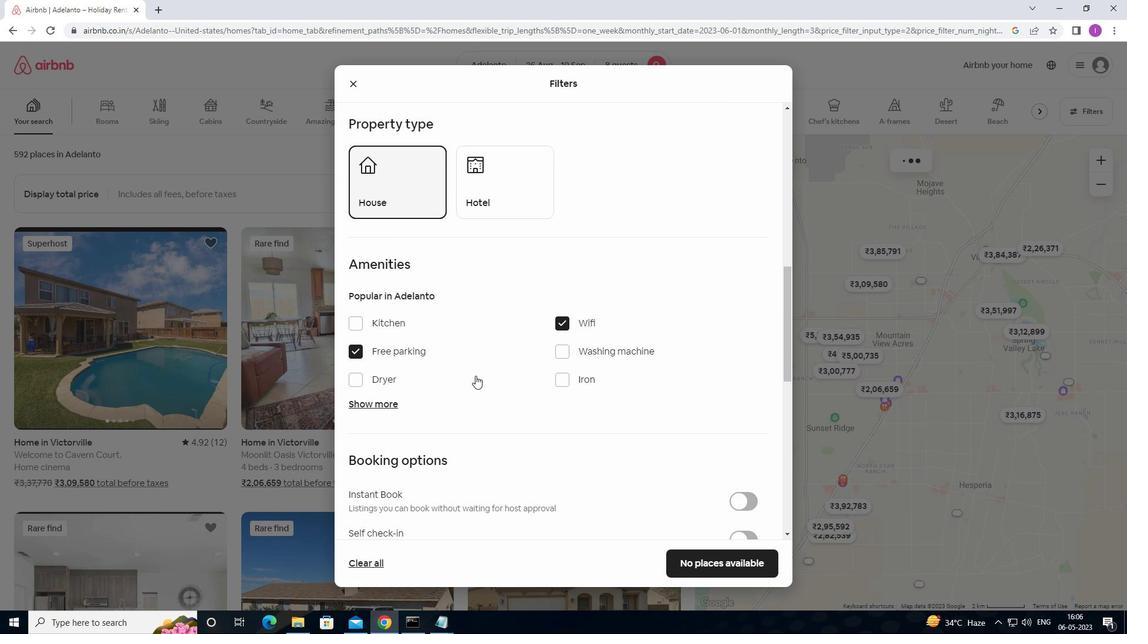 
Action: Mouse moved to (488, 381)
Screenshot: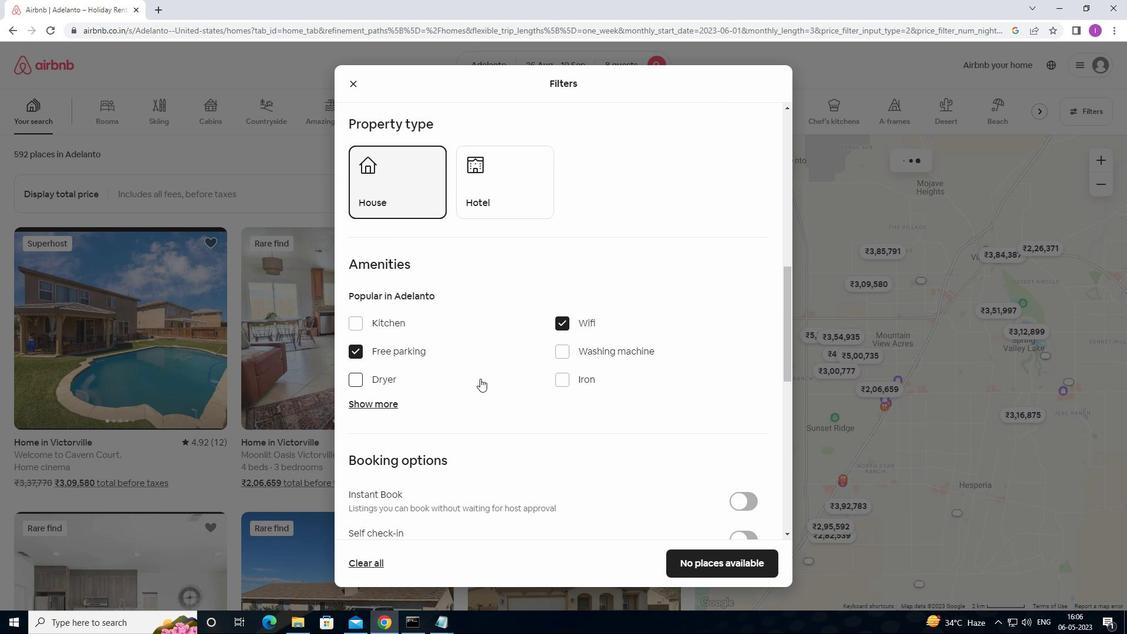 
Action: Mouse scrolled (488, 380) with delta (0, 0)
Screenshot: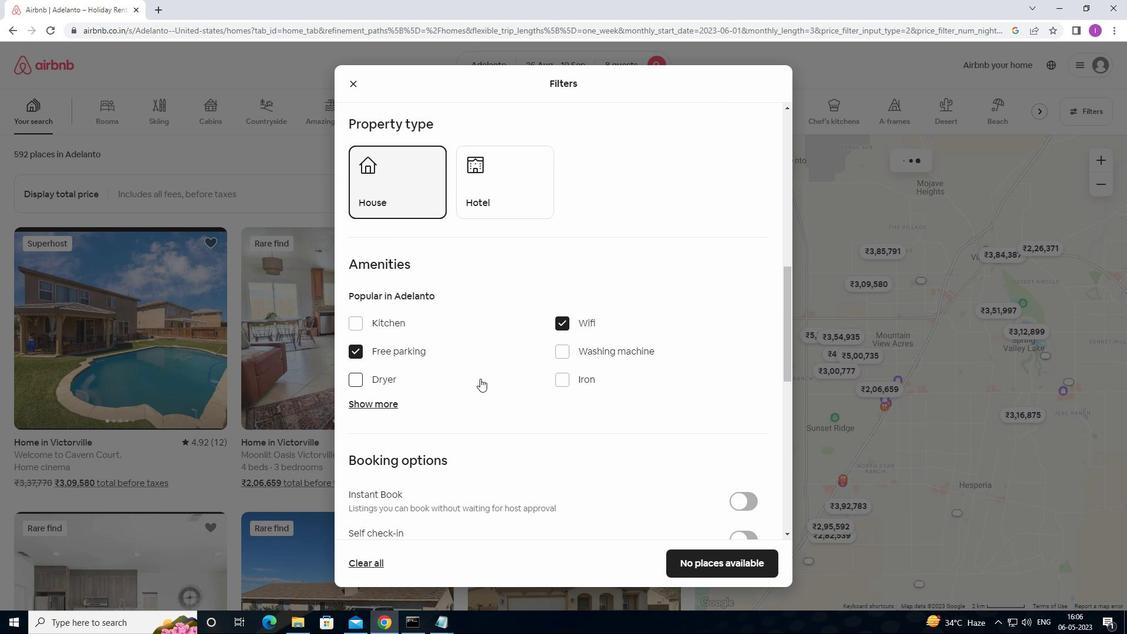 
Action: Mouse moved to (385, 226)
Screenshot: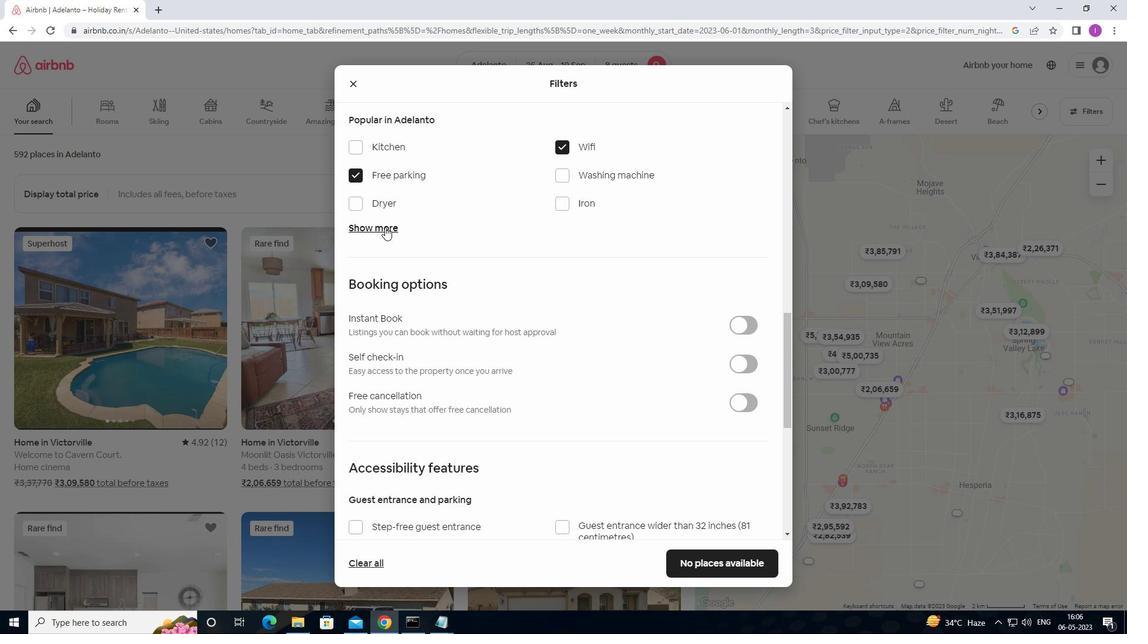 
Action: Mouse pressed left at (385, 226)
Screenshot: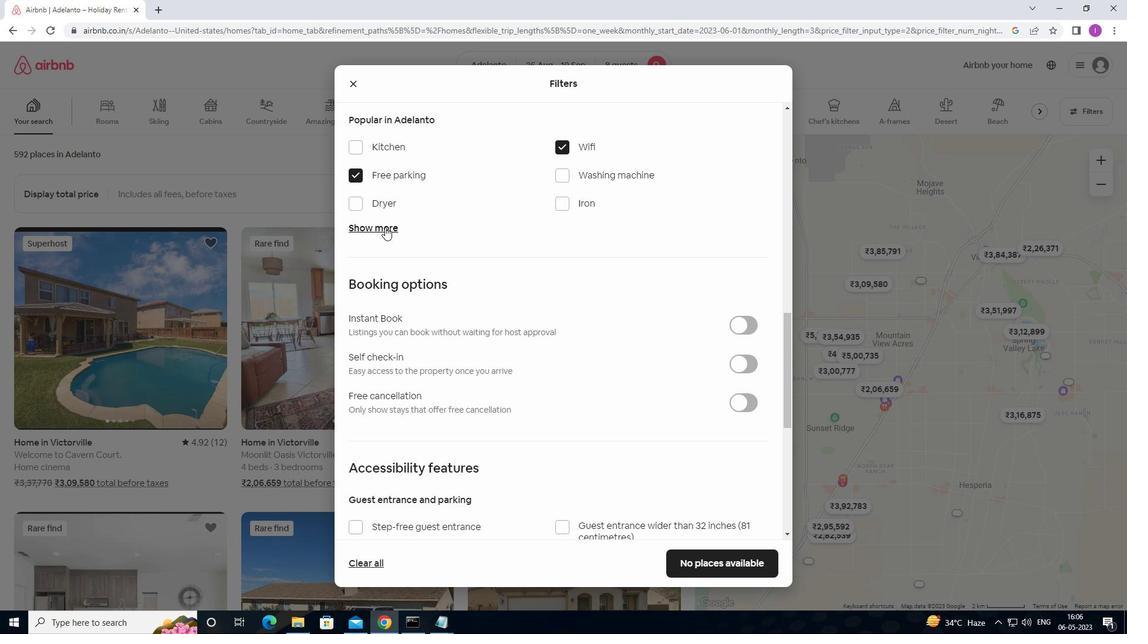 
Action: Mouse moved to (565, 294)
Screenshot: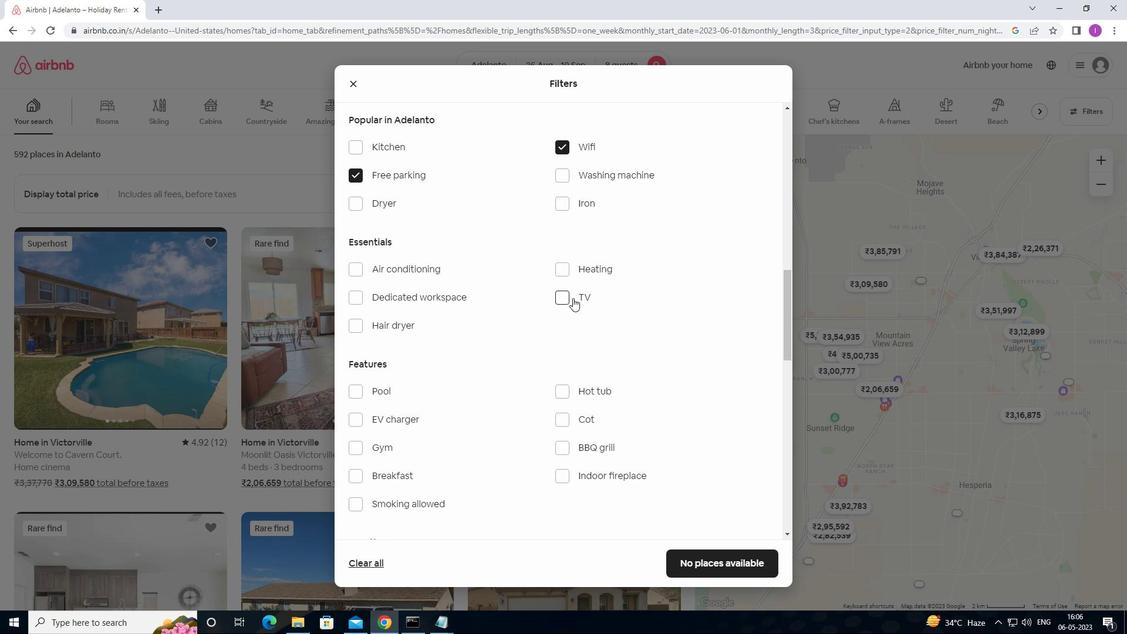 
Action: Mouse pressed left at (565, 294)
Screenshot: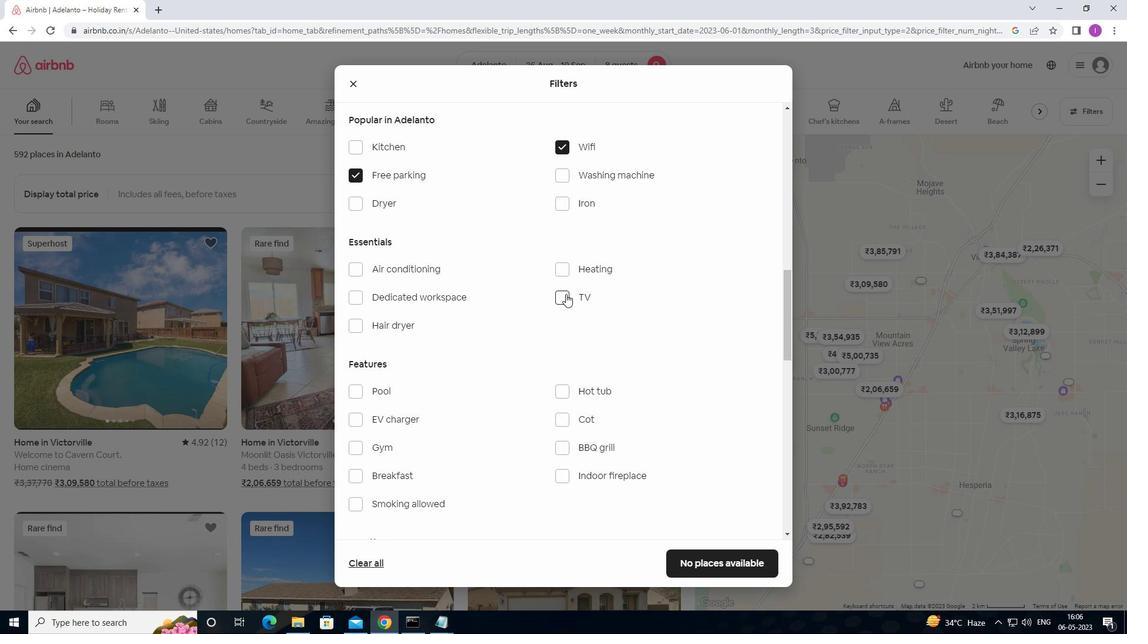
Action: Mouse moved to (562, 345)
Screenshot: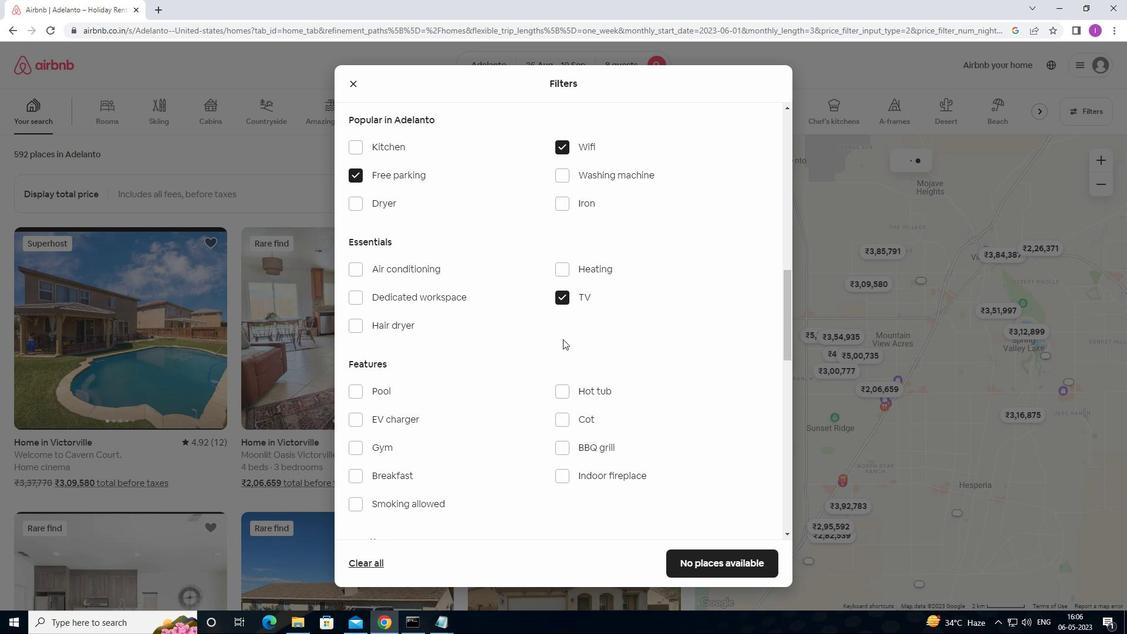
Action: Mouse scrolled (562, 344) with delta (0, 0)
Screenshot: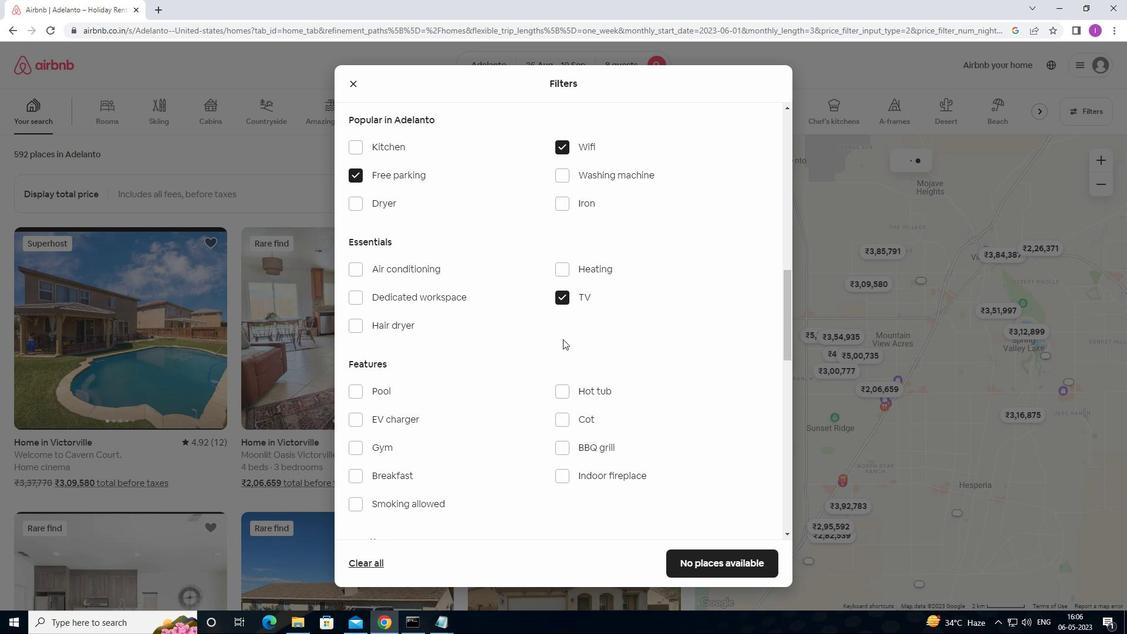 
Action: Mouse moved to (561, 347)
Screenshot: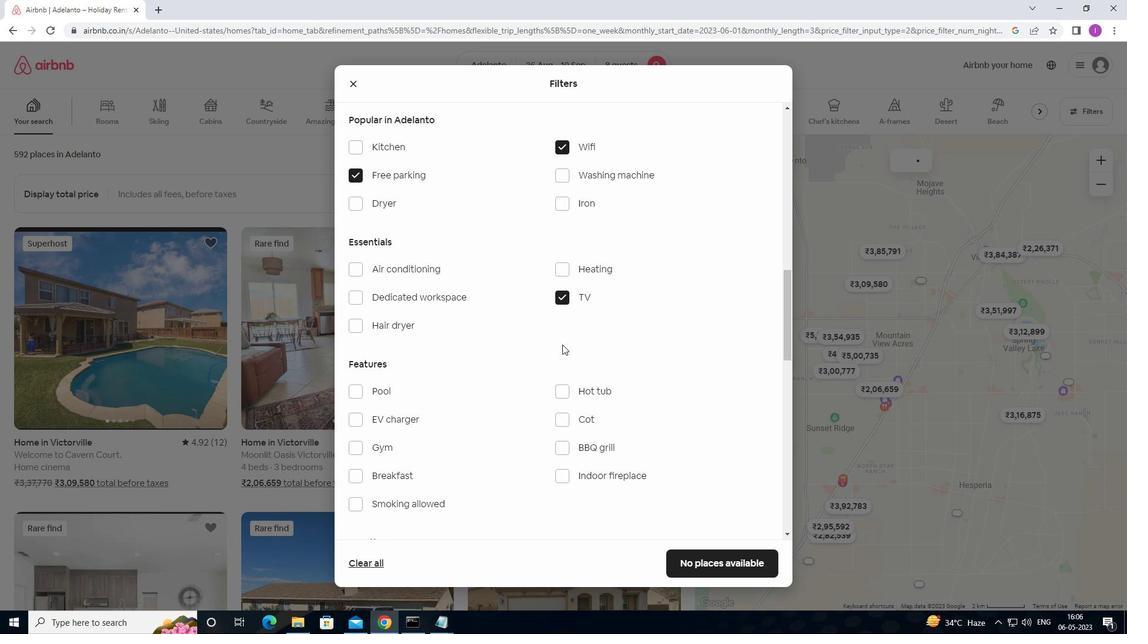 
Action: Mouse scrolled (561, 346) with delta (0, 0)
Screenshot: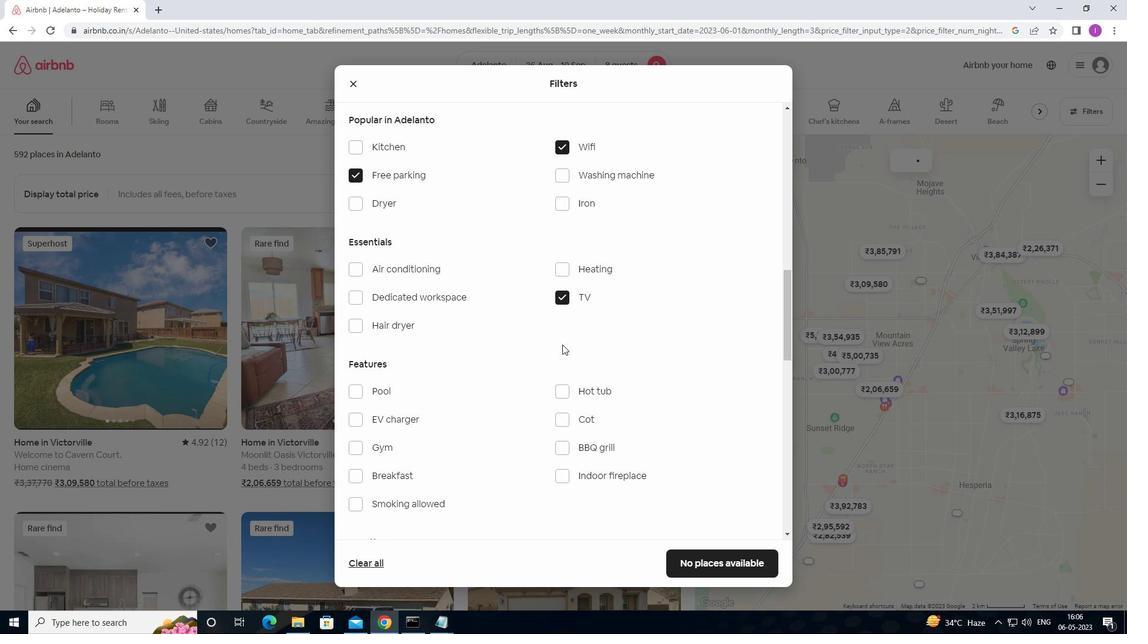 
Action: Mouse moved to (356, 360)
Screenshot: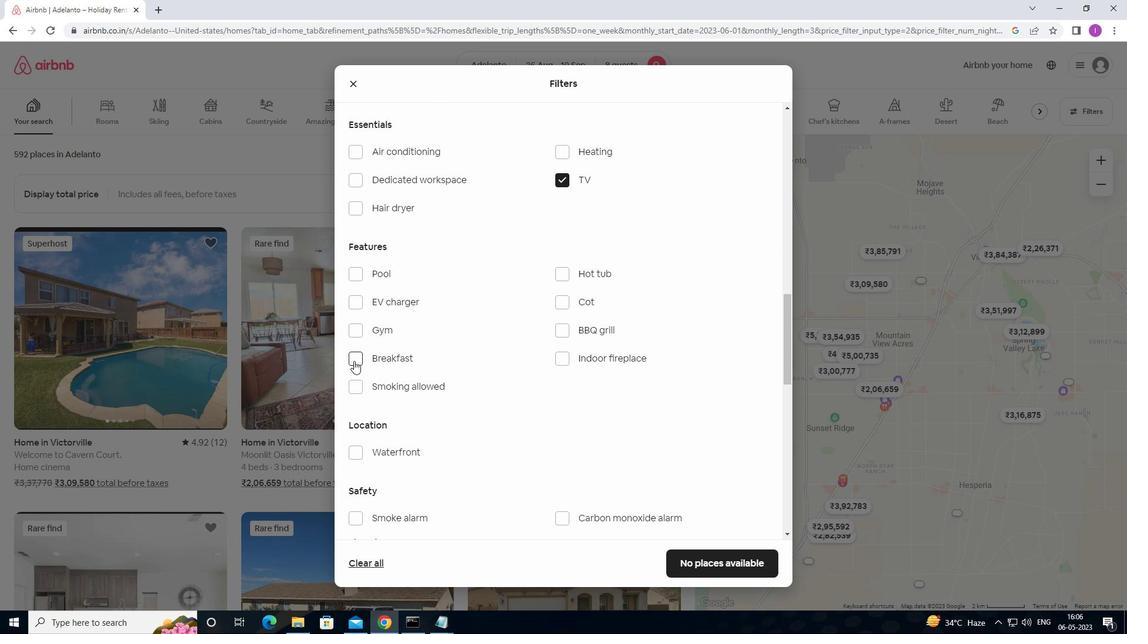 
Action: Mouse pressed left at (356, 360)
Screenshot: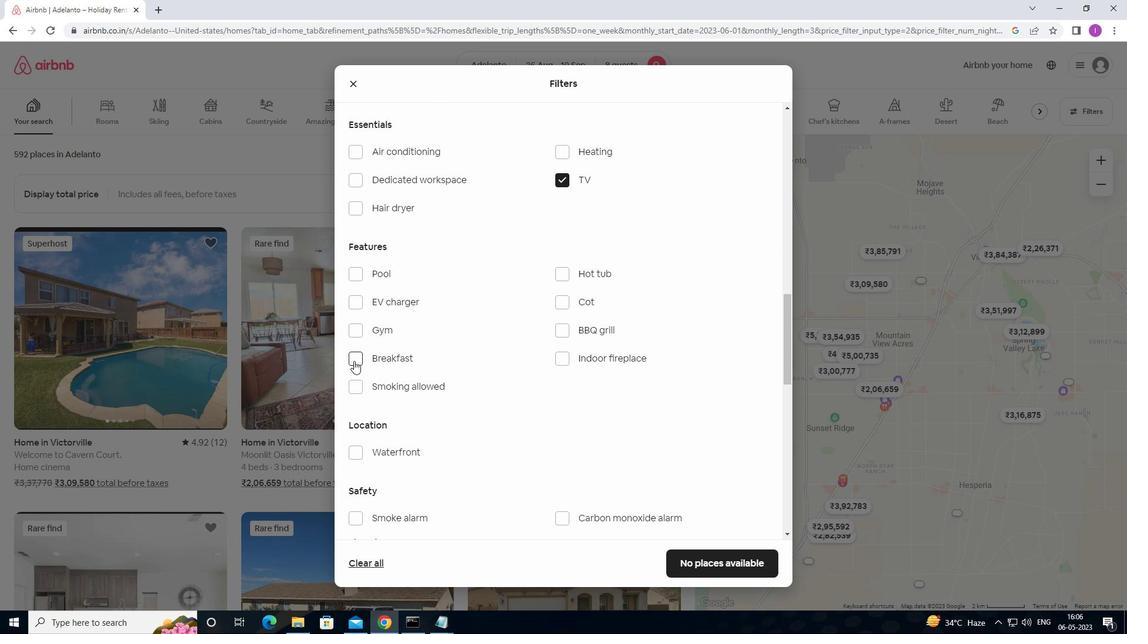 
Action: Mouse moved to (351, 382)
Screenshot: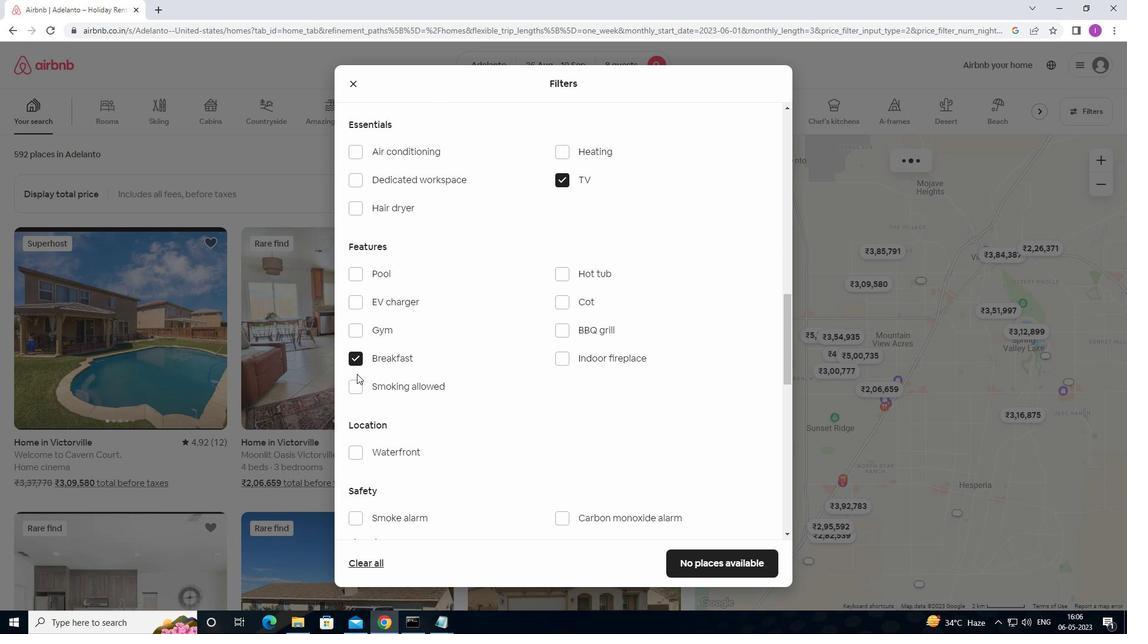 
Action: Mouse pressed left at (351, 382)
Screenshot: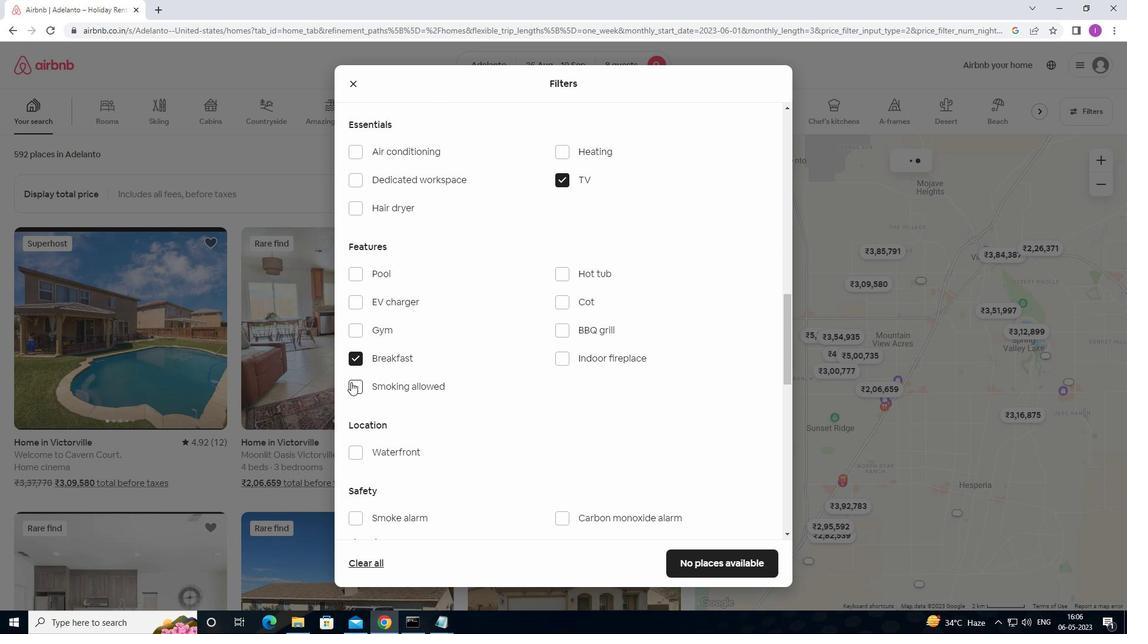 
Action: Mouse moved to (356, 382)
Screenshot: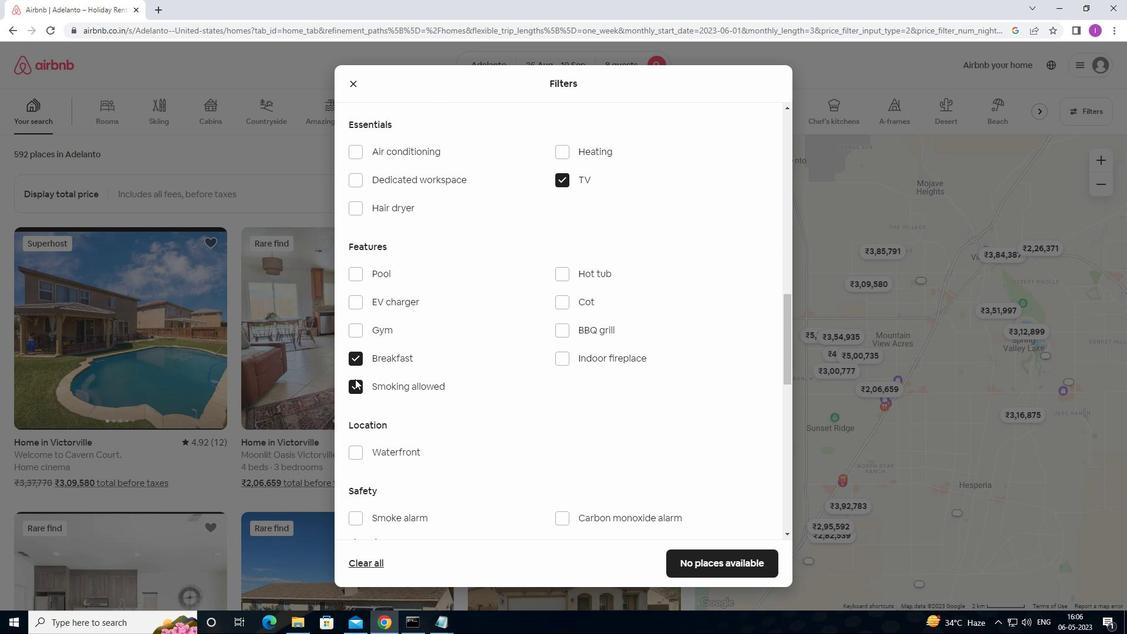 
Action: Mouse pressed left at (356, 382)
Screenshot: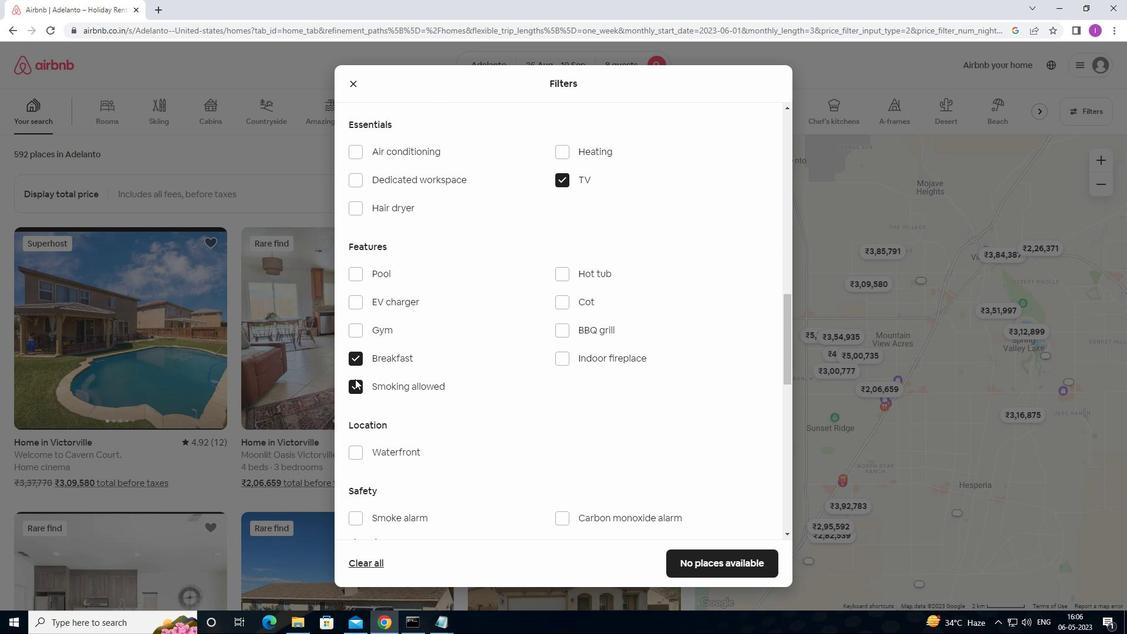 
Action: Mouse moved to (356, 328)
Screenshot: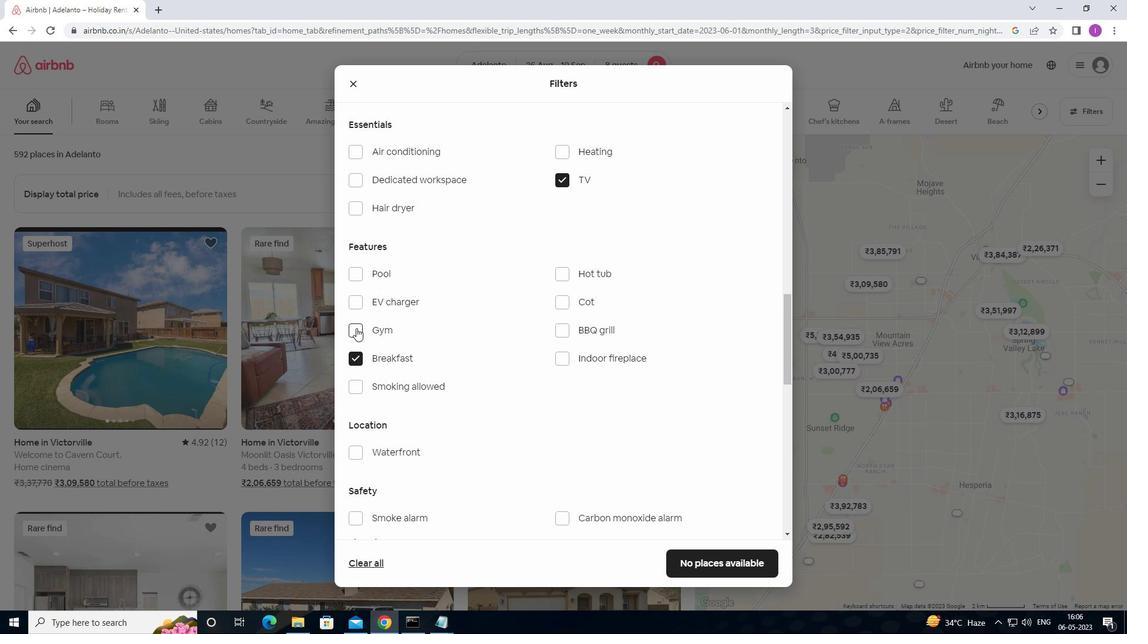 
Action: Mouse pressed left at (356, 328)
Screenshot: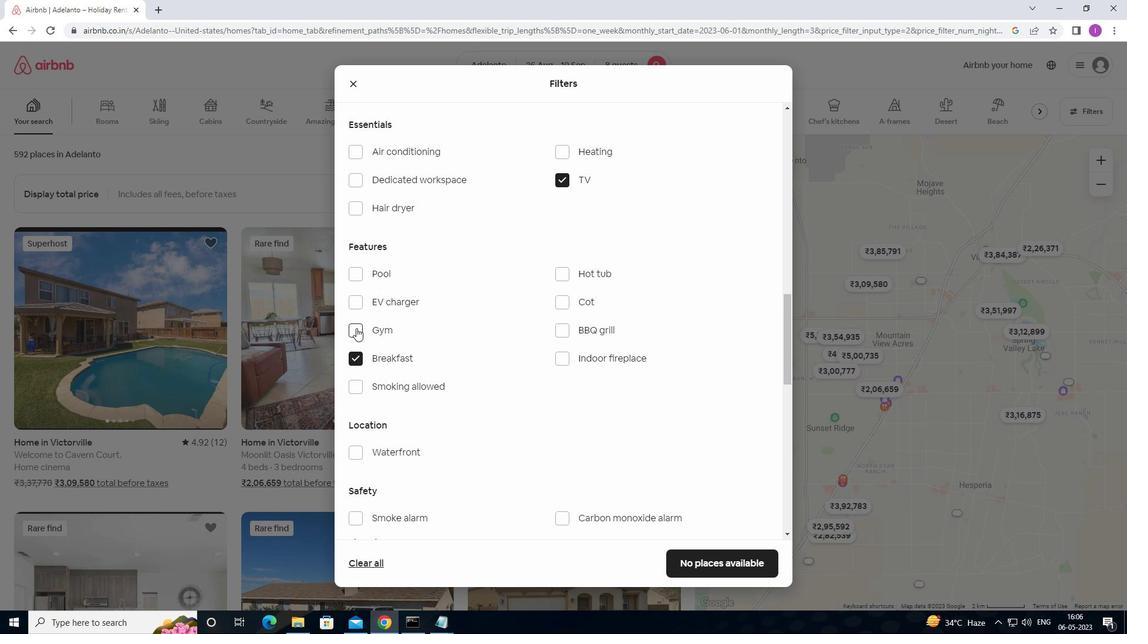 
Action: Mouse moved to (466, 335)
Screenshot: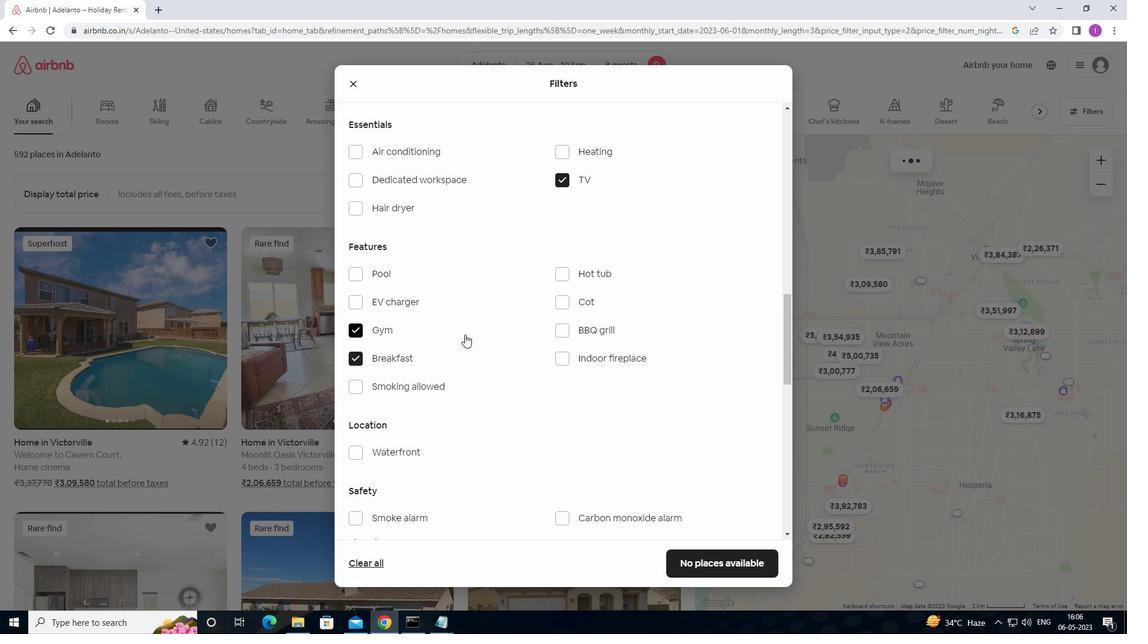 
Action: Mouse scrolled (466, 334) with delta (0, 0)
Screenshot: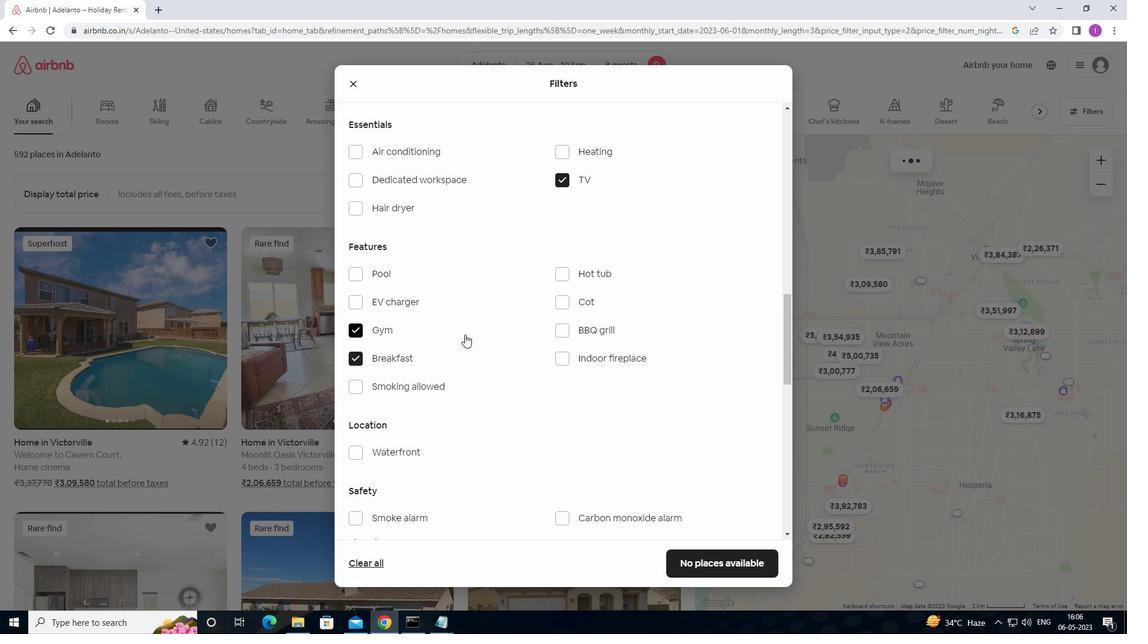 
Action: Mouse moved to (468, 335)
Screenshot: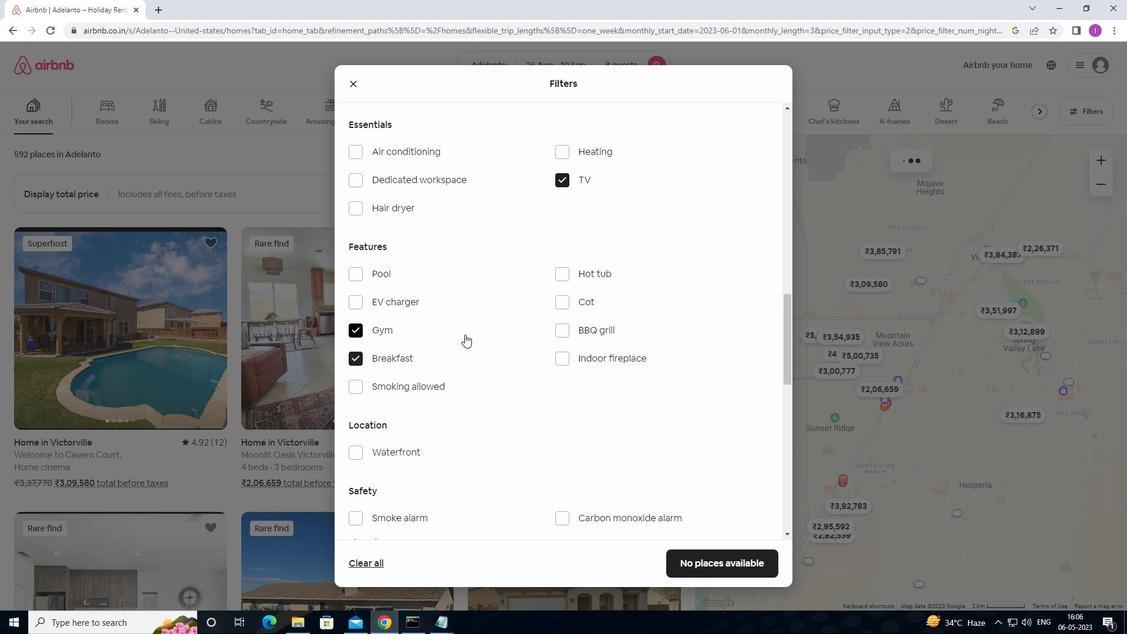
Action: Mouse scrolled (468, 335) with delta (0, 0)
Screenshot: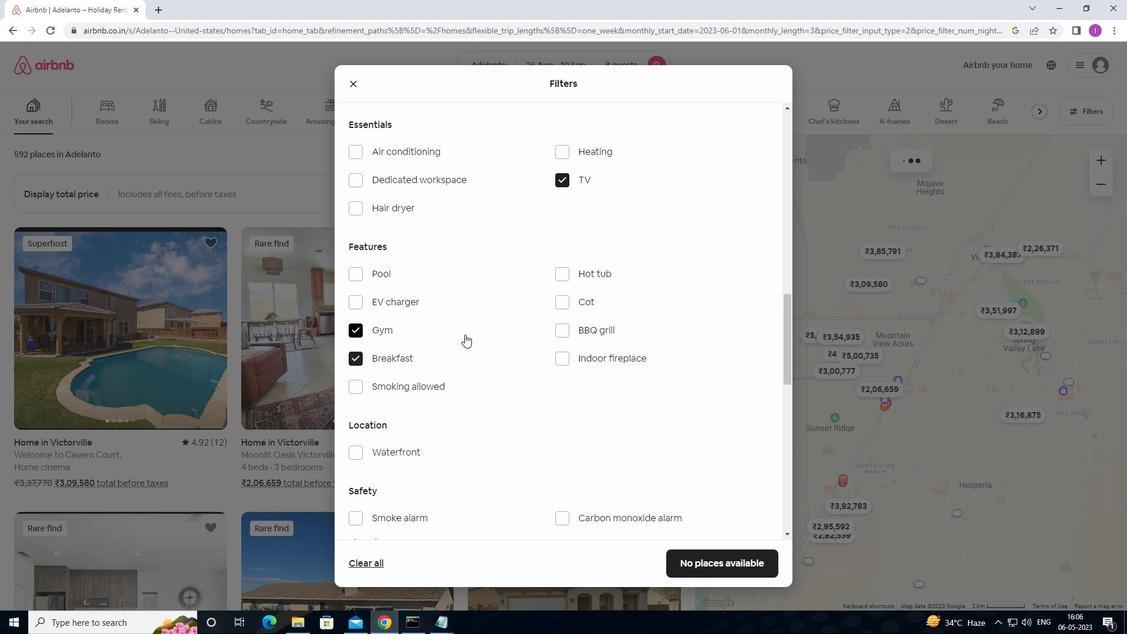 
Action: Mouse moved to (498, 332)
Screenshot: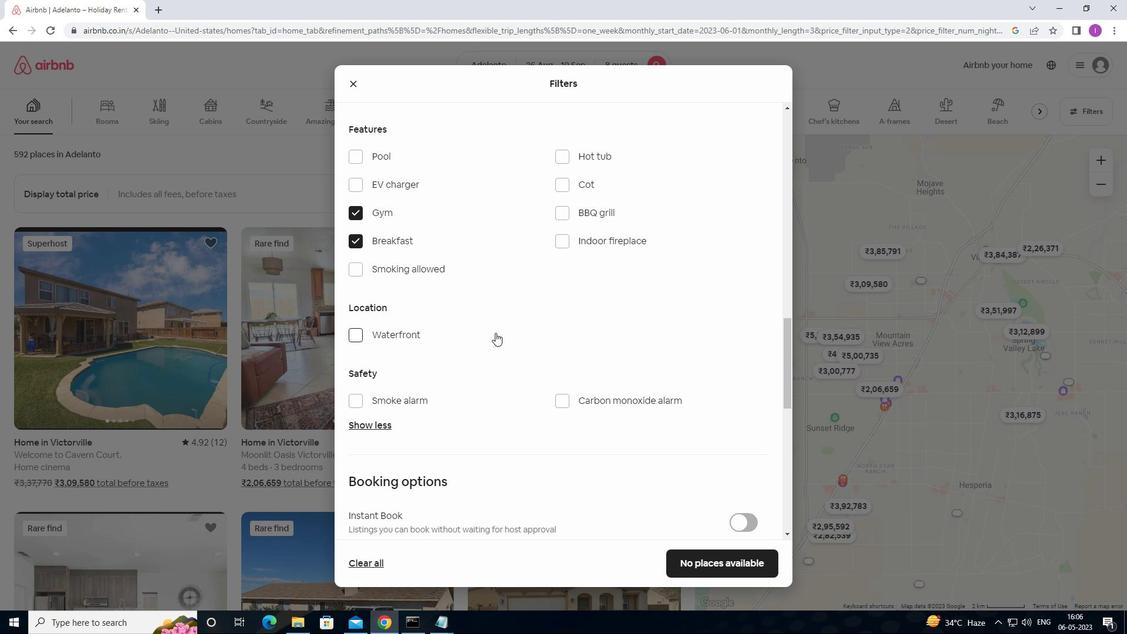 
Action: Mouse scrolled (498, 332) with delta (0, 0)
Screenshot: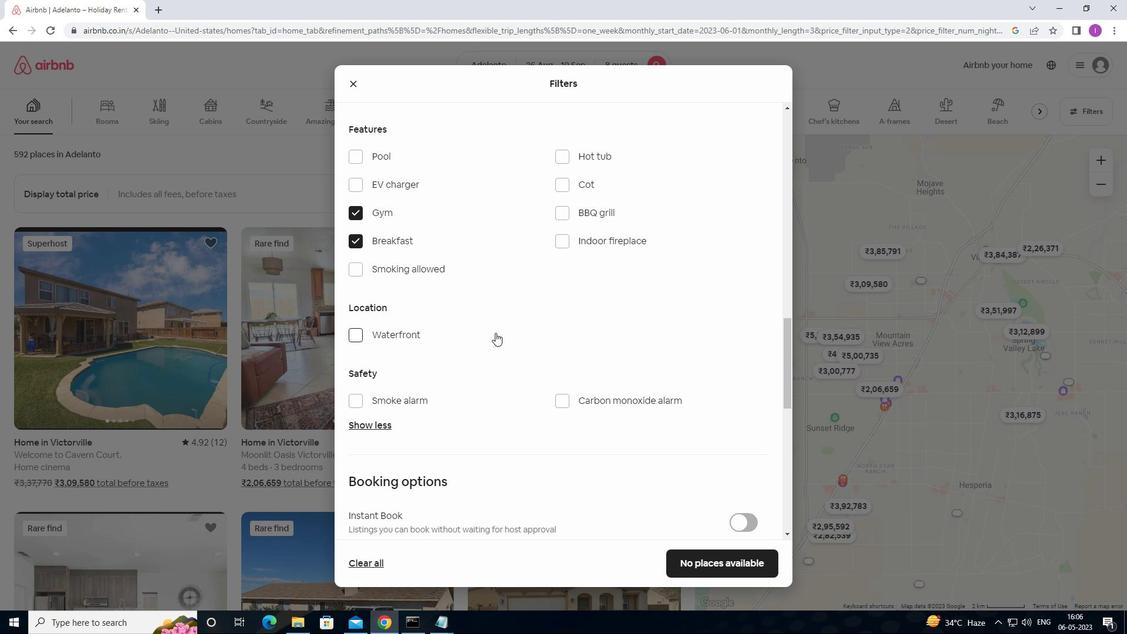 
Action: Mouse scrolled (498, 332) with delta (0, 0)
Screenshot: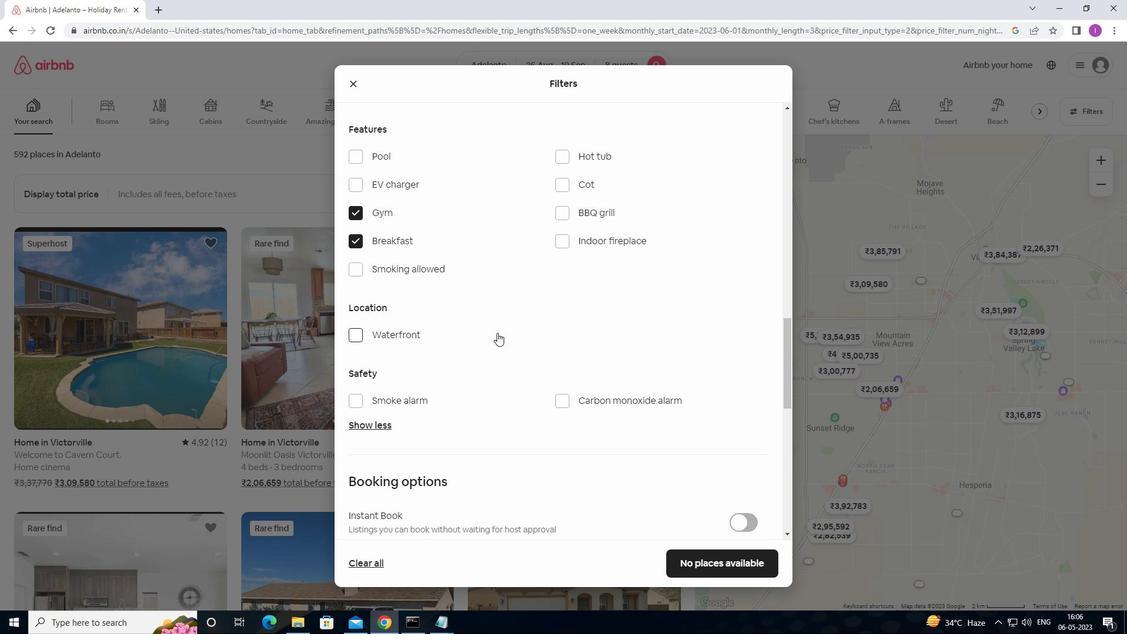 
Action: Mouse moved to (538, 335)
Screenshot: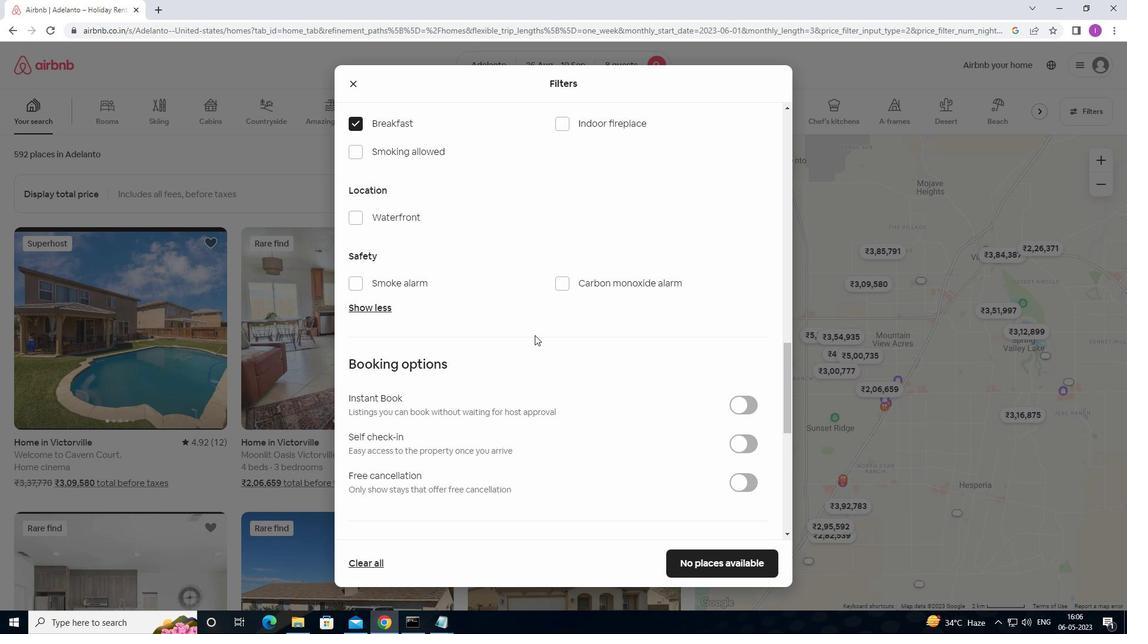 
Action: Mouse scrolled (538, 334) with delta (0, 0)
Screenshot: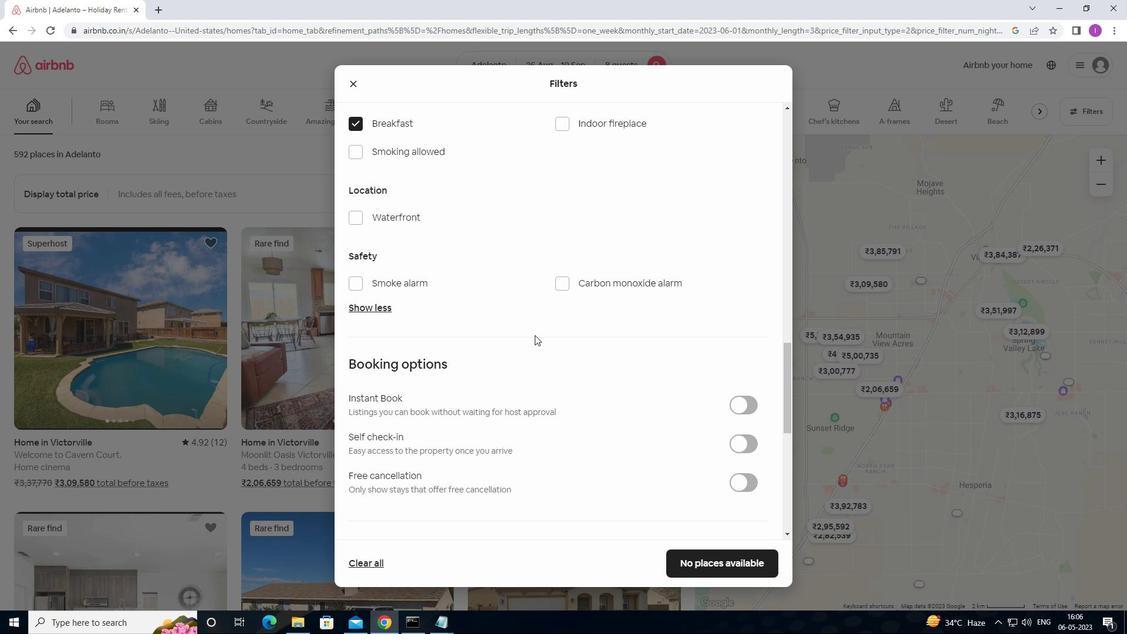 
Action: Mouse moved to (538, 335)
Screenshot: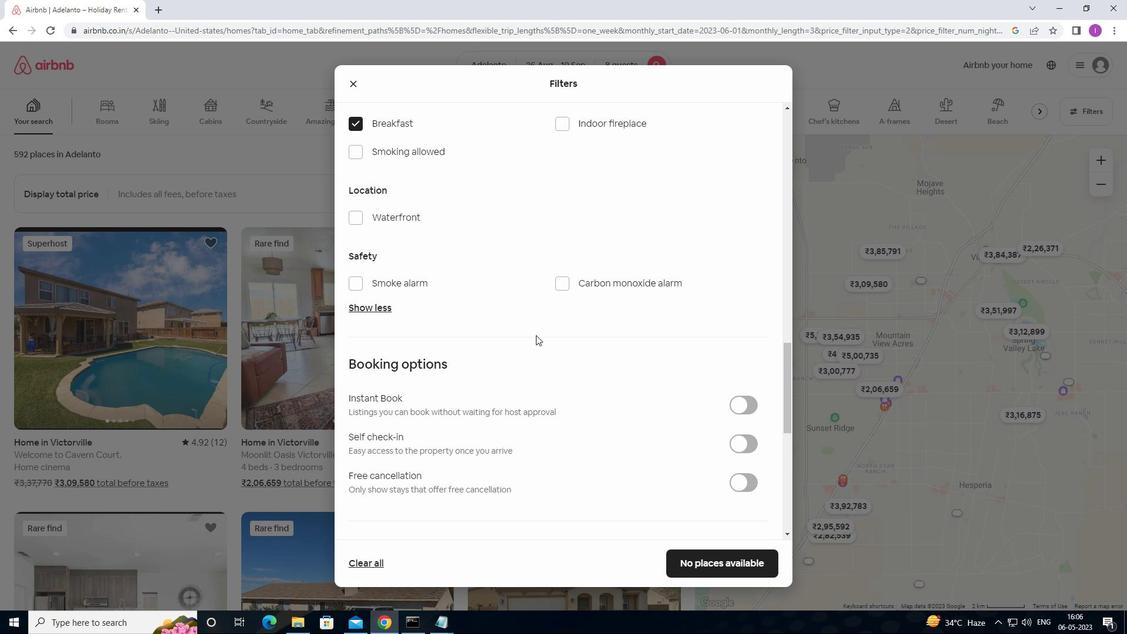 
Action: Mouse scrolled (538, 335) with delta (0, 0)
Screenshot: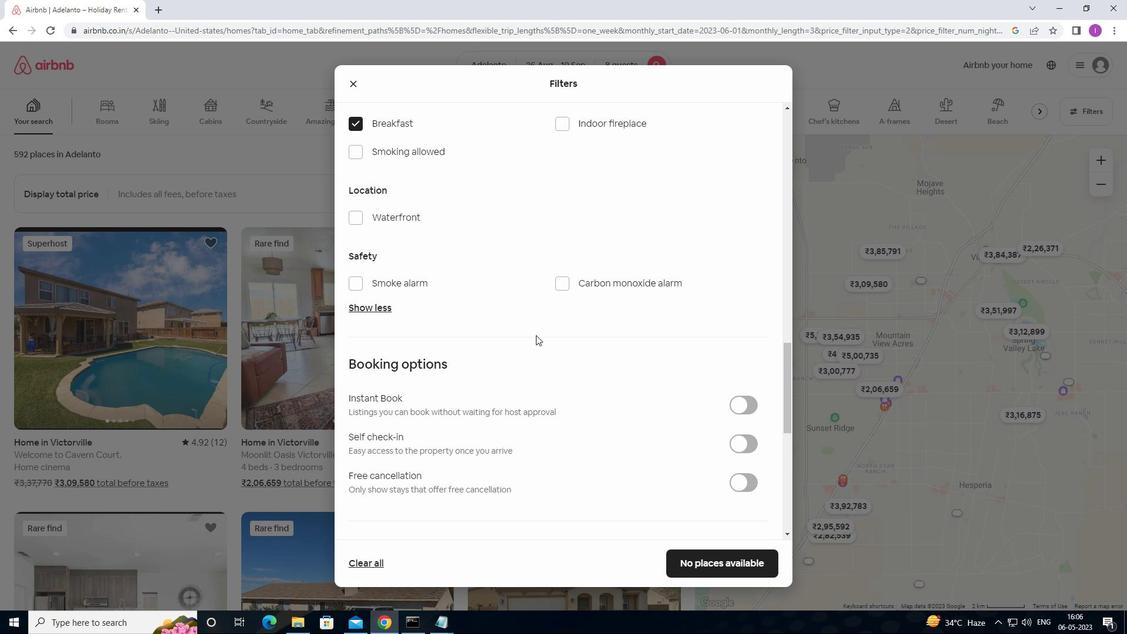 
Action: Mouse moved to (750, 325)
Screenshot: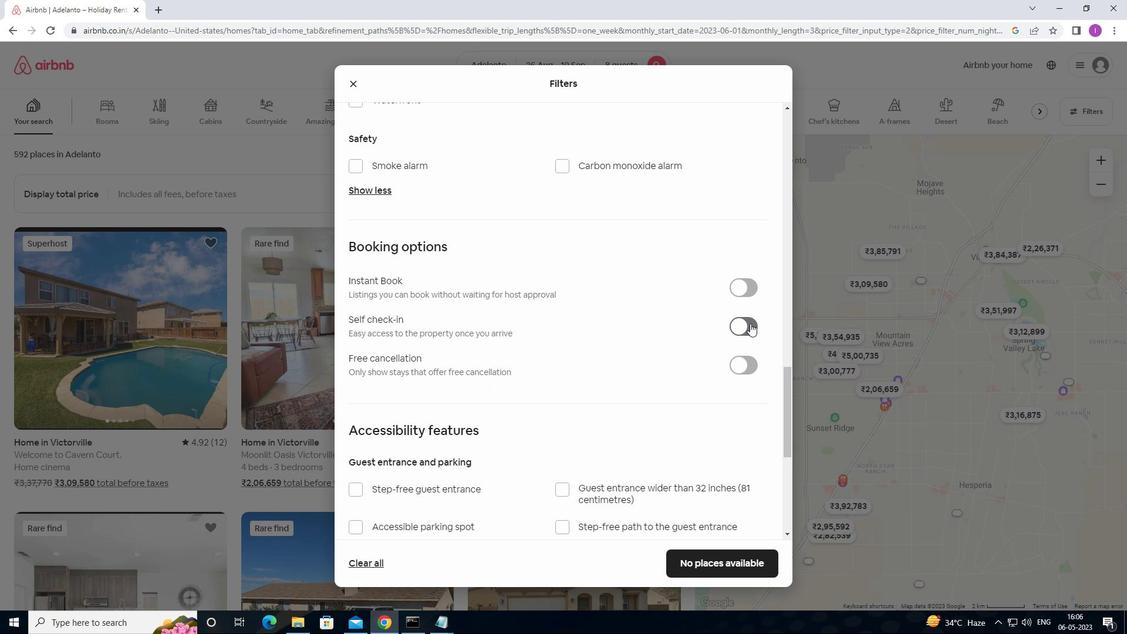 
Action: Mouse pressed left at (750, 325)
Screenshot: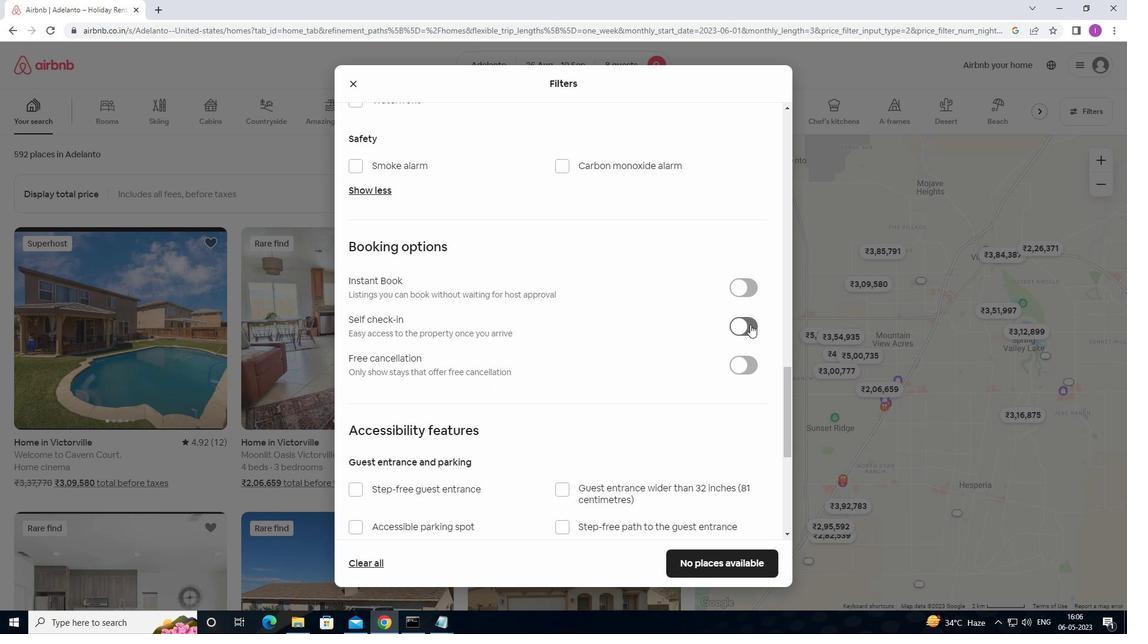 
Action: Mouse moved to (588, 375)
Screenshot: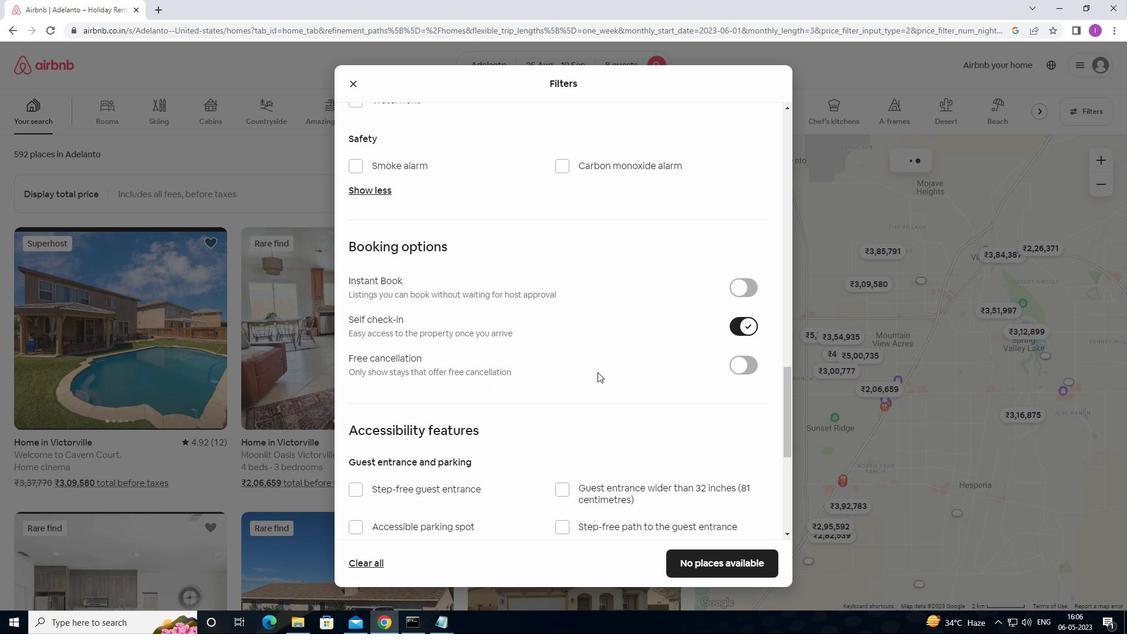 
Action: Mouse scrolled (588, 374) with delta (0, 0)
Screenshot: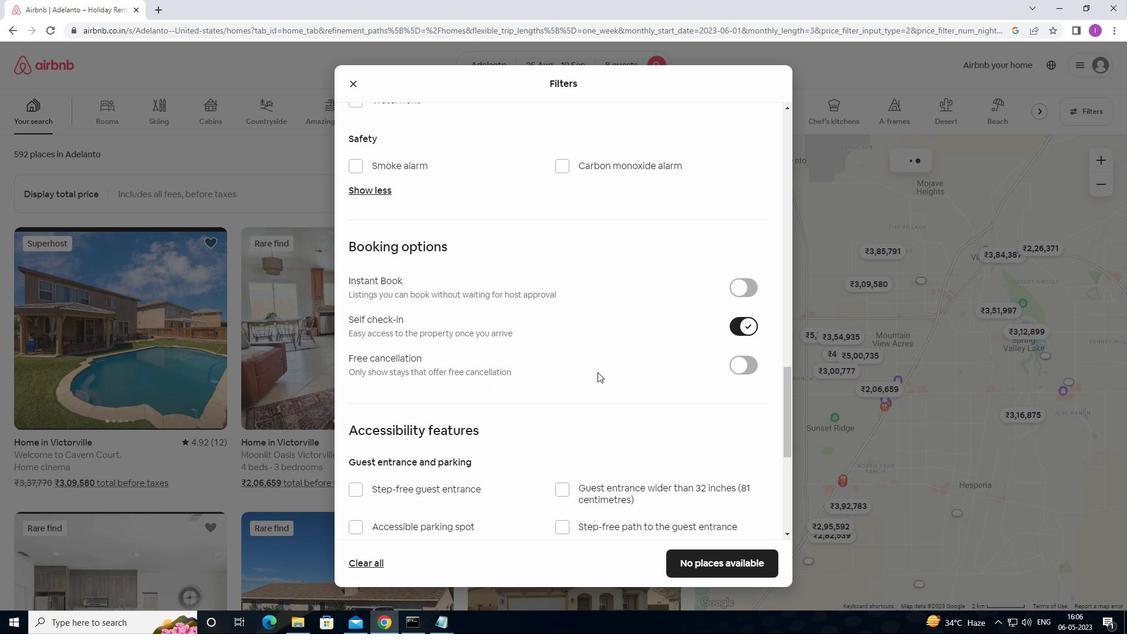 
Action: Mouse moved to (587, 375)
Screenshot: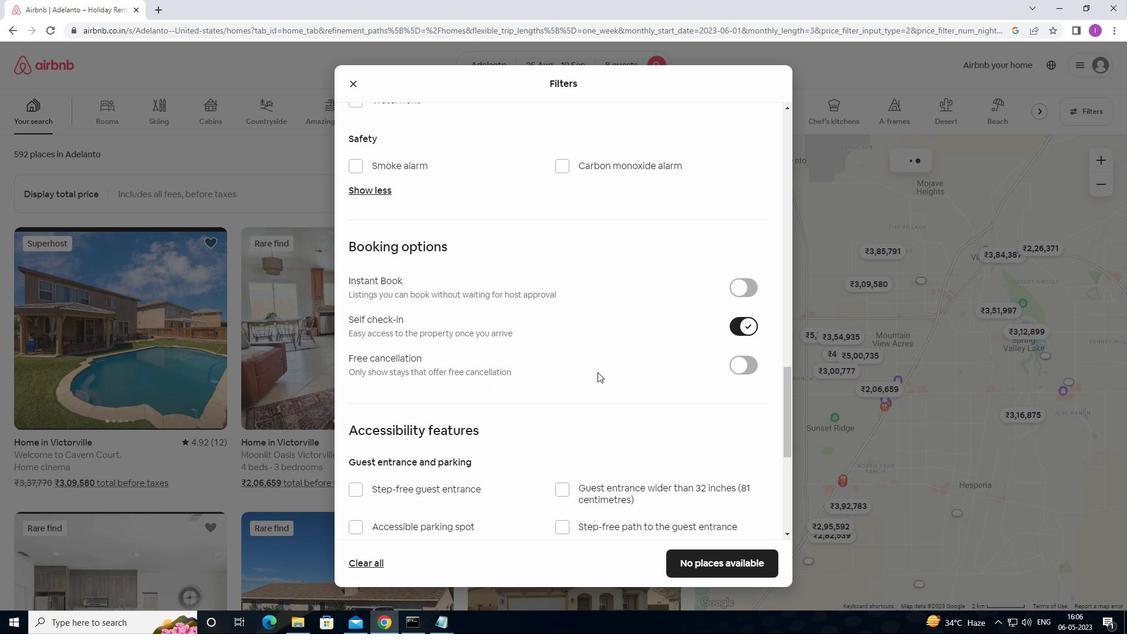 
Action: Mouse scrolled (587, 375) with delta (0, 0)
Screenshot: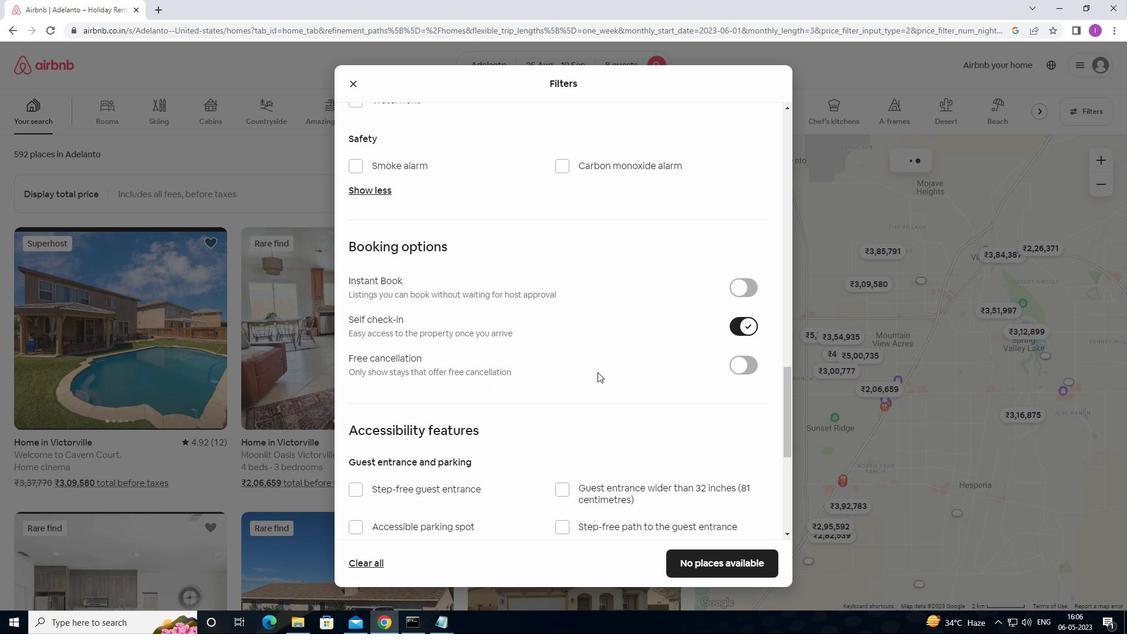 
Action: Mouse scrolled (587, 375) with delta (0, 0)
Screenshot: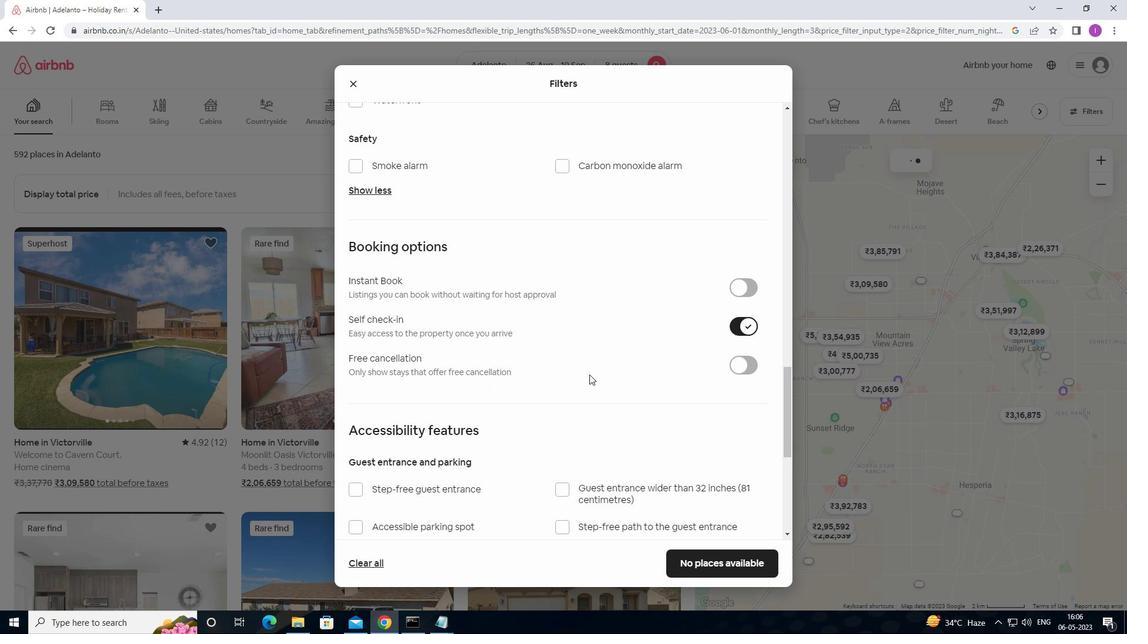 
Action: Mouse scrolled (587, 375) with delta (0, 0)
Screenshot: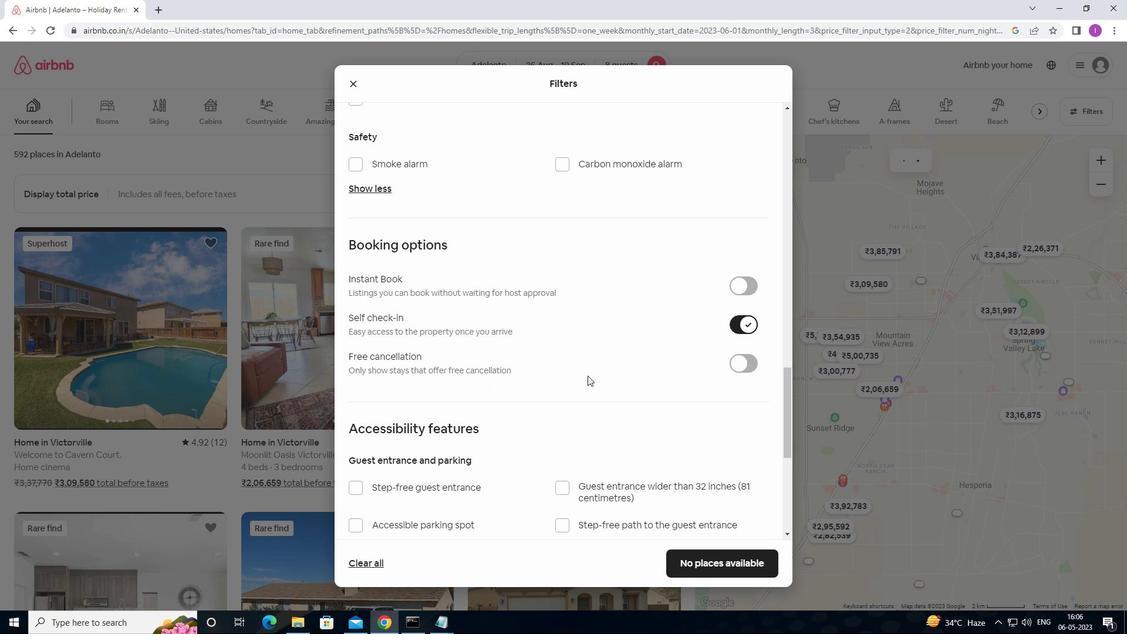 
Action: Mouse moved to (555, 378)
Screenshot: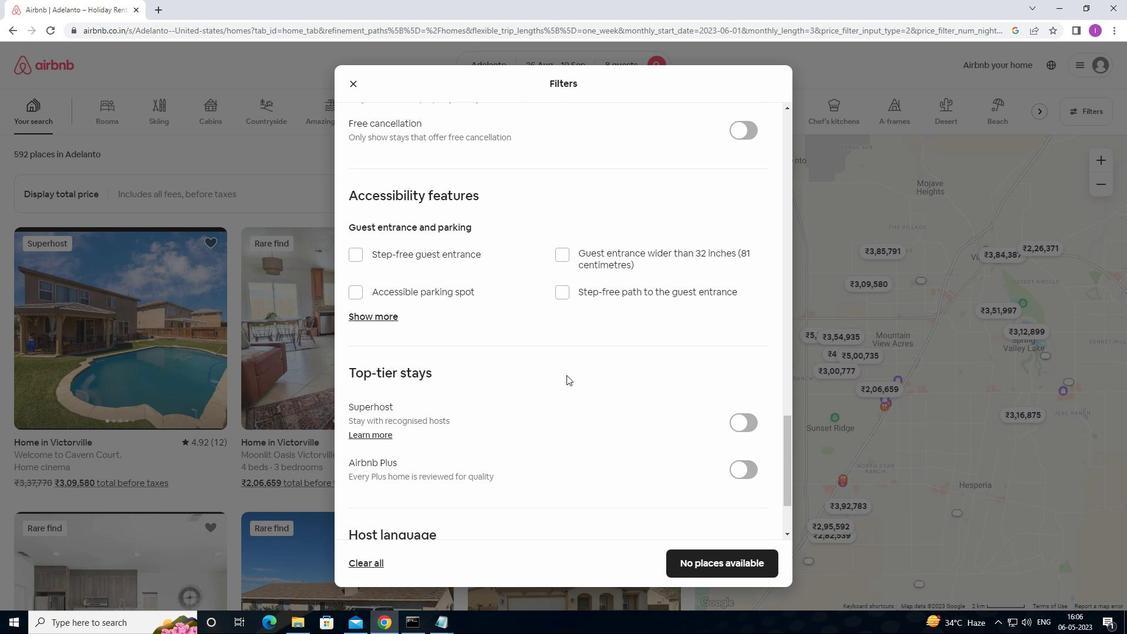 
Action: Mouse scrolled (555, 378) with delta (0, 0)
Screenshot: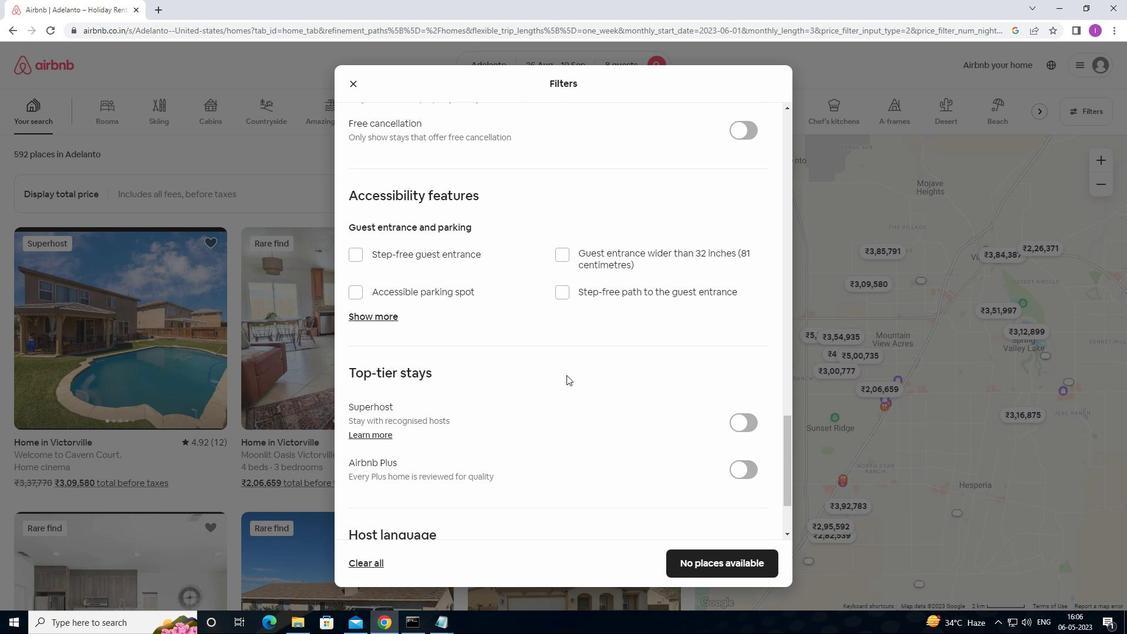 
Action: Mouse moved to (600, 379)
Screenshot: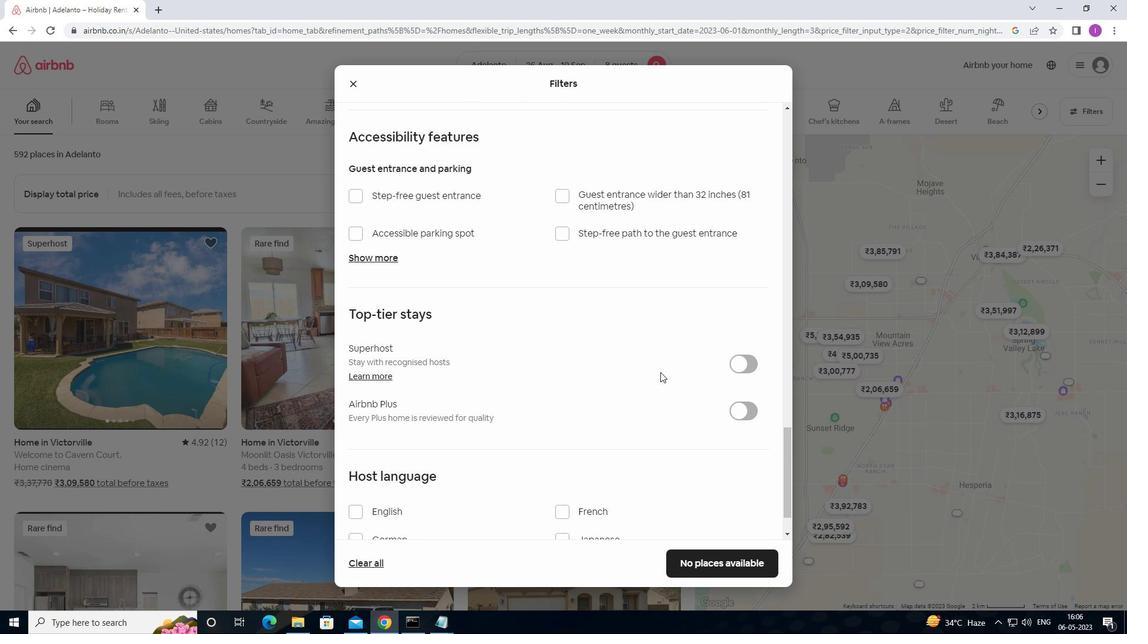 
Action: Mouse scrolled (600, 378) with delta (0, 0)
Screenshot: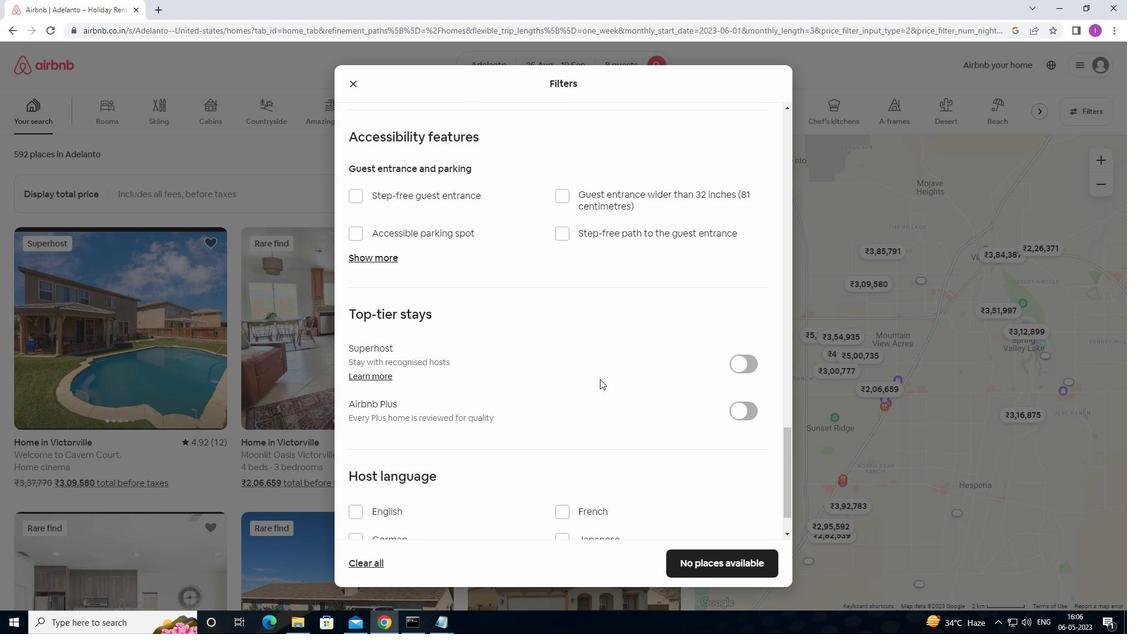 
Action: Mouse scrolled (600, 378) with delta (0, 0)
Screenshot: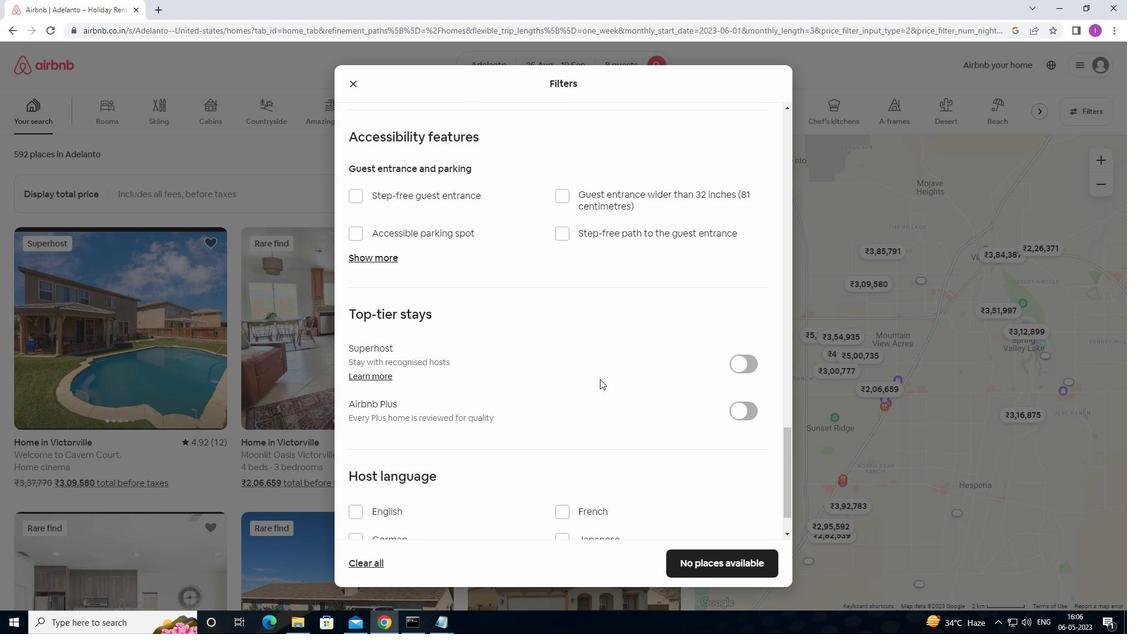 
Action: Mouse scrolled (600, 378) with delta (0, 0)
Screenshot: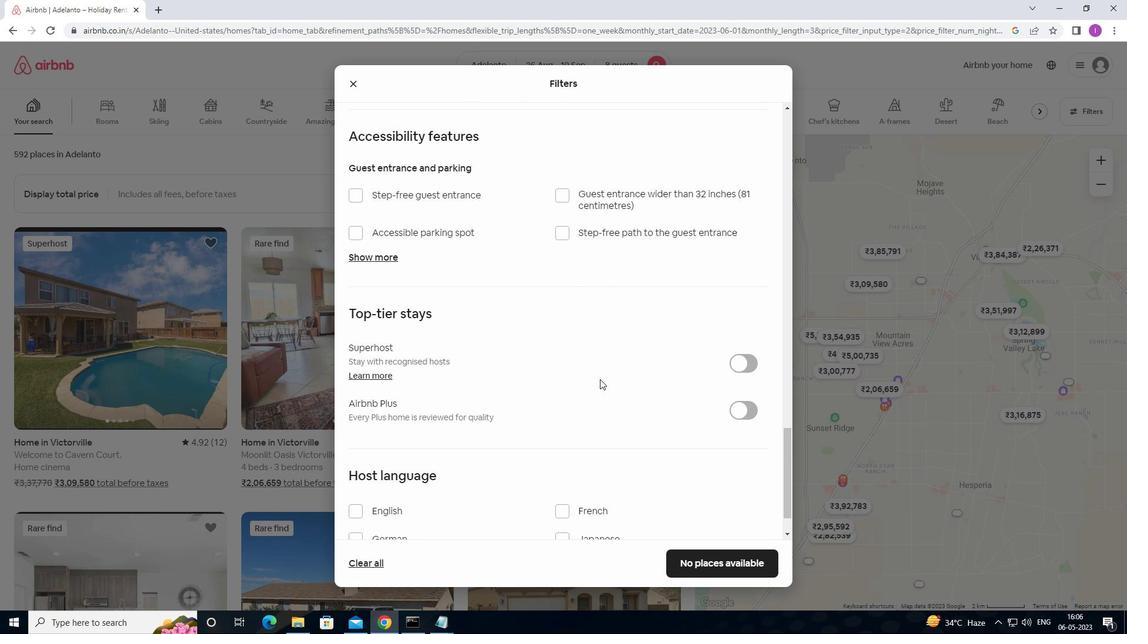 
Action: Mouse moved to (352, 460)
Screenshot: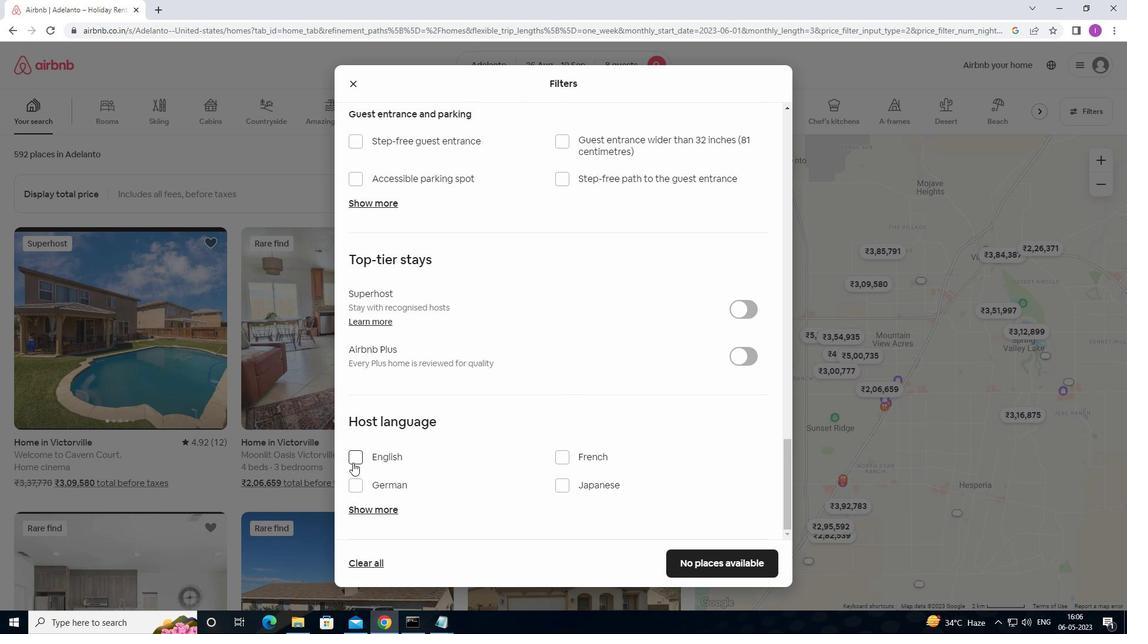
Action: Mouse pressed left at (352, 460)
Screenshot: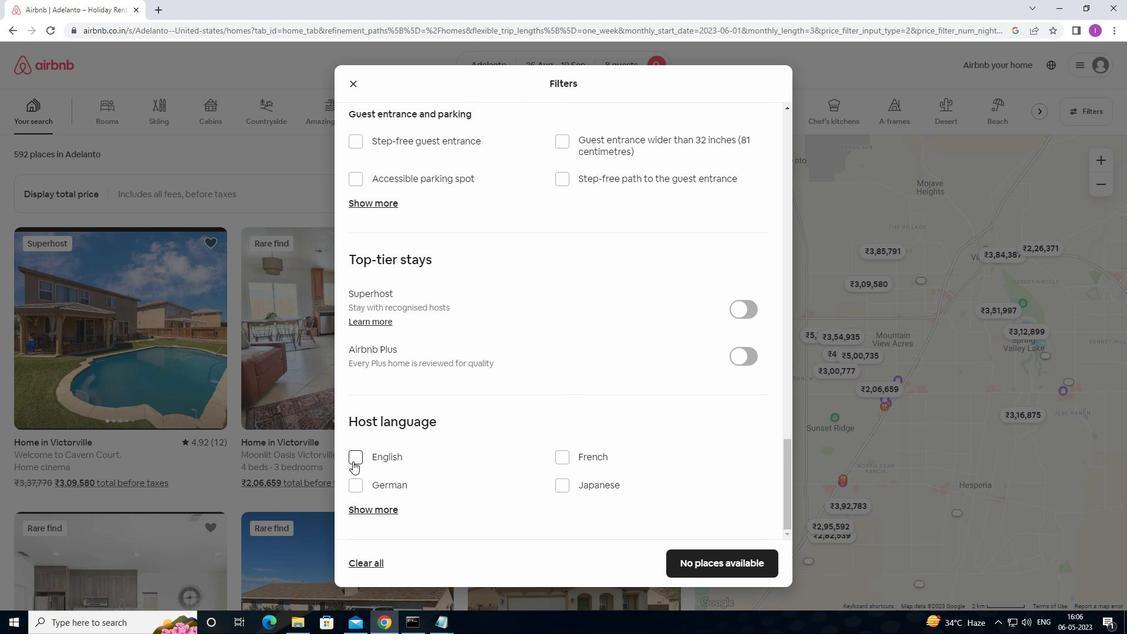 
Action: Mouse moved to (686, 522)
Screenshot: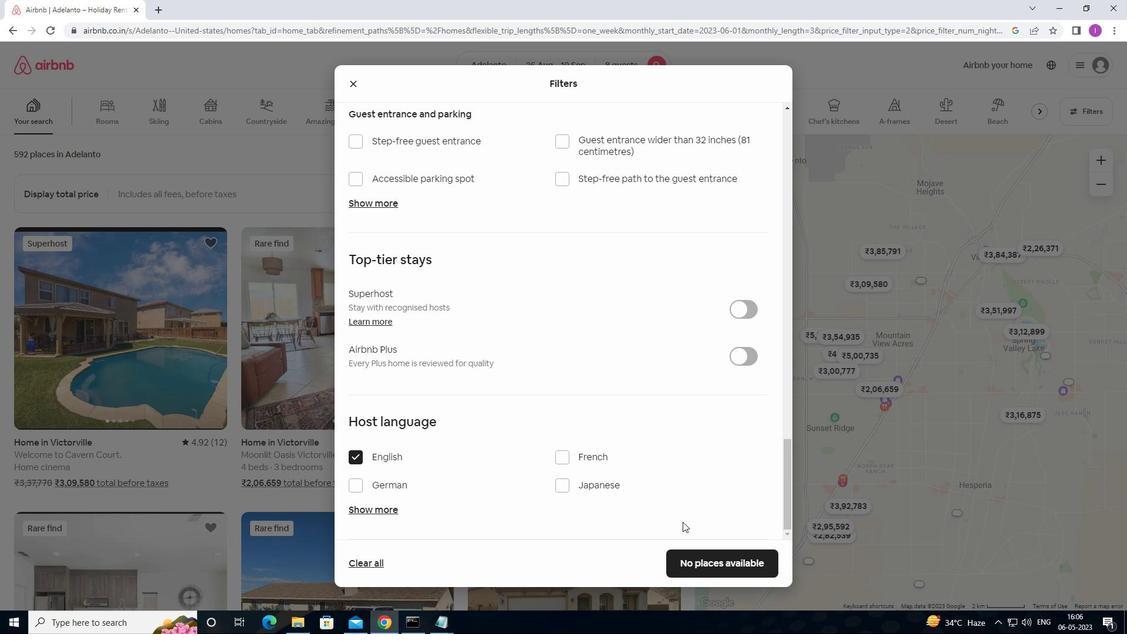 
Action: Mouse scrolled (686, 521) with delta (0, 0)
Screenshot: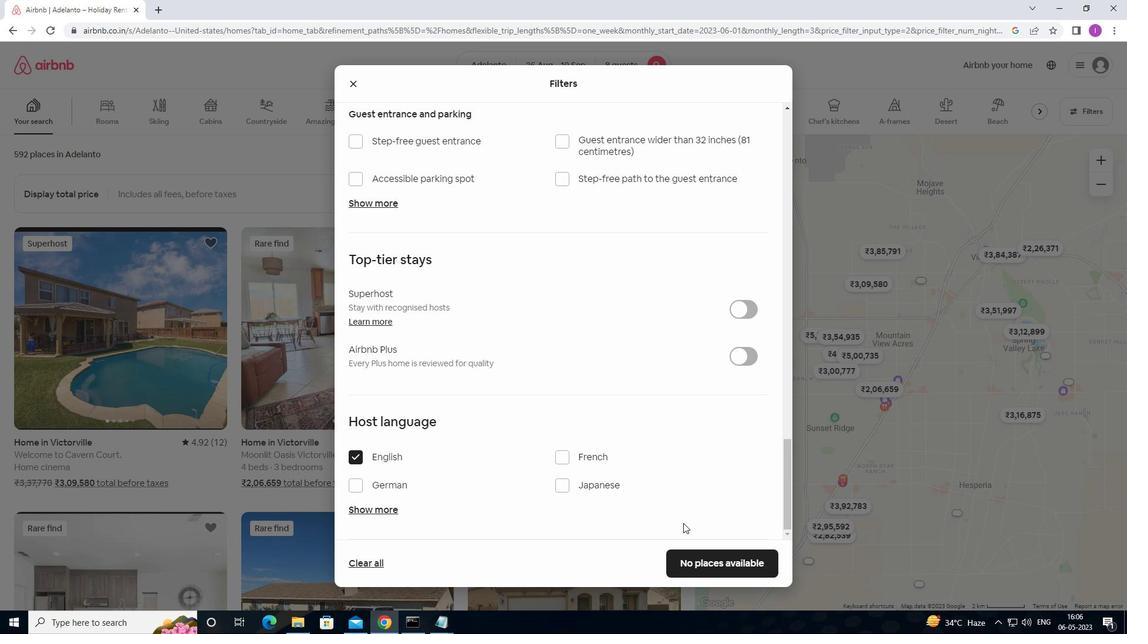 
Action: Mouse moved to (686, 521)
Screenshot: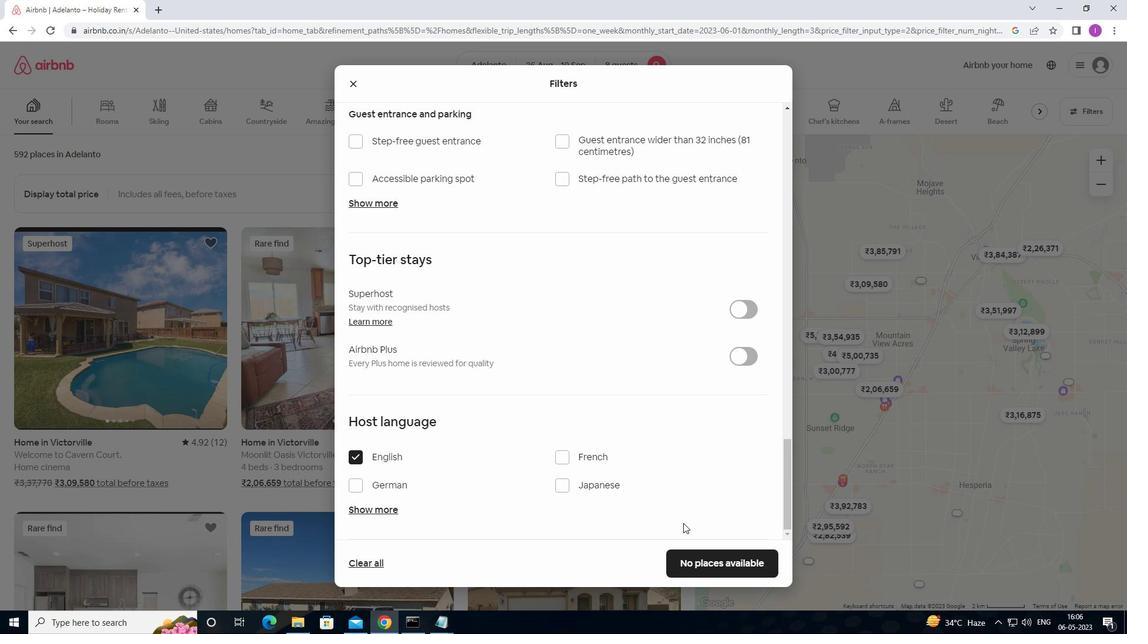
Action: Mouse scrolled (686, 521) with delta (0, 0)
Screenshot: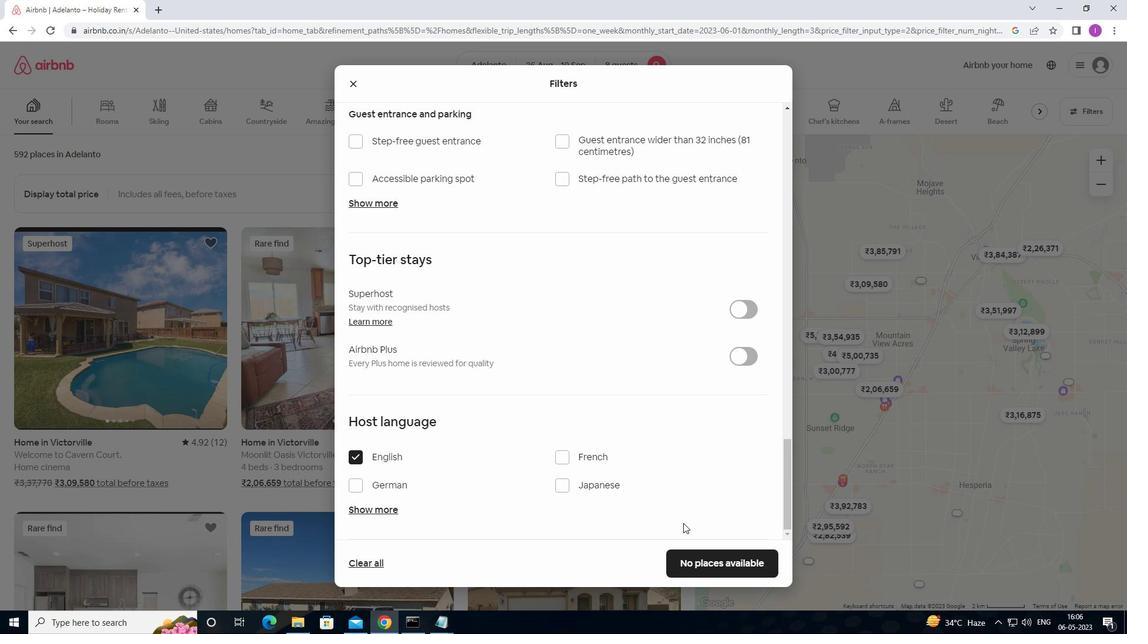 
Action: Mouse scrolled (686, 521) with delta (0, 0)
Screenshot: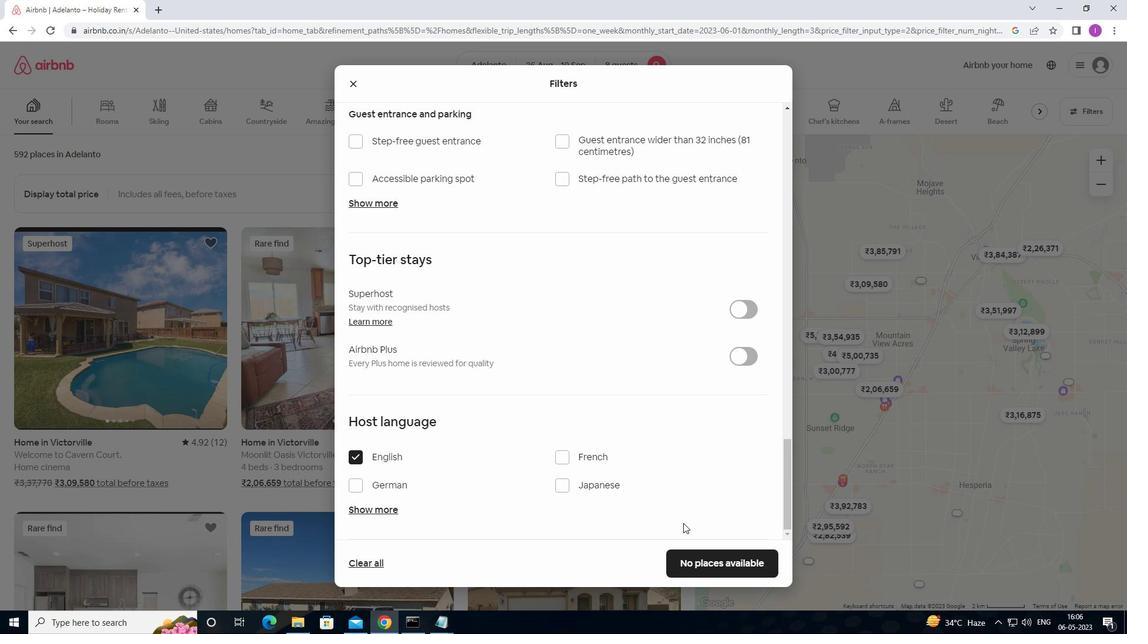 
Action: Mouse moved to (687, 521)
Screenshot: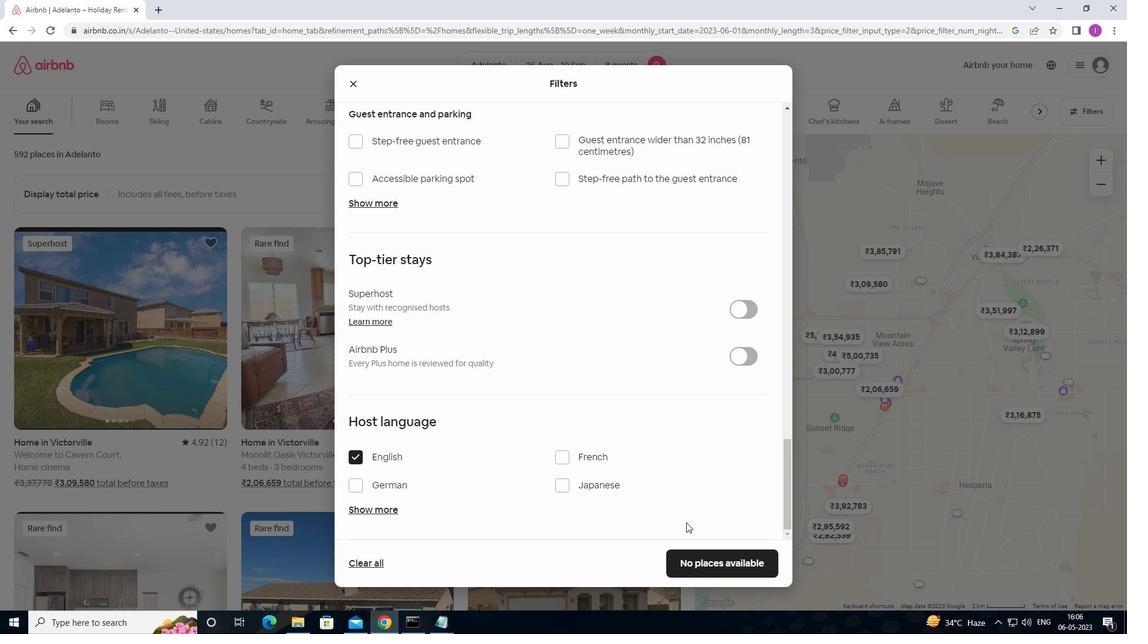 
Action: Mouse scrolled (687, 521) with delta (0, 0)
Screenshot: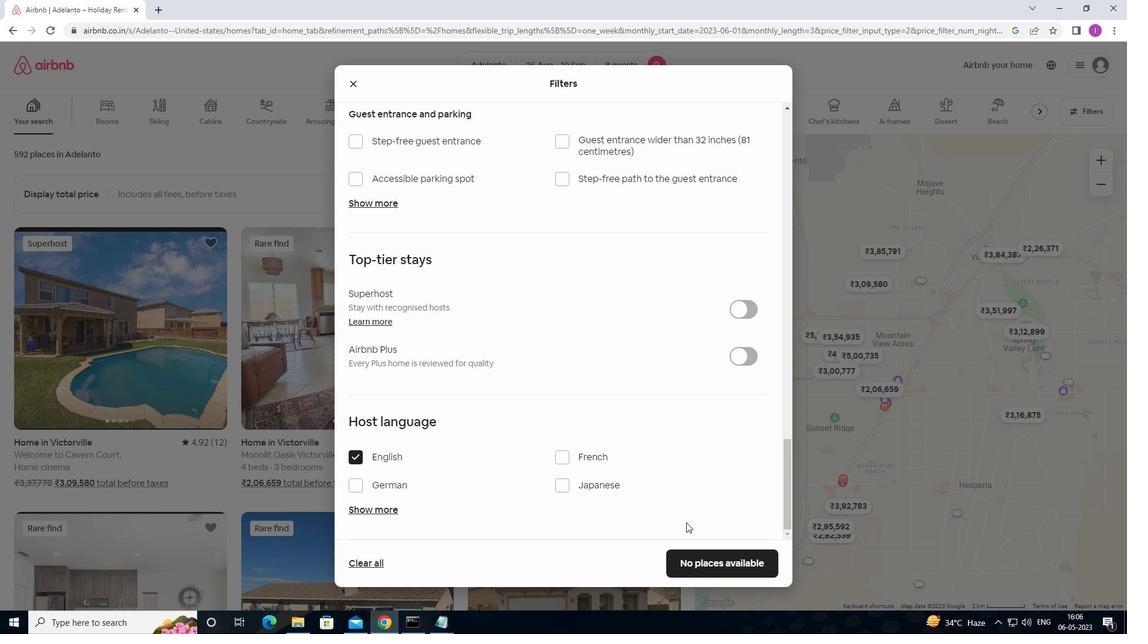 
Action: Mouse moved to (708, 564)
Screenshot: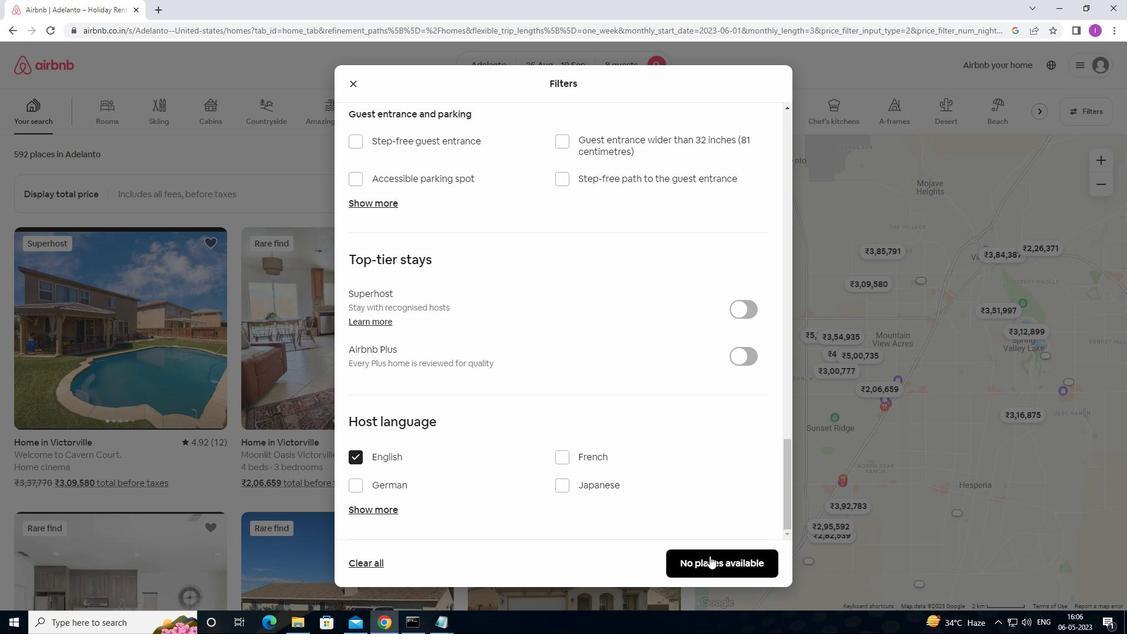 
Action: Mouse pressed left at (708, 564)
Screenshot: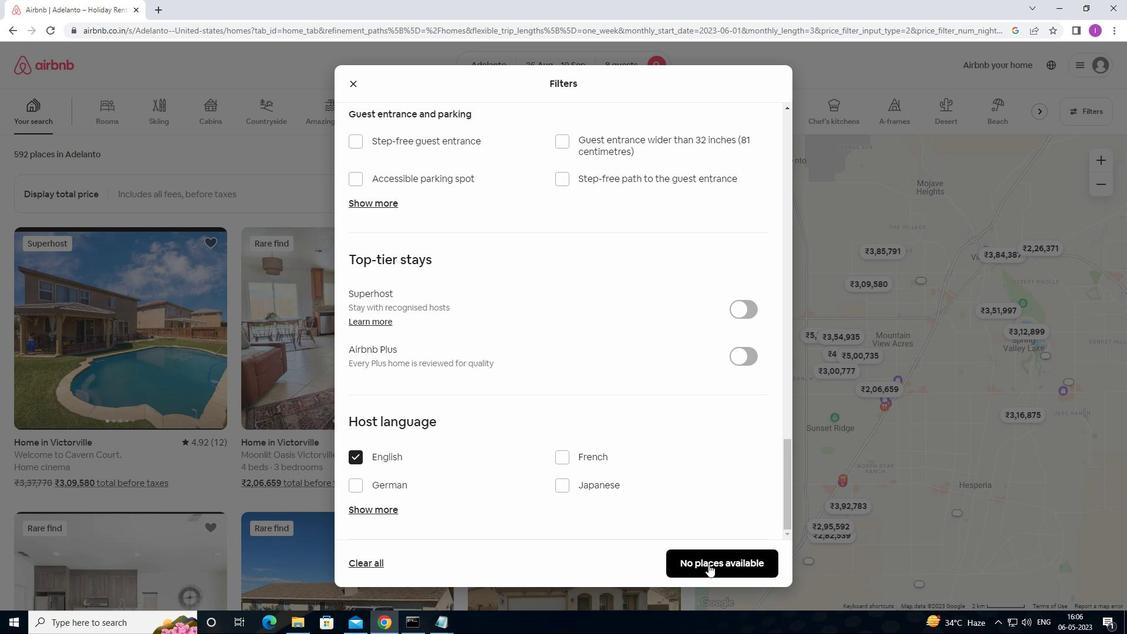 
Action: Mouse moved to (776, 414)
Screenshot: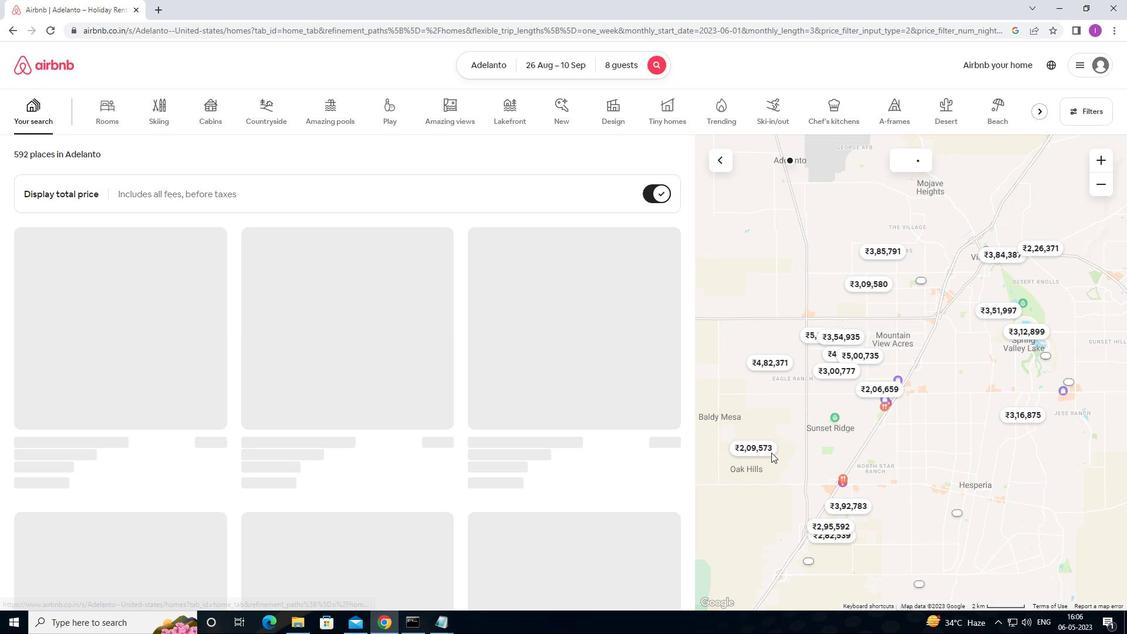 
